 Task: Find connections with filter location Horki with filter topic #mentorwith filter profile language Spanish with filter current company UPL with filter school Trident Academy of Technology (TAT), Bhubaneswar with filter industry Office Furniture and Fixtures Manufacturing with filter service category Strategic Planning with filter keywords title Carpenter
Action: Mouse moved to (277, 282)
Screenshot: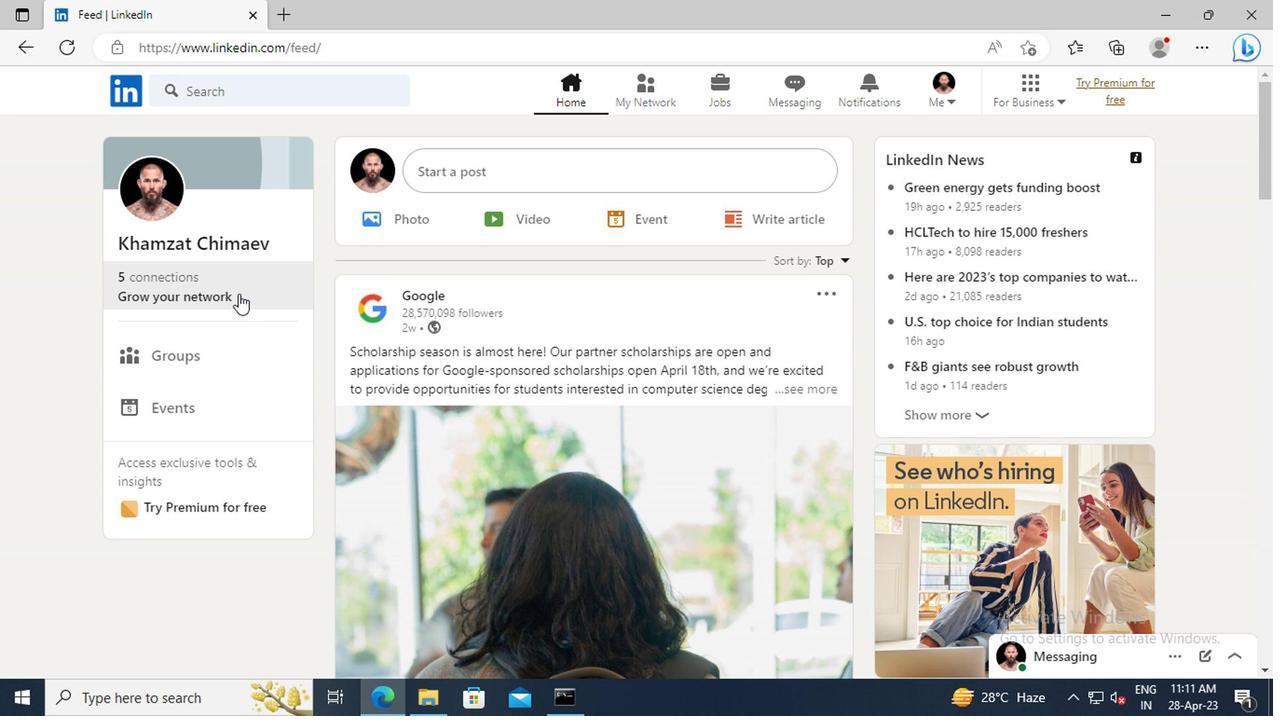 
Action: Mouse pressed left at (277, 282)
Screenshot: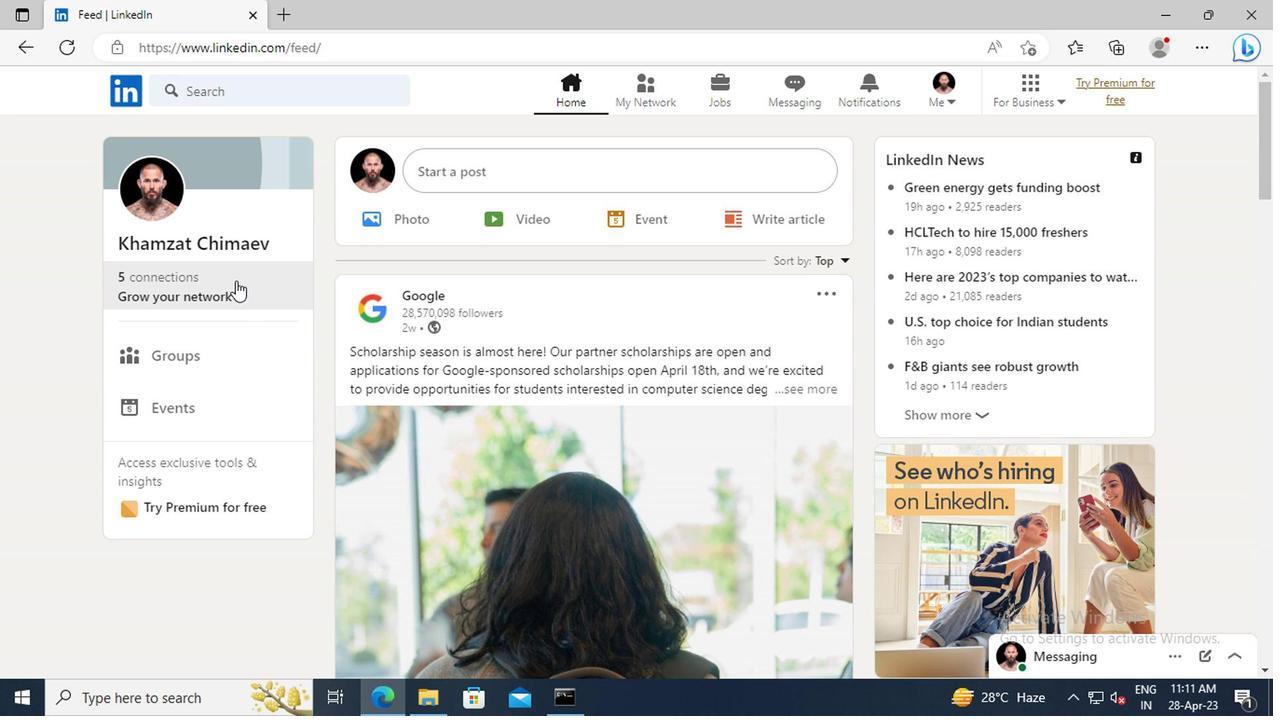 
Action: Mouse moved to (267, 197)
Screenshot: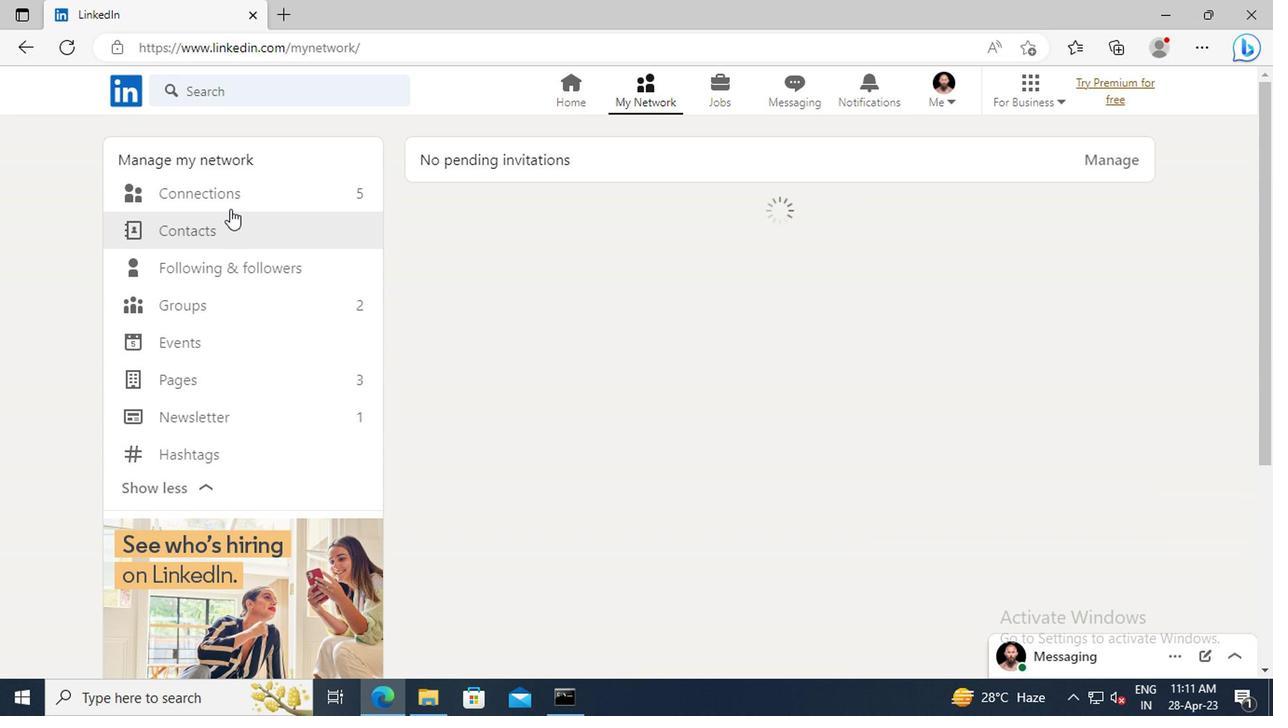 
Action: Mouse pressed left at (267, 197)
Screenshot: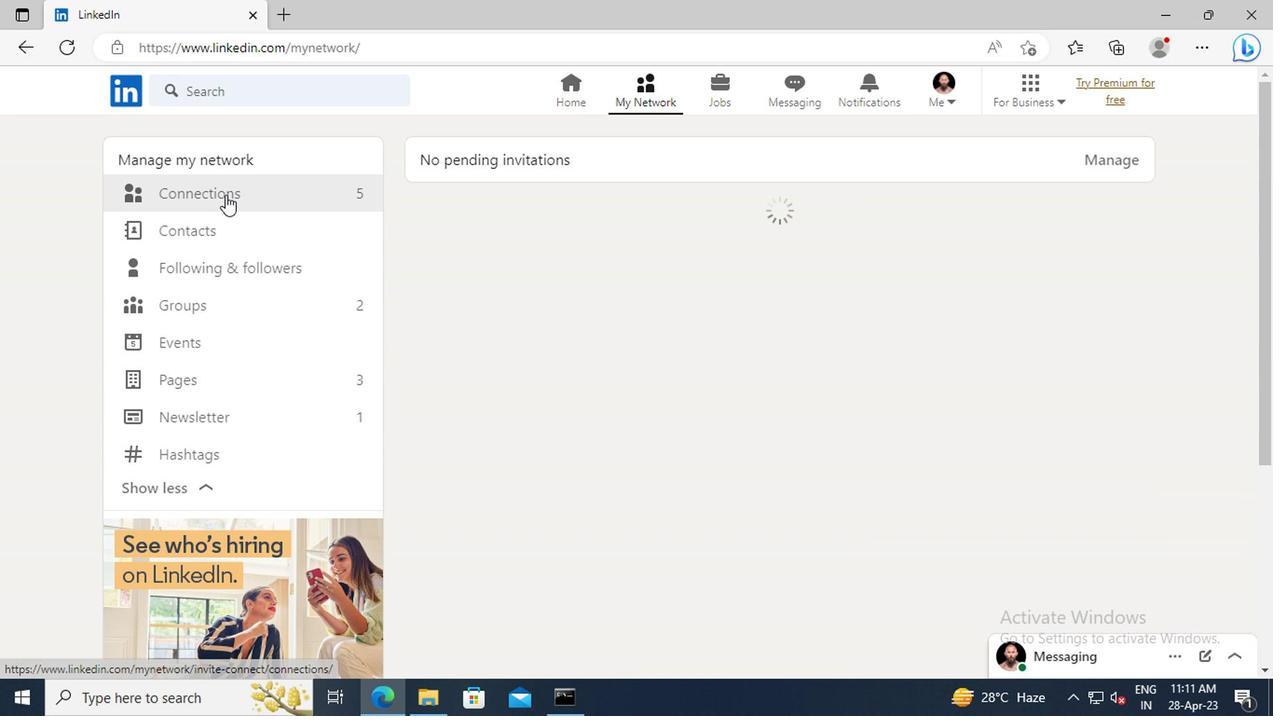 
Action: Mouse moved to (790, 200)
Screenshot: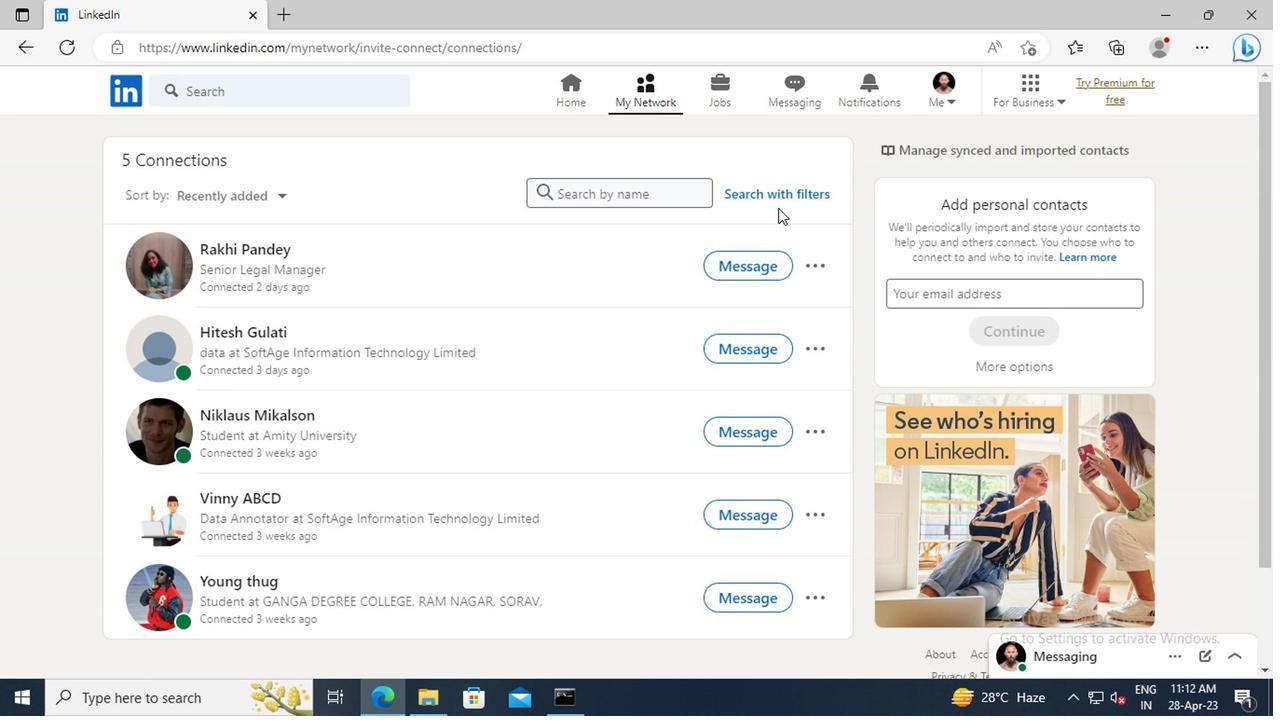 
Action: Mouse pressed left at (790, 200)
Screenshot: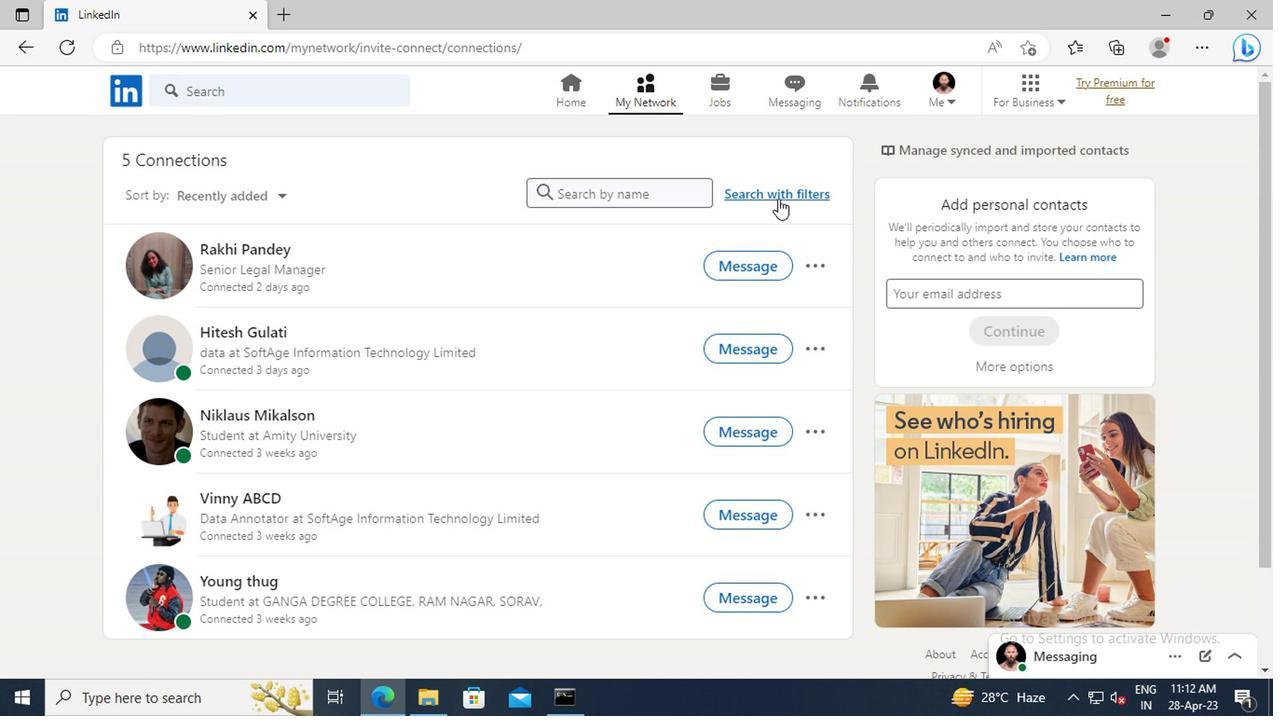 
Action: Mouse moved to (728, 145)
Screenshot: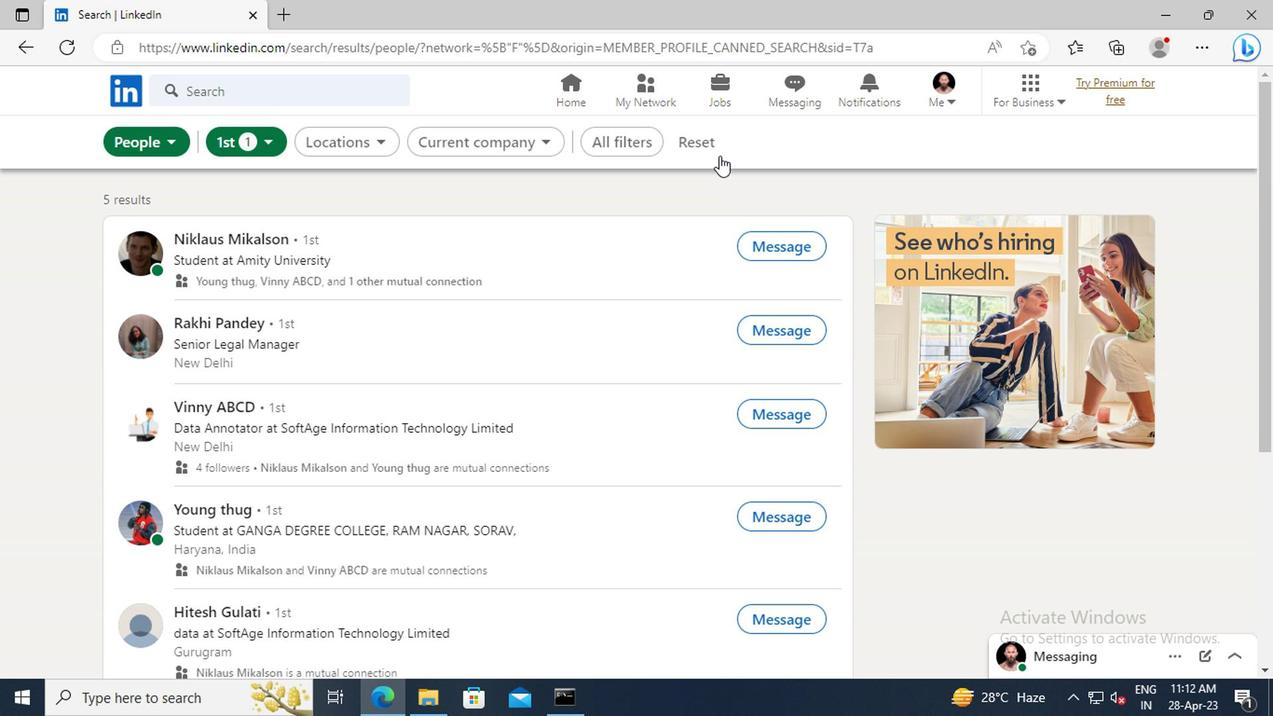 
Action: Mouse pressed left at (728, 145)
Screenshot: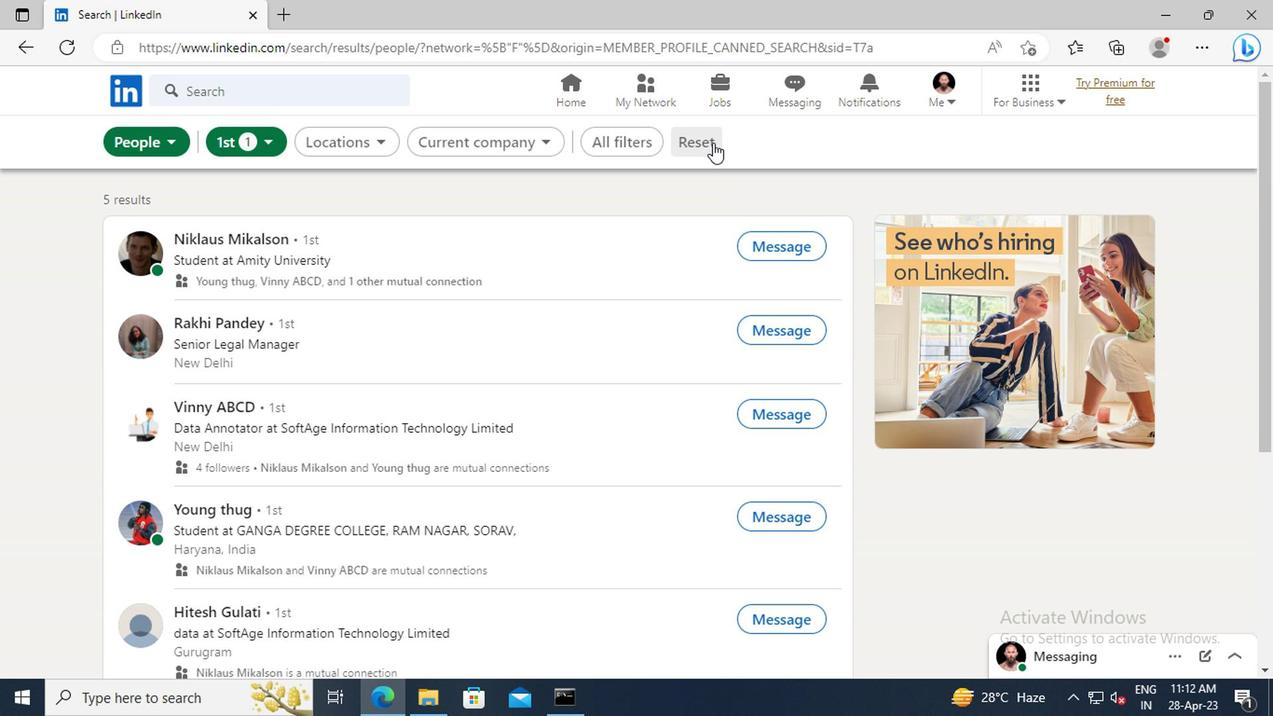 
Action: Mouse moved to (706, 146)
Screenshot: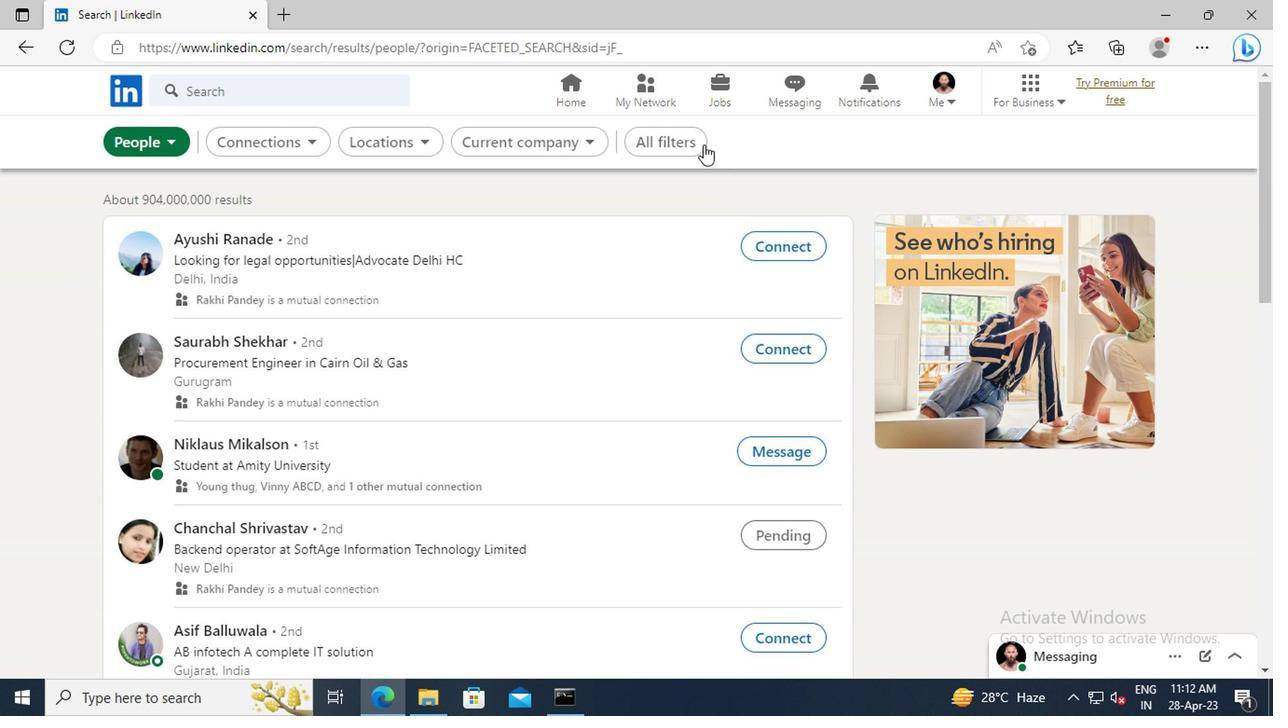 
Action: Mouse pressed left at (706, 146)
Screenshot: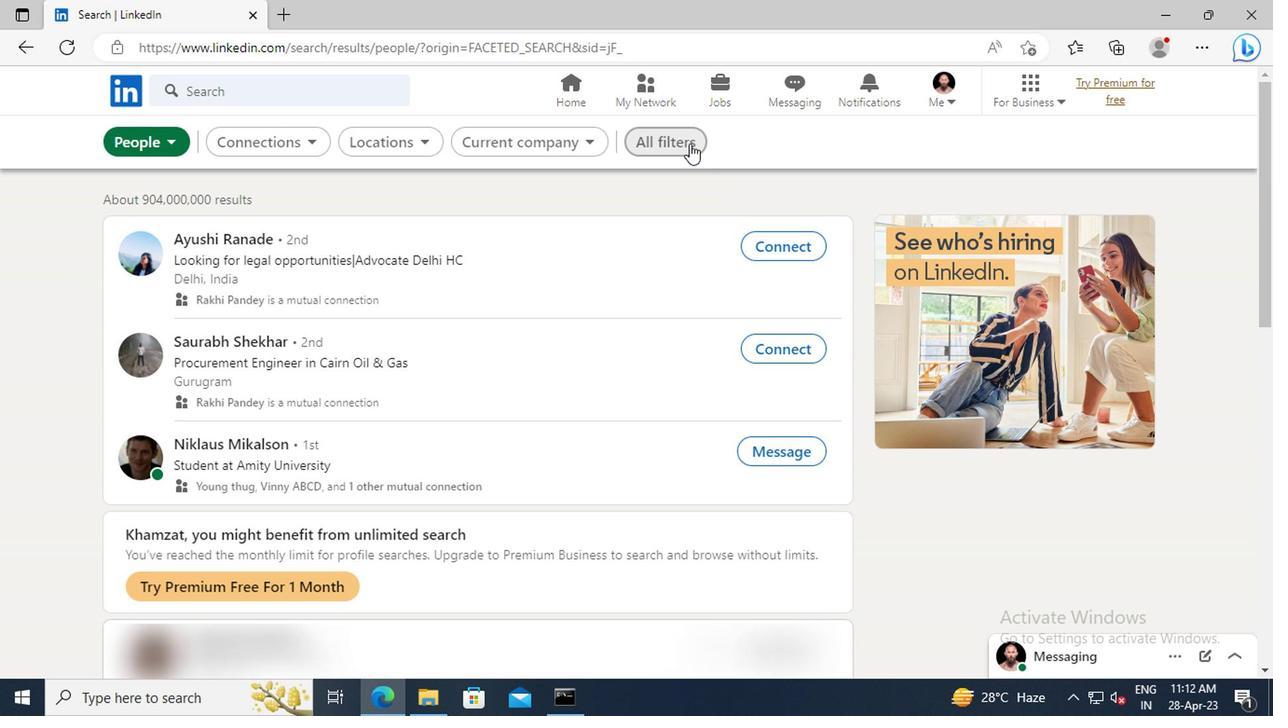 
Action: Mouse moved to (1073, 362)
Screenshot: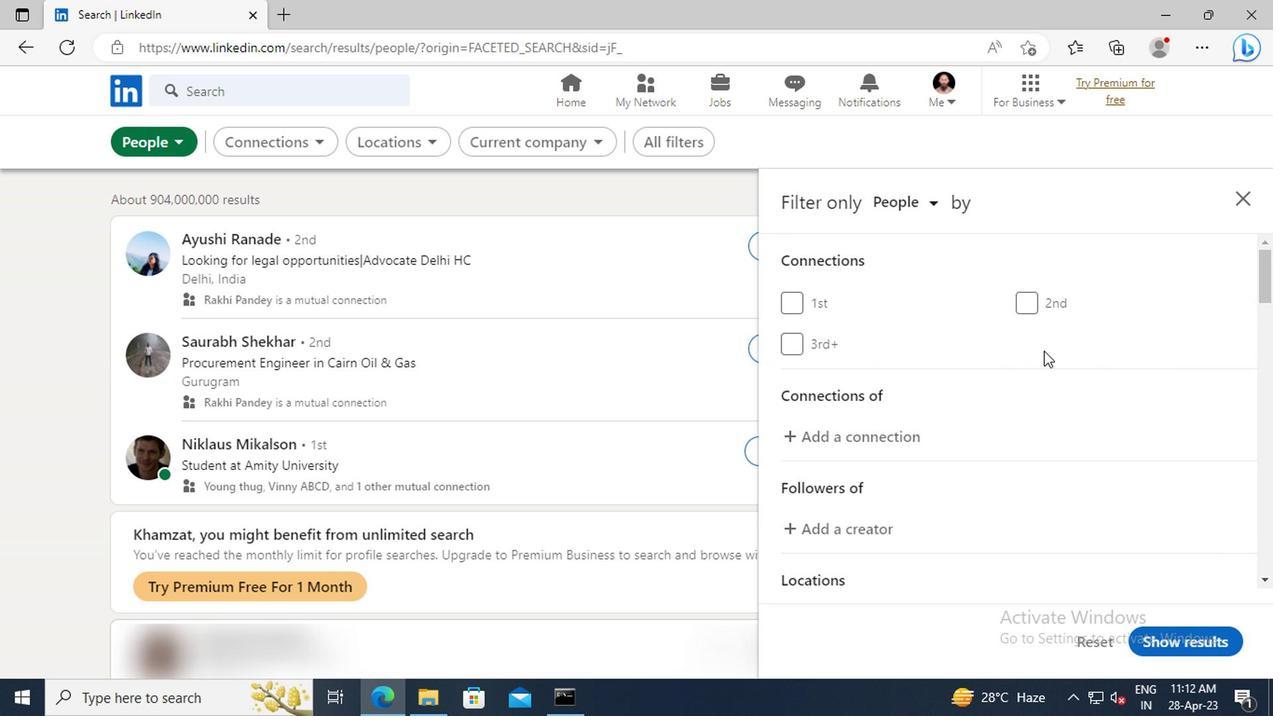 
Action: Mouse scrolled (1073, 361) with delta (0, 0)
Screenshot: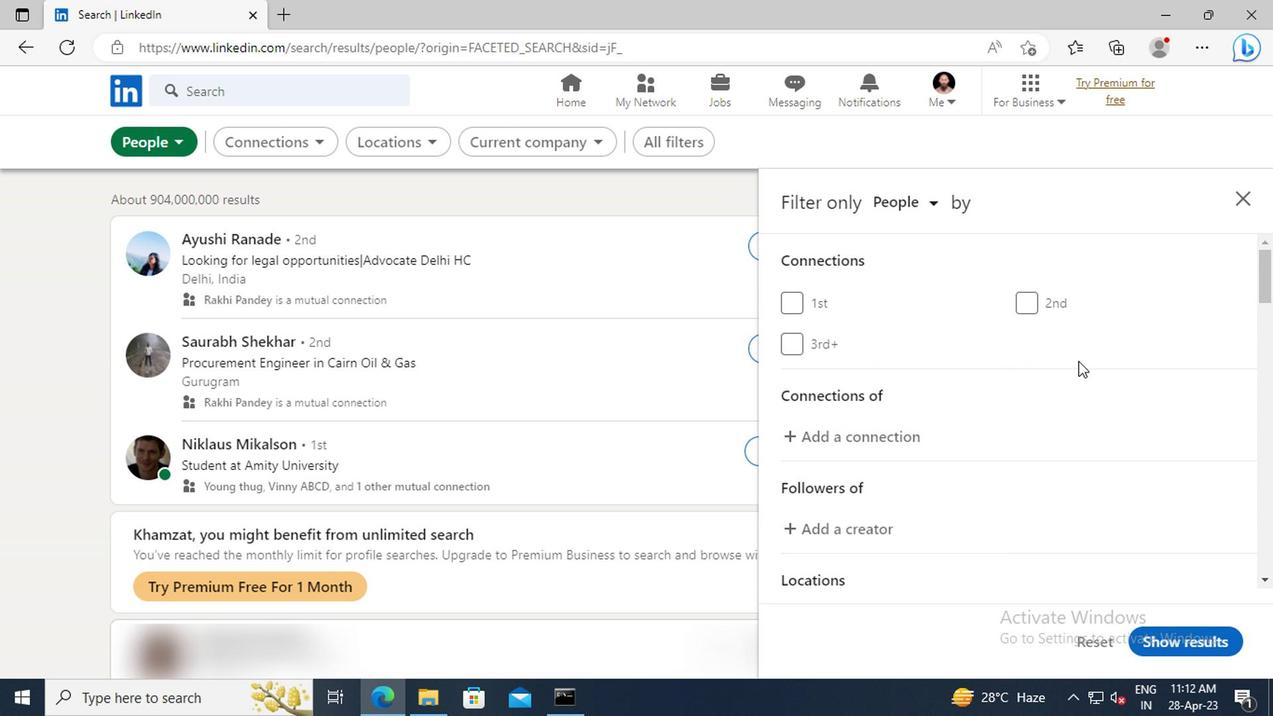 
Action: Mouse scrolled (1073, 361) with delta (0, 0)
Screenshot: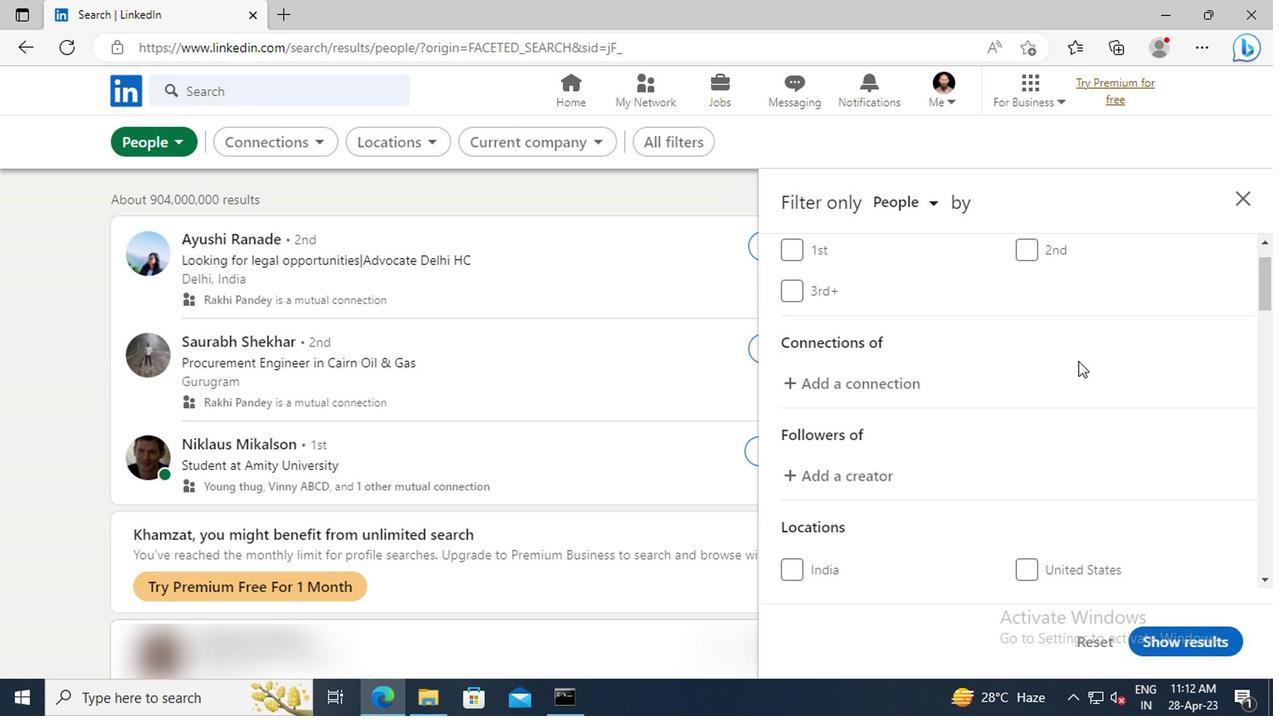 
Action: Mouse moved to (1073, 362)
Screenshot: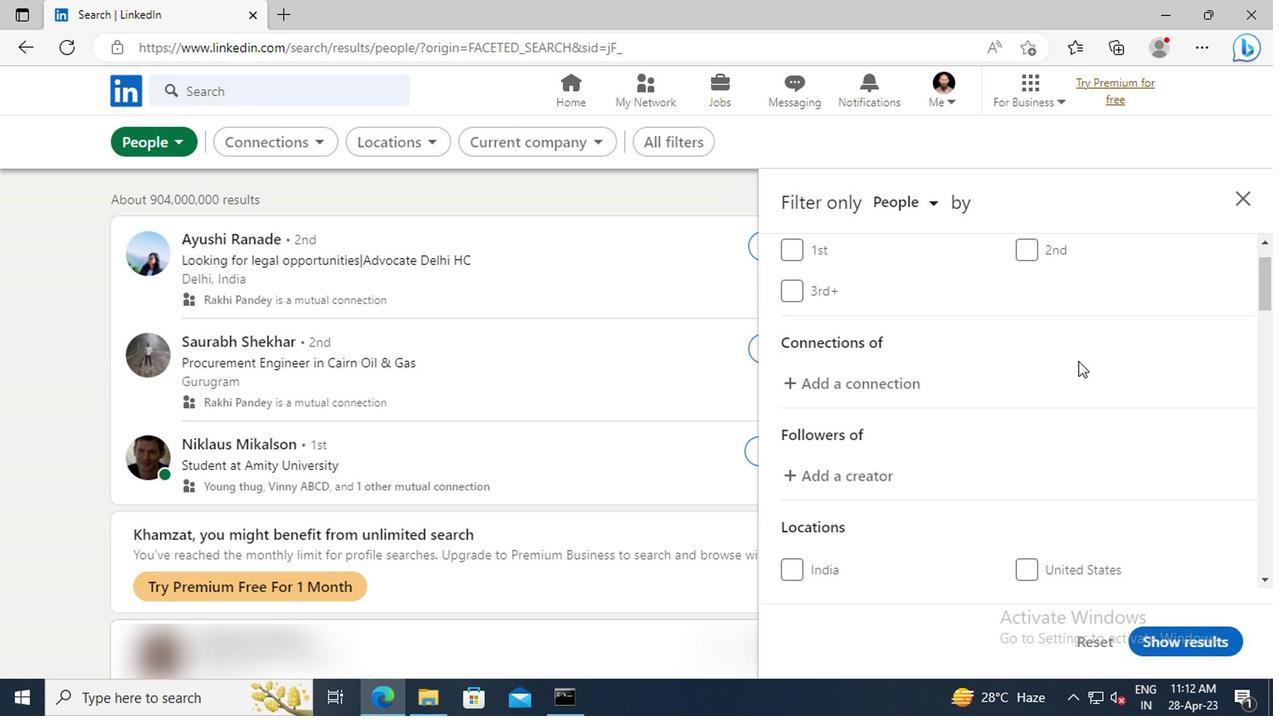 
Action: Mouse scrolled (1073, 361) with delta (0, 0)
Screenshot: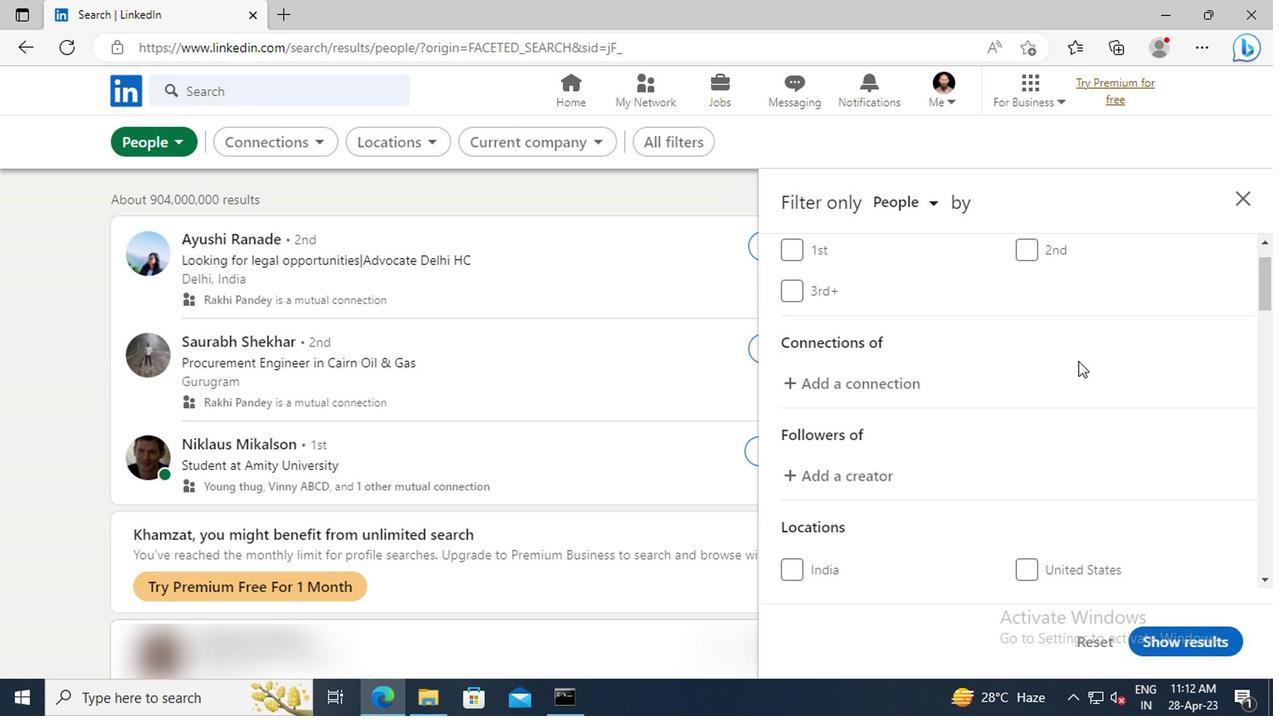 
Action: Mouse scrolled (1073, 361) with delta (0, 0)
Screenshot: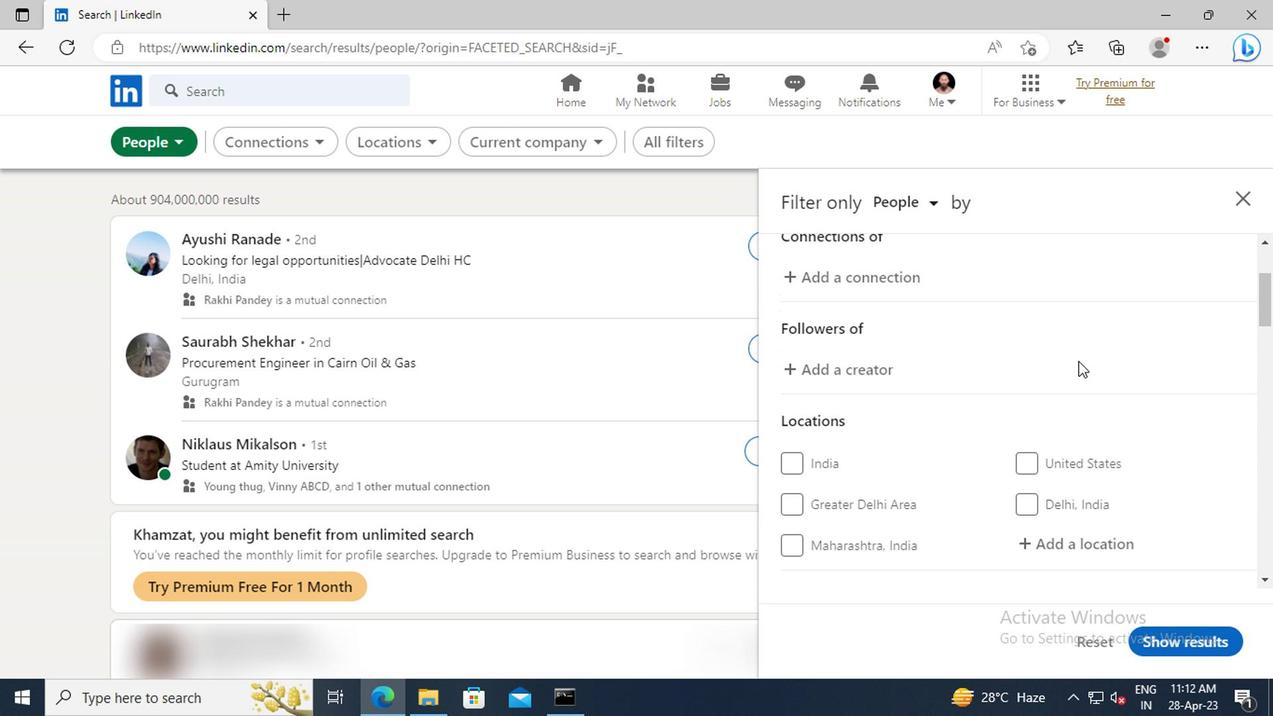 
Action: Mouse scrolled (1073, 361) with delta (0, 0)
Screenshot: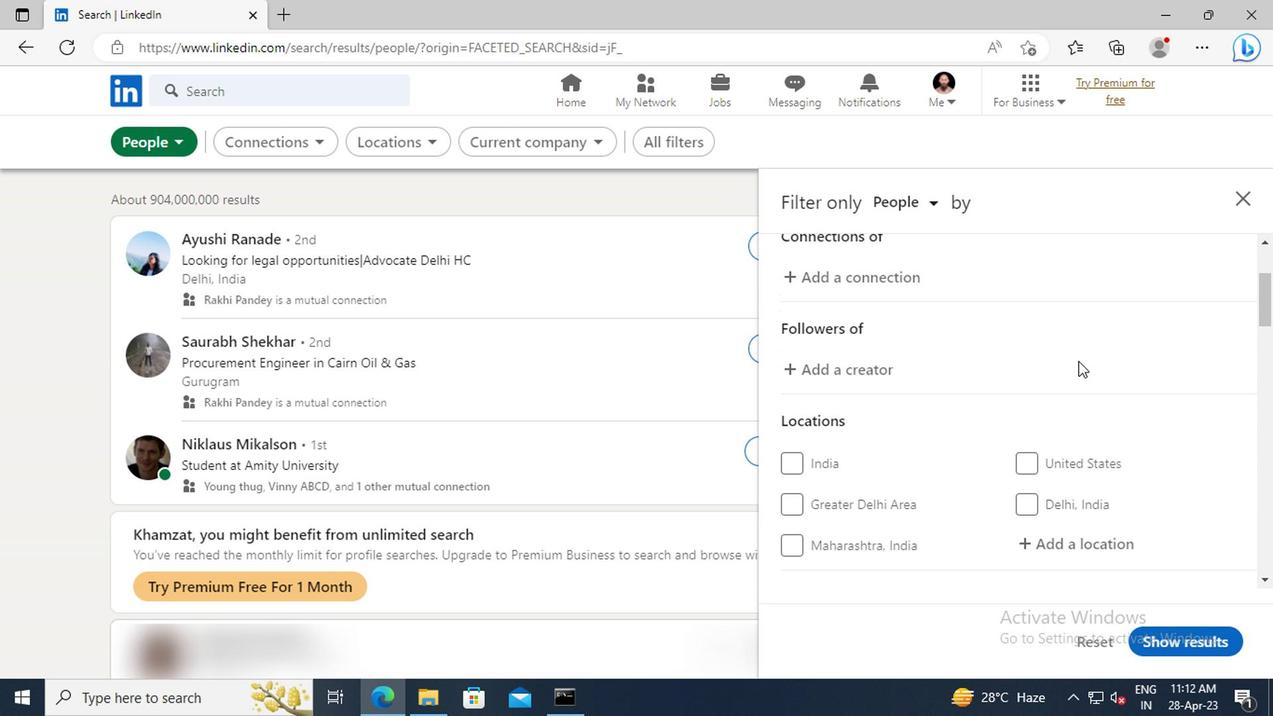 
Action: Mouse scrolled (1073, 361) with delta (0, 0)
Screenshot: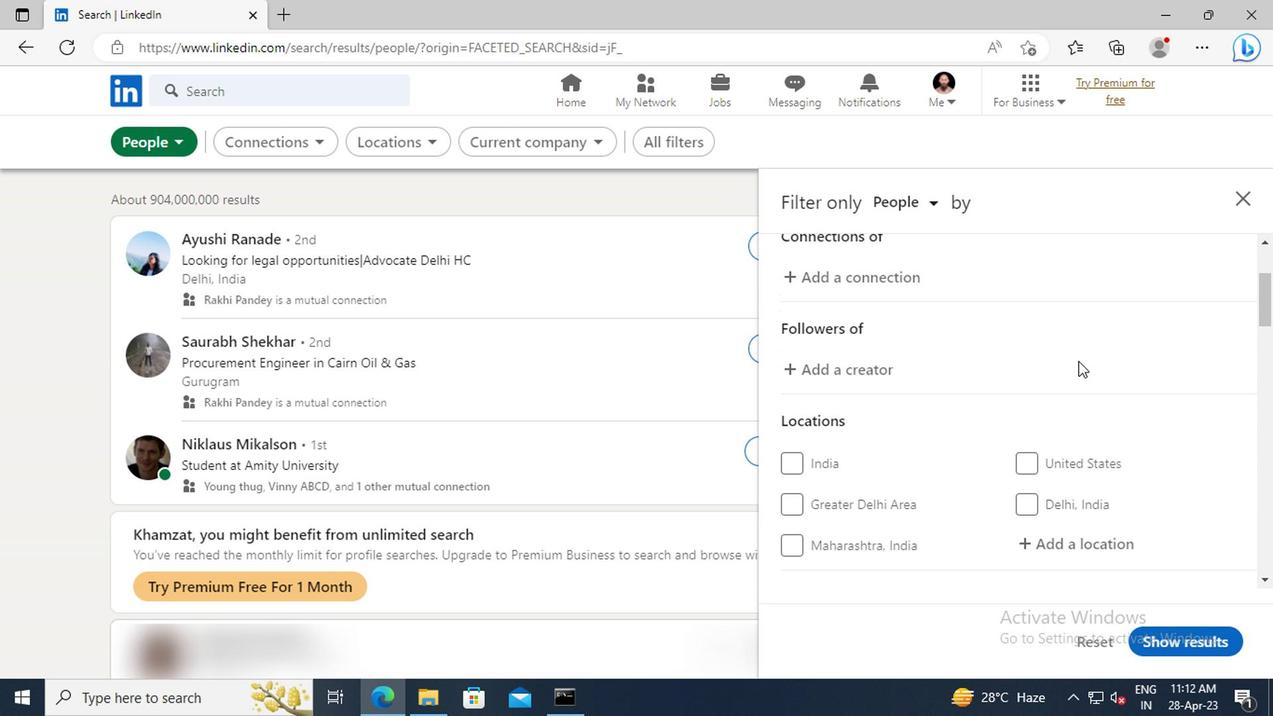 
Action: Mouse moved to (1069, 380)
Screenshot: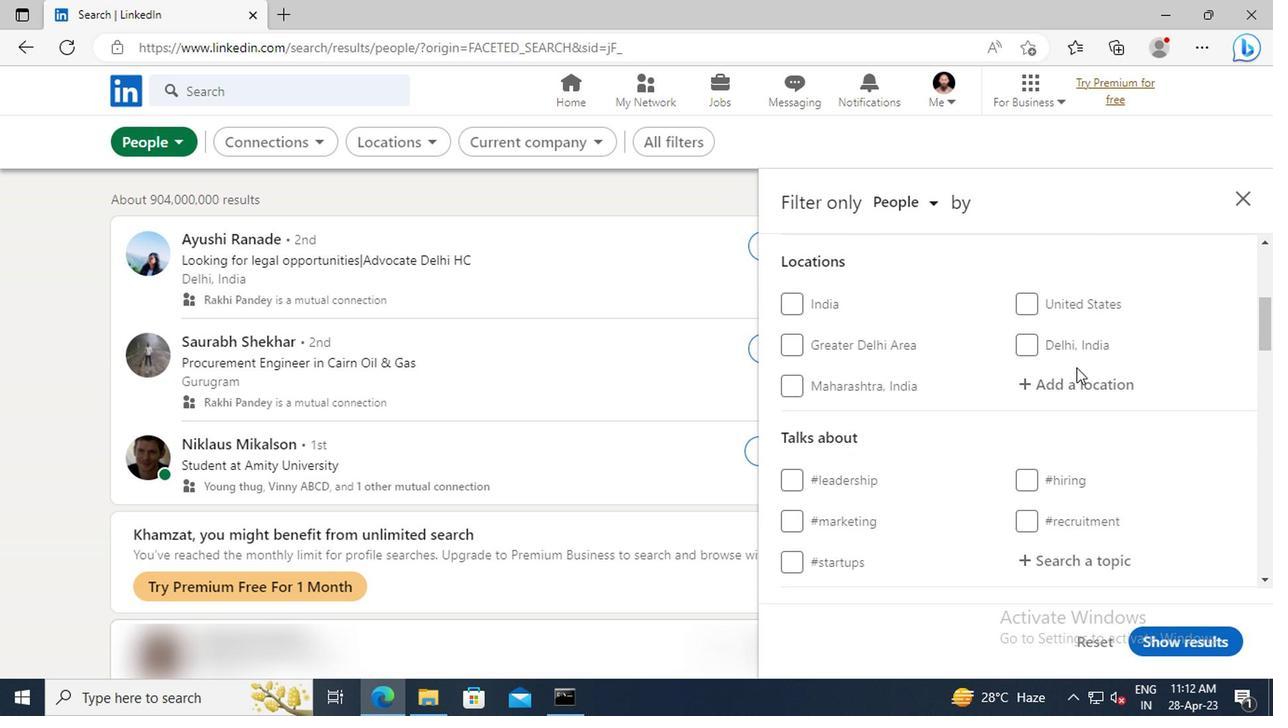 
Action: Mouse pressed left at (1069, 380)
Screenshot: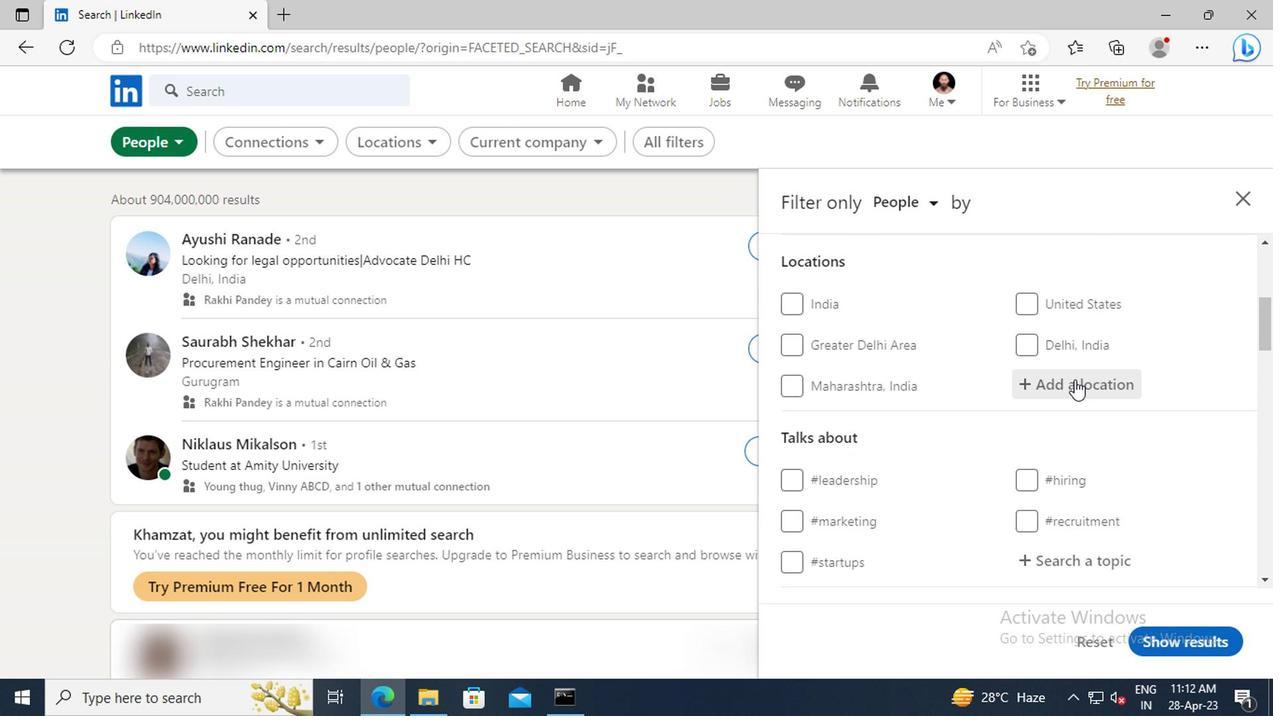 
Action: Key pressed <Key.shift>HORKI
Screenshot: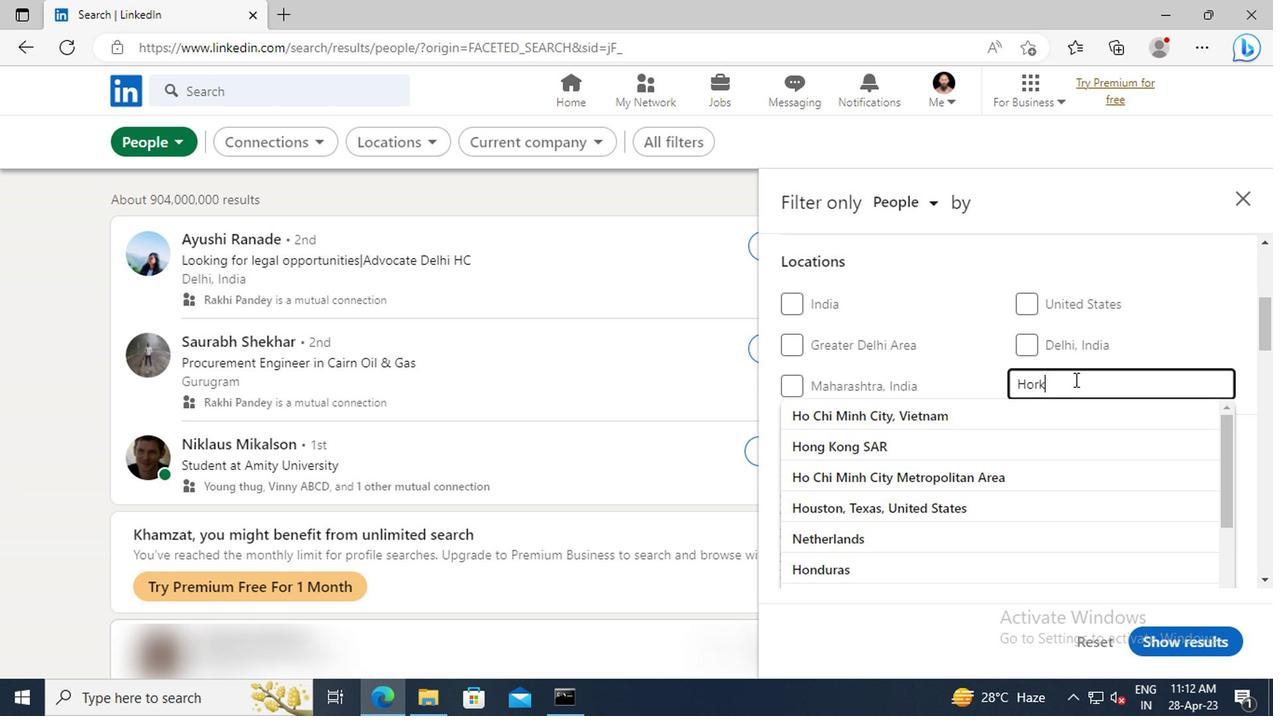 
Action: Mouse moved to (1072, 410)
Screenshot: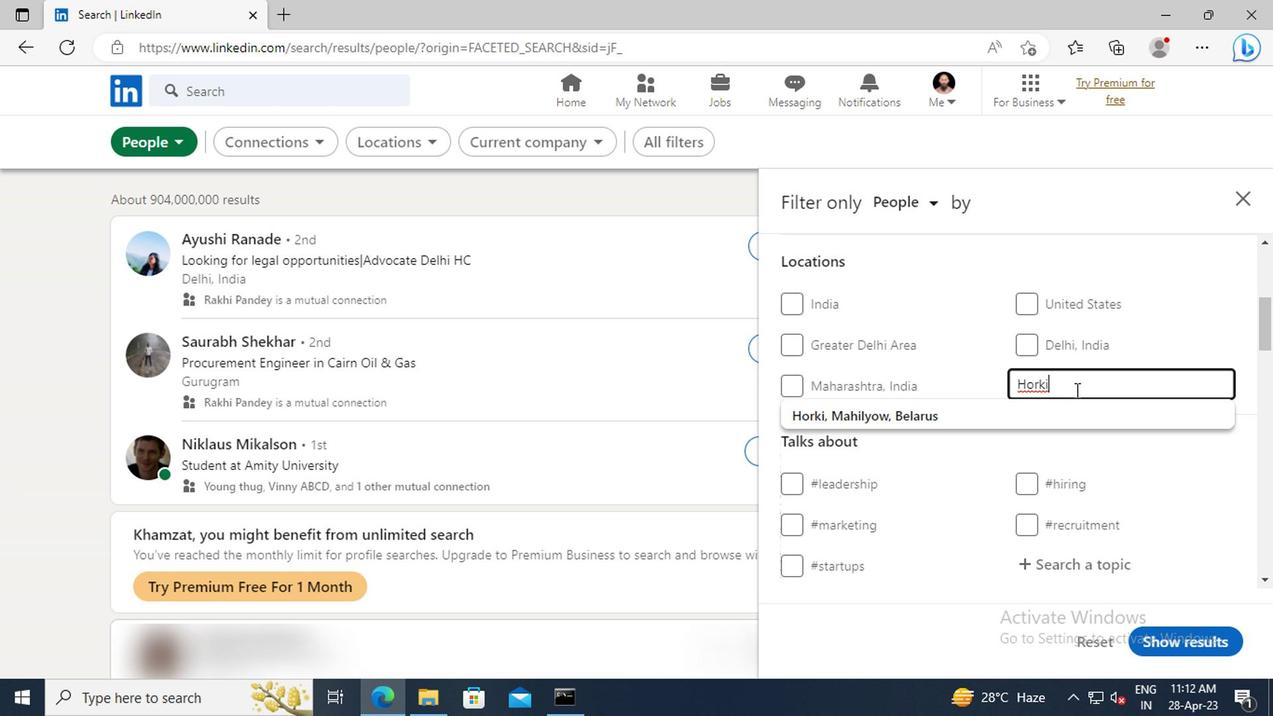 
Action: Mouse pressed left at (1072, 410)
Screenshot: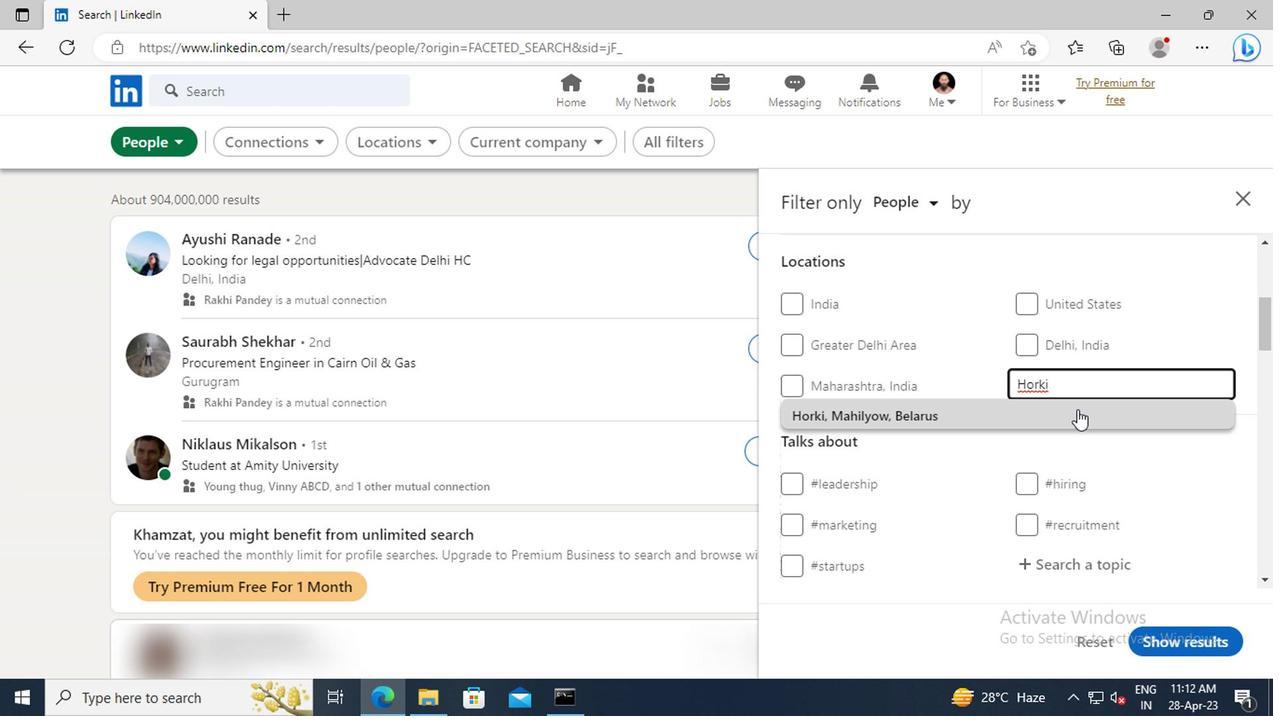 
Action: Mouse moved to (1071, 362)
Screenshot: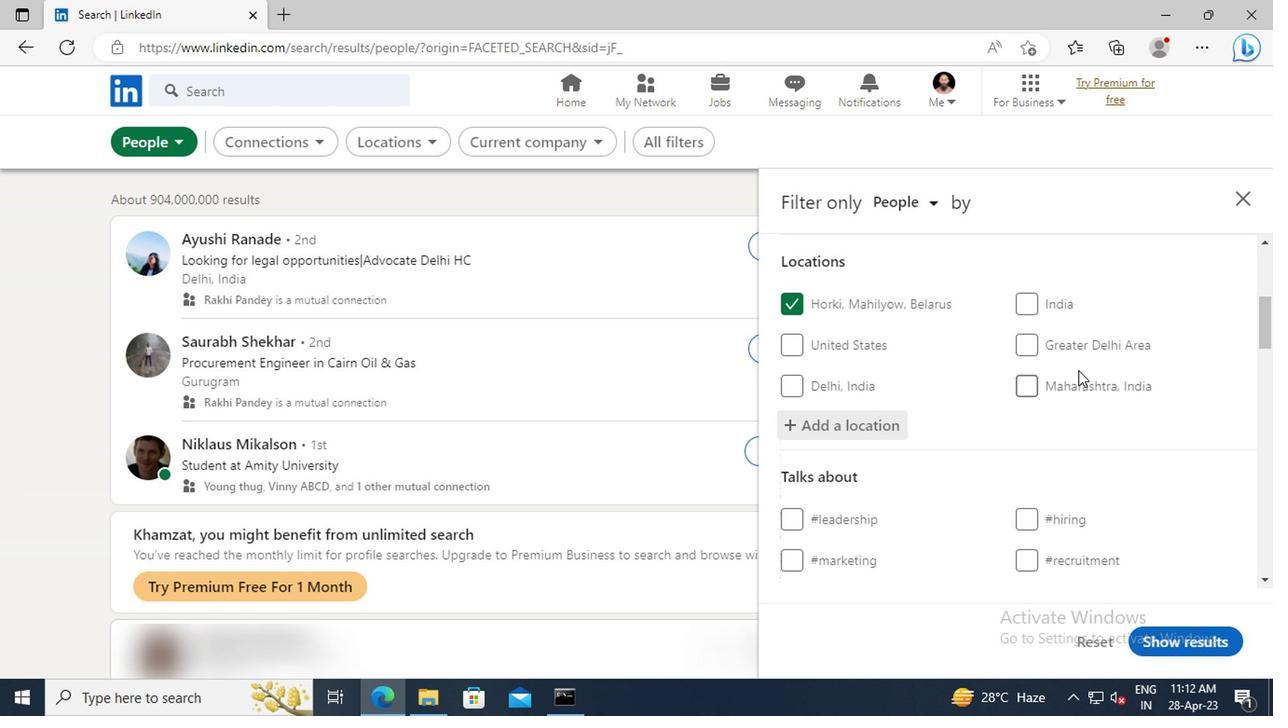 
Action: Mouse scrolled (1071, 362) with delta (0, 0)
Screenshot: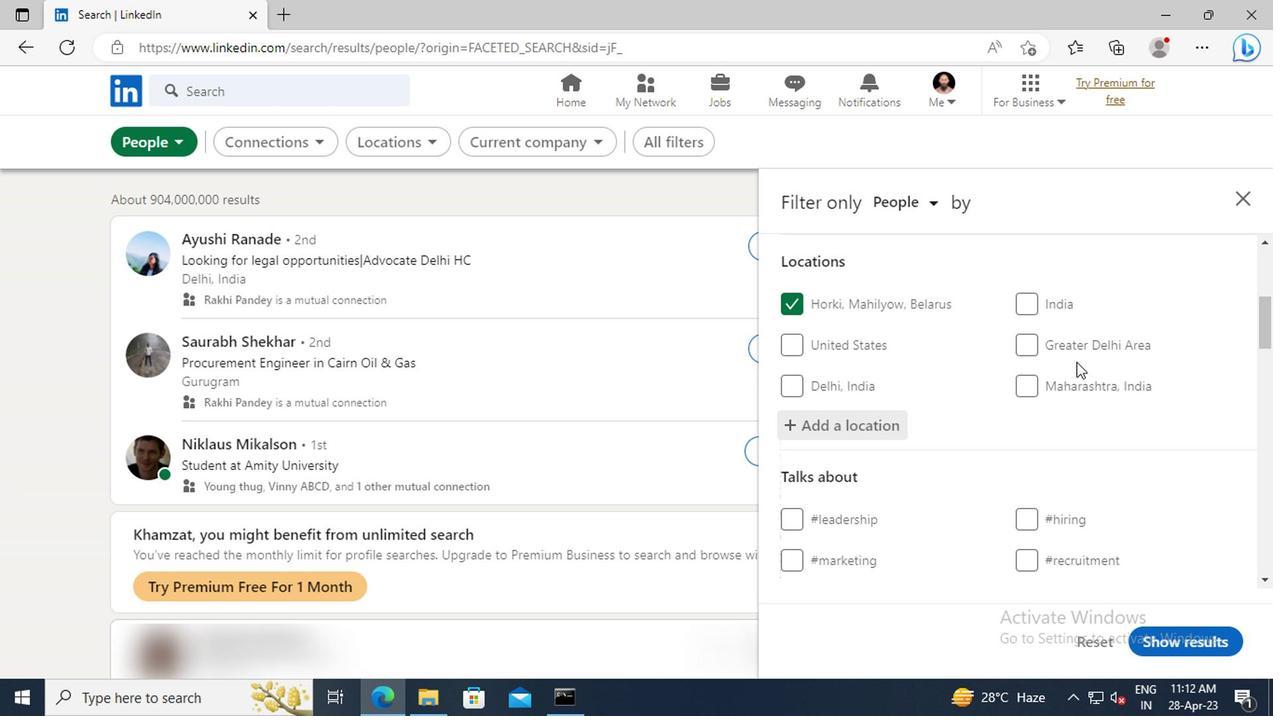 
Action: Mouse scrolled (1071, 362) with delta (0, 0)
Screenshot: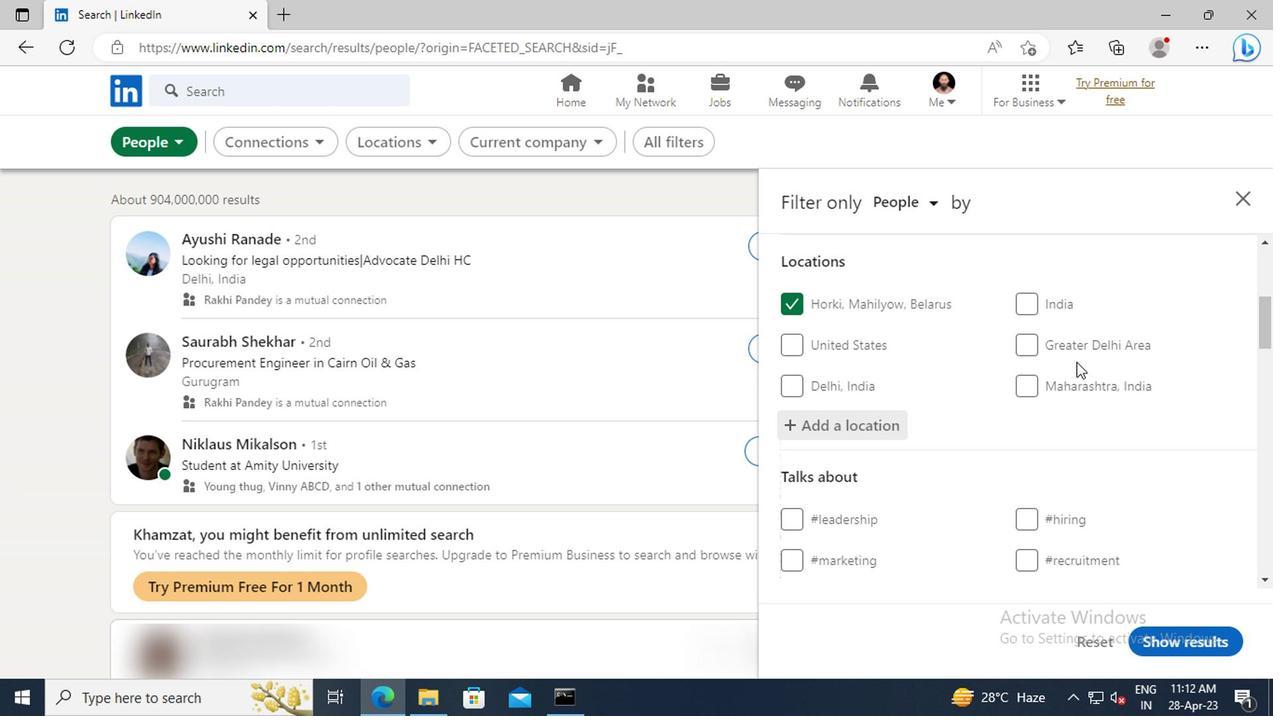 
Action: Mouse scrolled (1071, 362) with delta (0, 0)
Screenshot: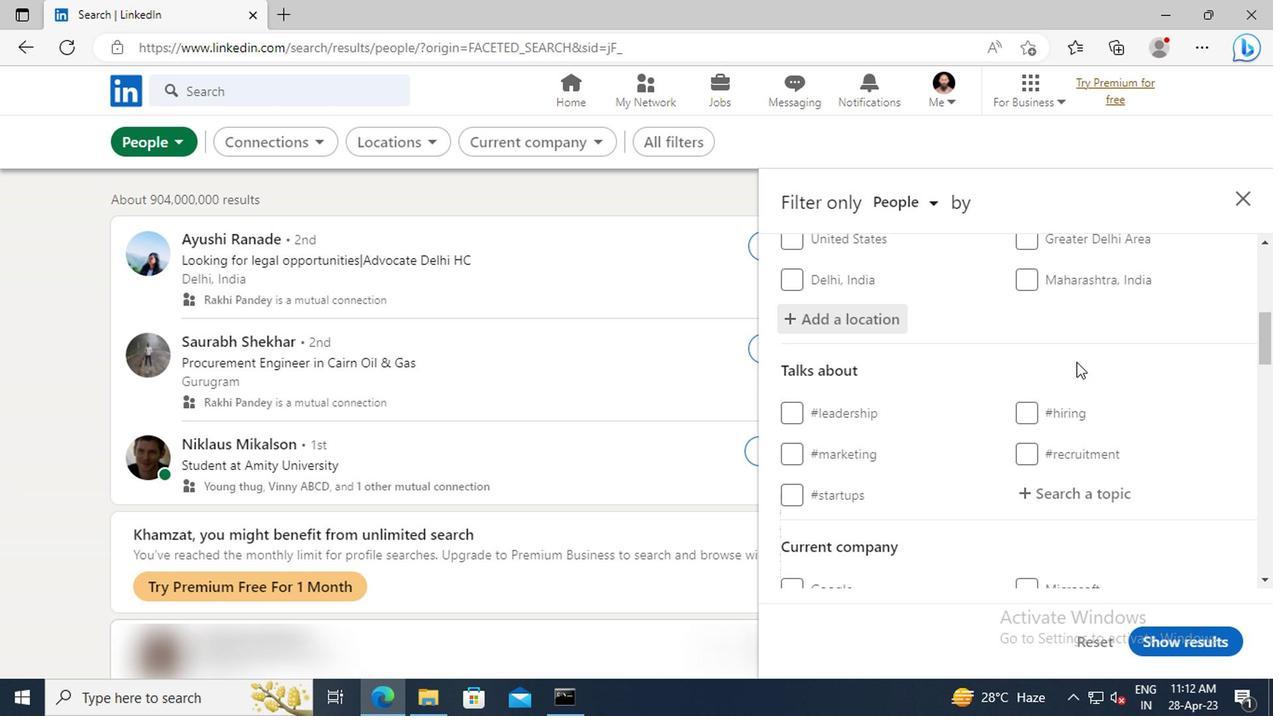 
Action: Mouse scrolled (1071, 362) with delta (0, 0)
Screenshot: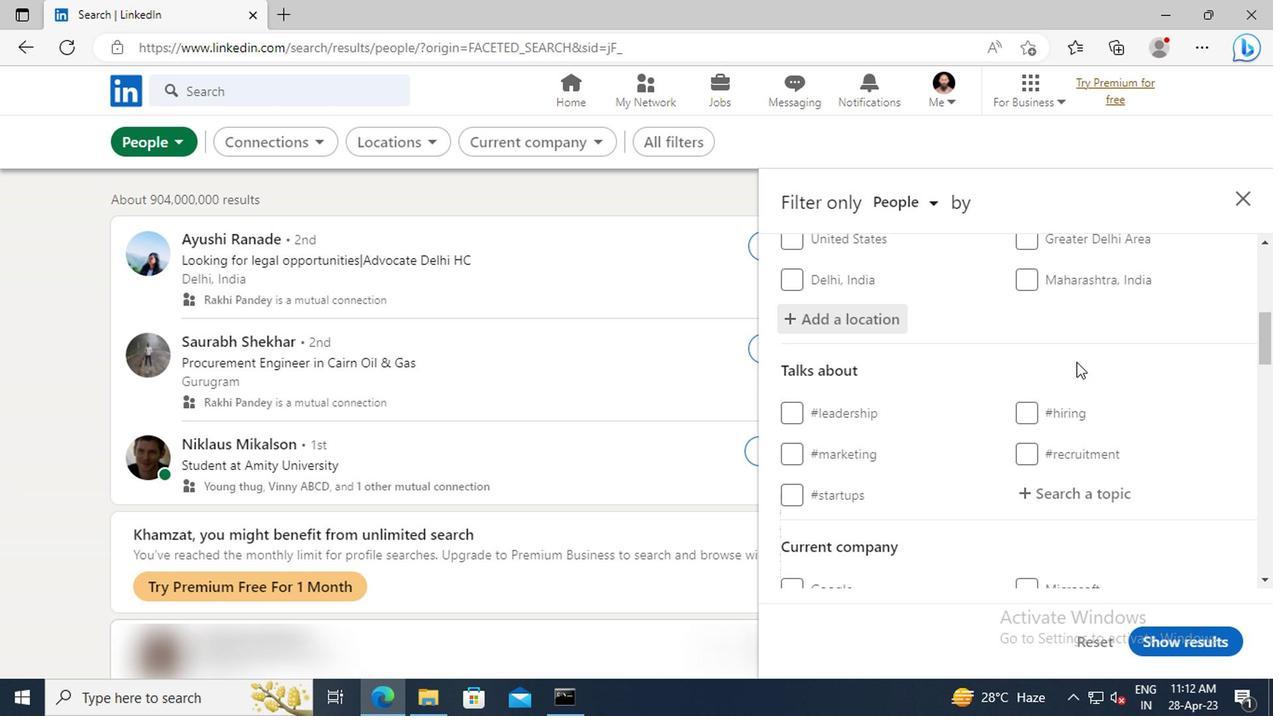 
Action: Mouse moved to (1057, 386)
Screenshot: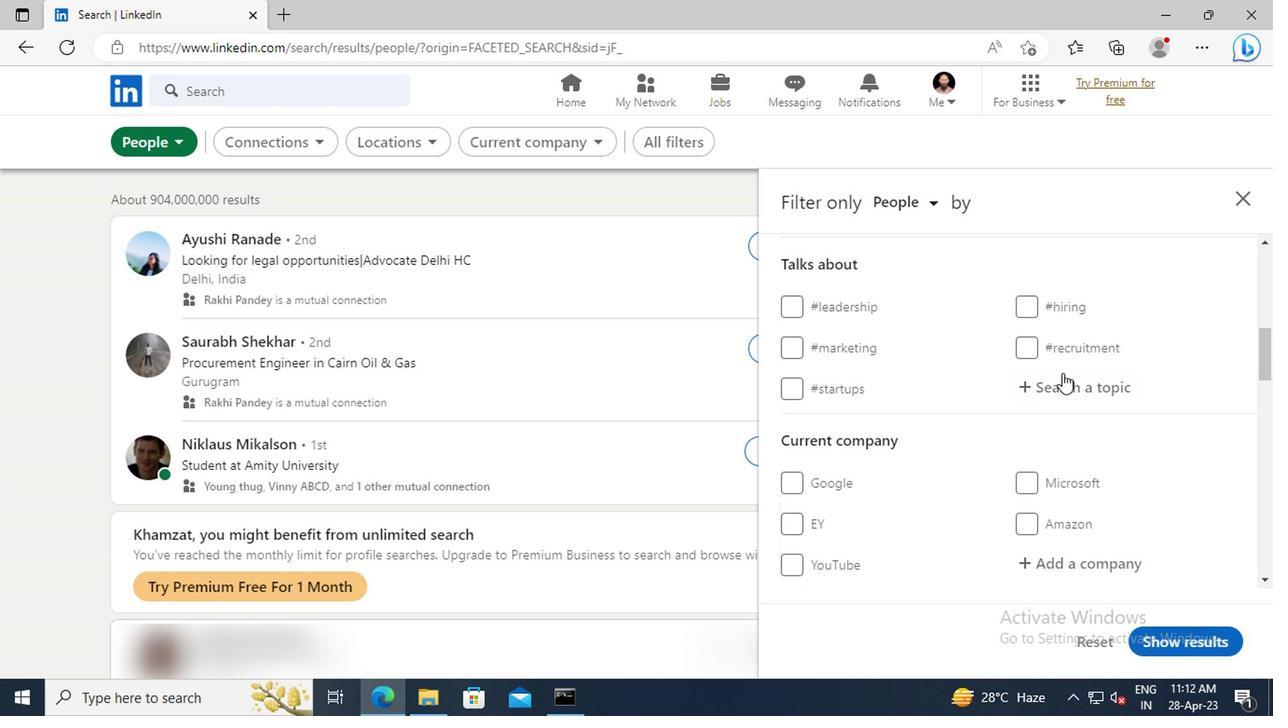 
Action: Mouse pressed left at (1057, 386)
Screenshot: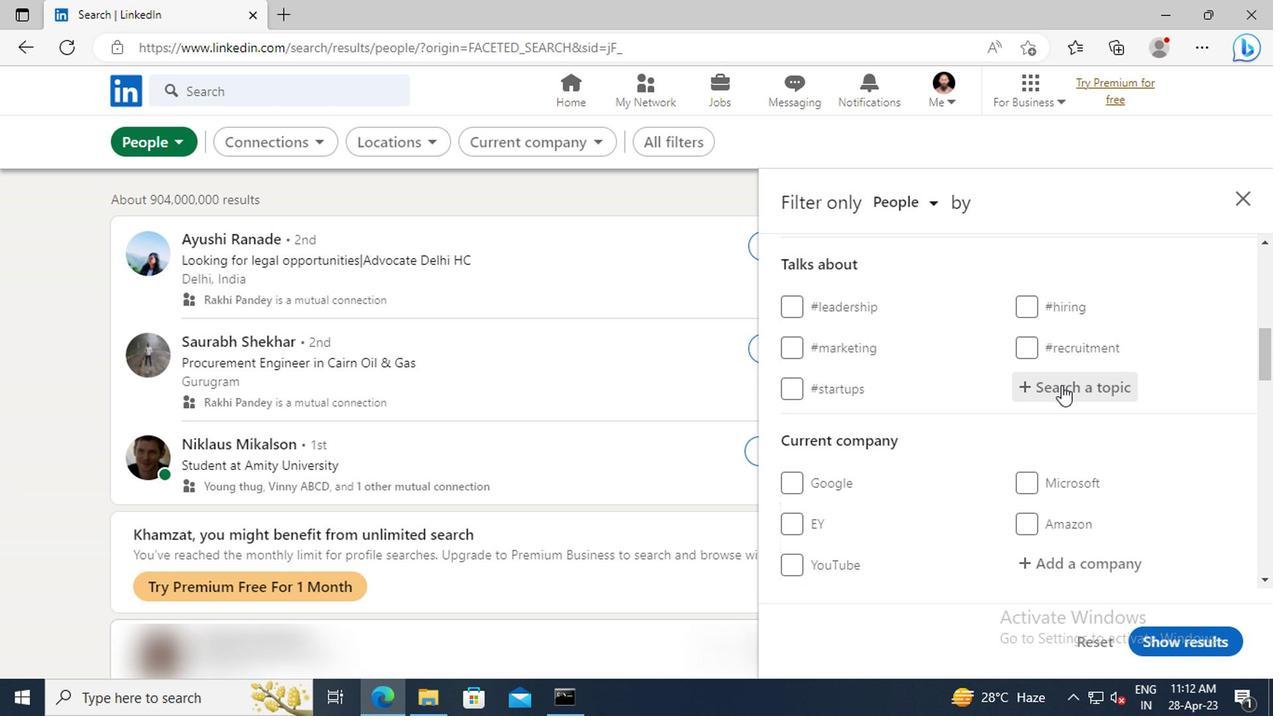 
Action: Key pressed MENTOR
Screenshot: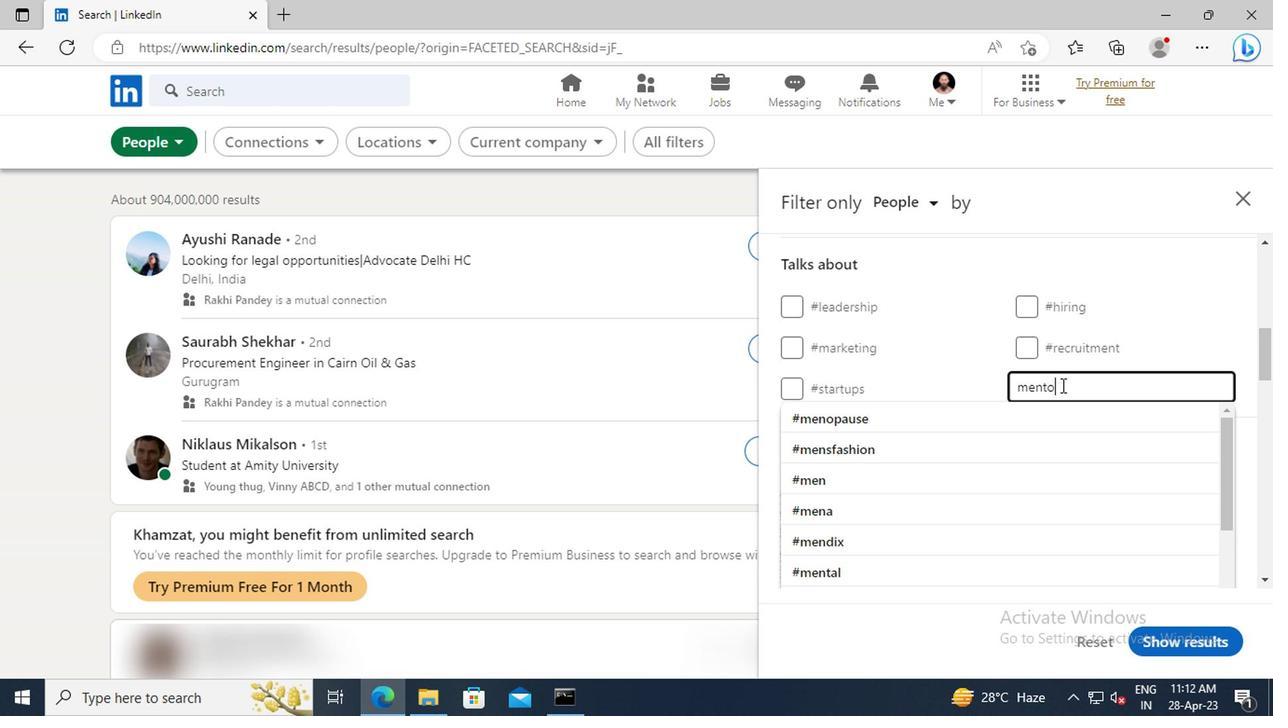 
Action: Mouse moved to (1034, 476)
Screenshot: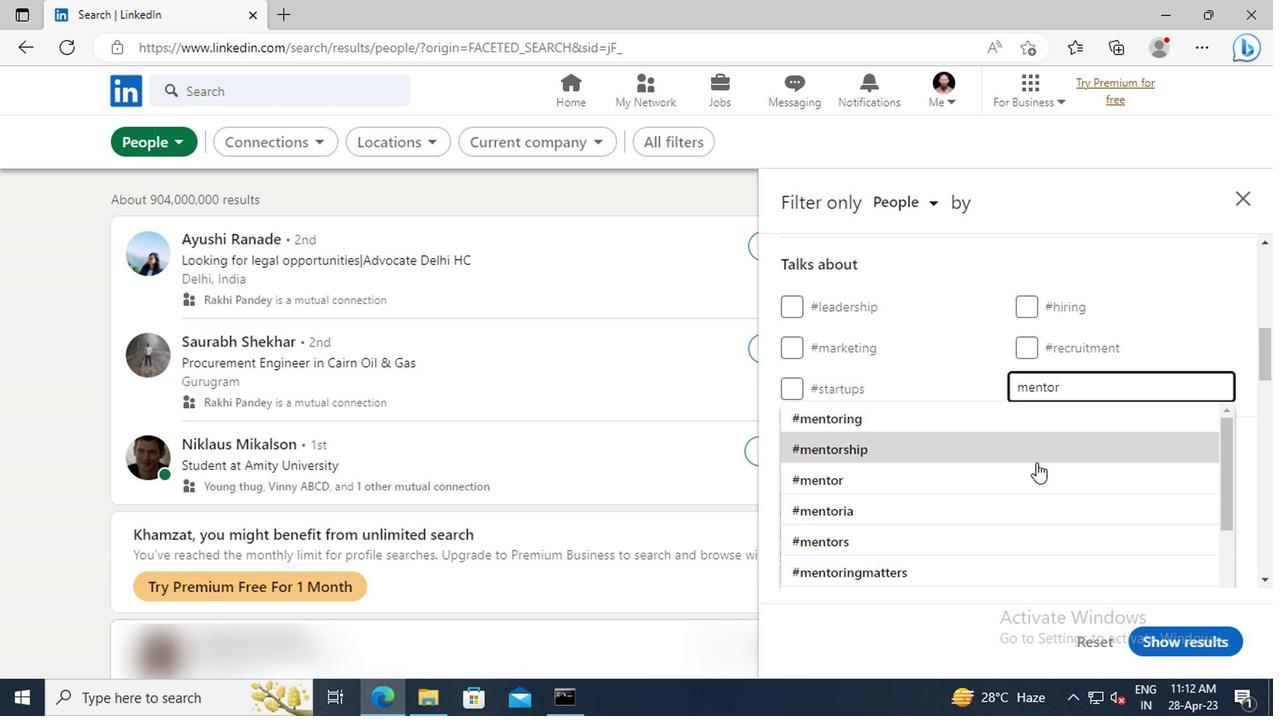 
Action: Mouse pressed left at (1034, 476)
Screenshot: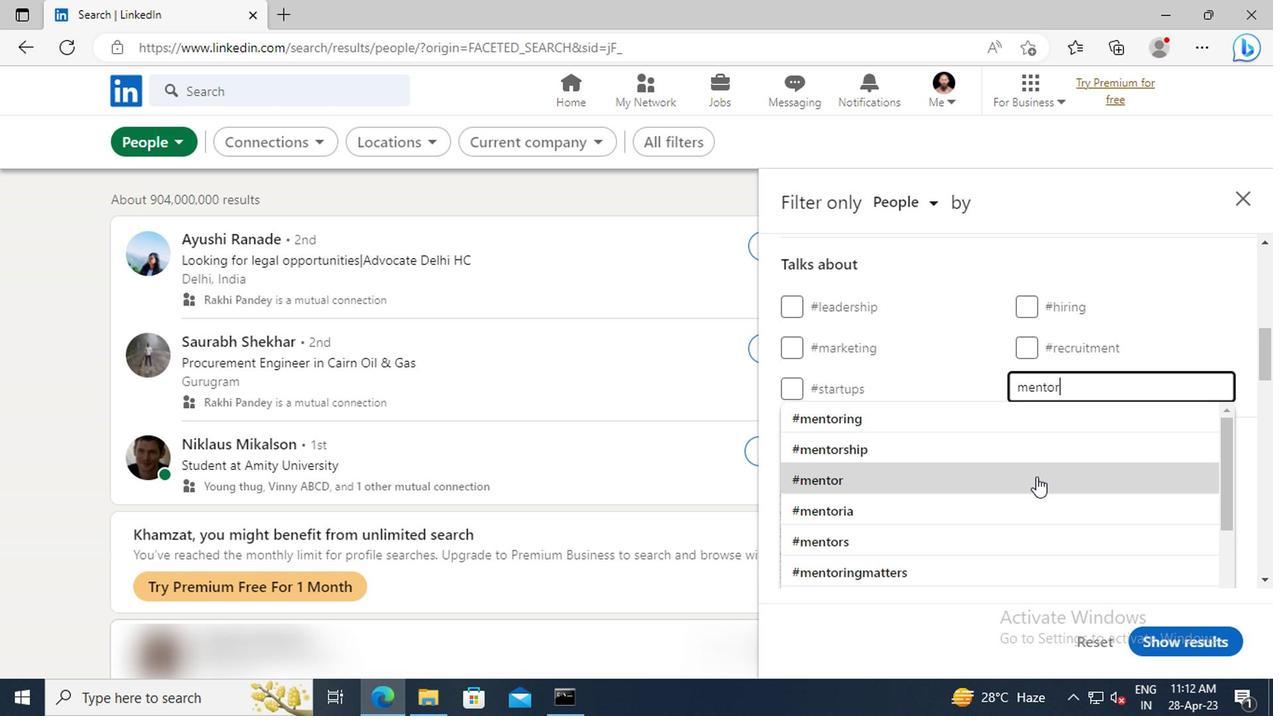 
Action: Mouse moved to (1066, 343)
Screenshot: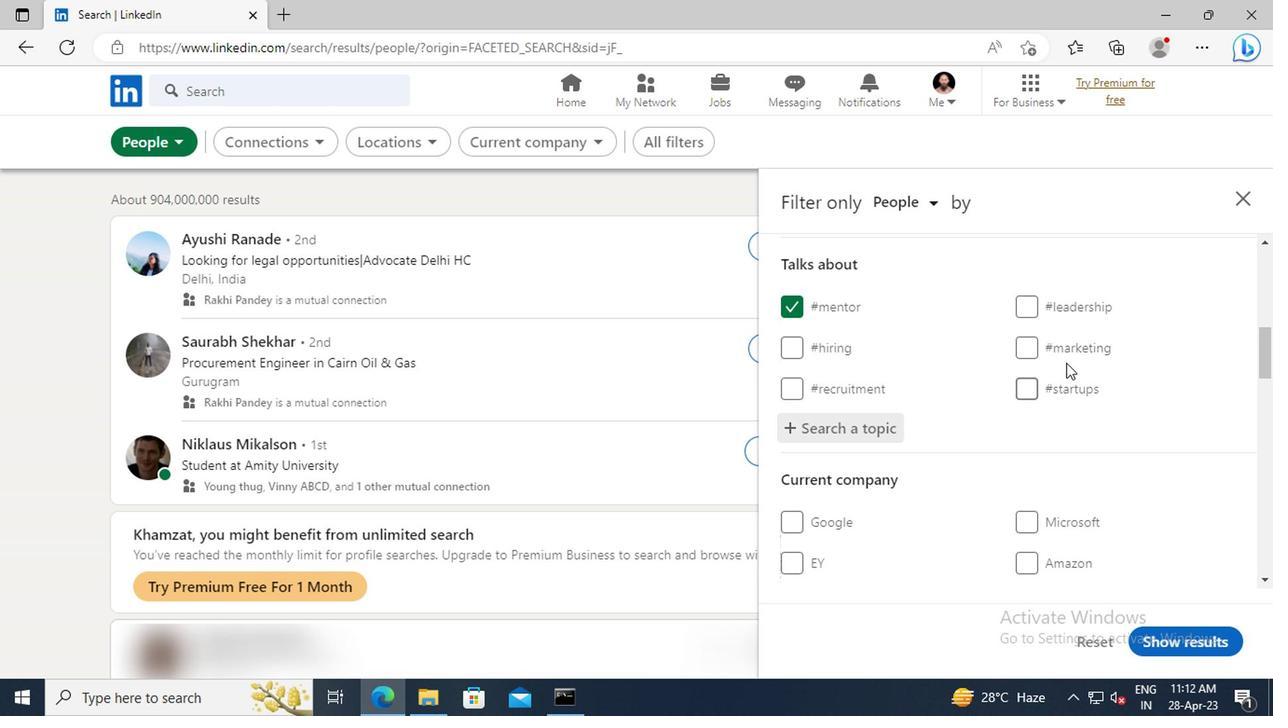 
Action: Mouse scrolled (1066, 342) with delta (0, 0)
Screenshot: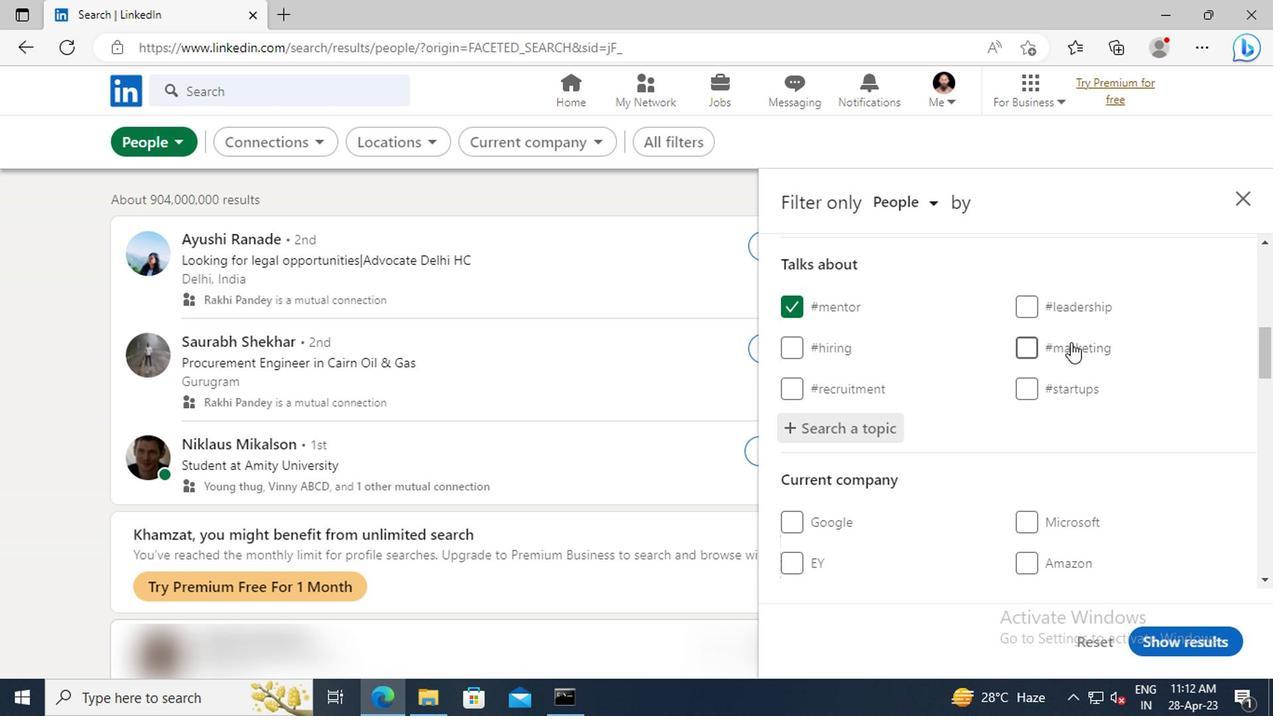 
Action: Mouse scrolled (1066, 342) with delta (0, 0)
Screenshot: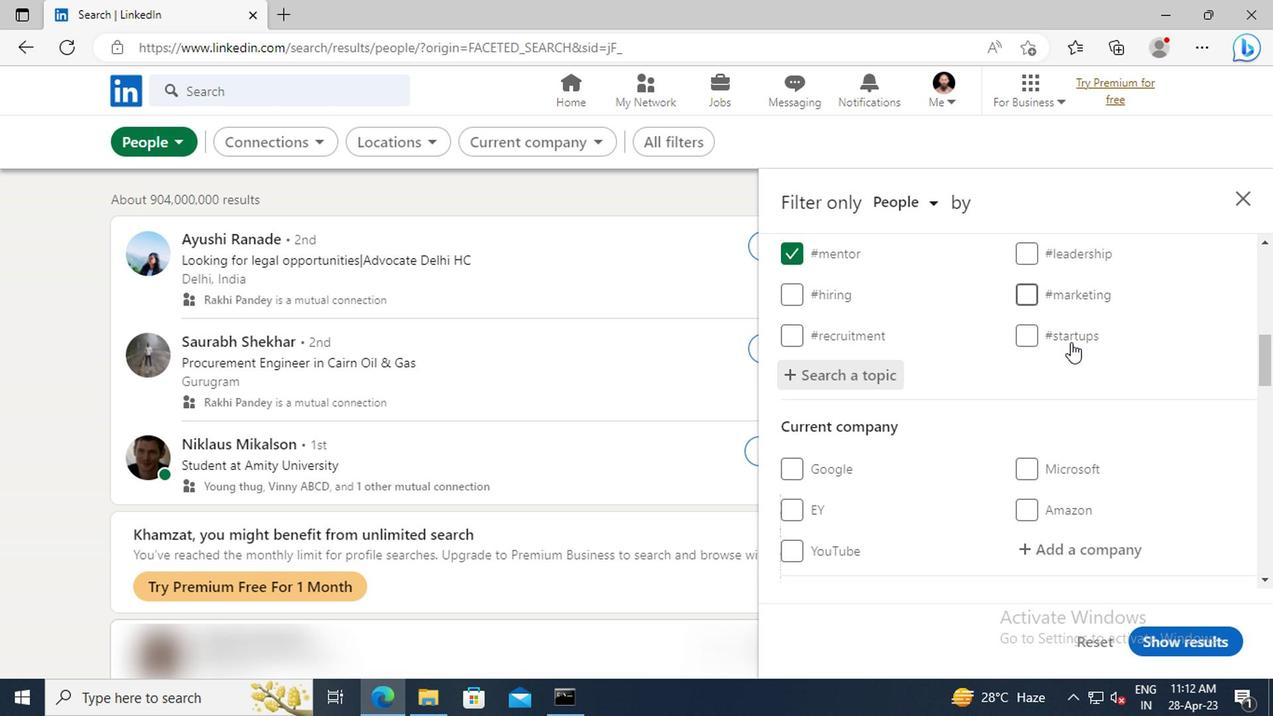 
Action: Mouse scrolled (1066, 342) with delta (0, 0)
Screenshot: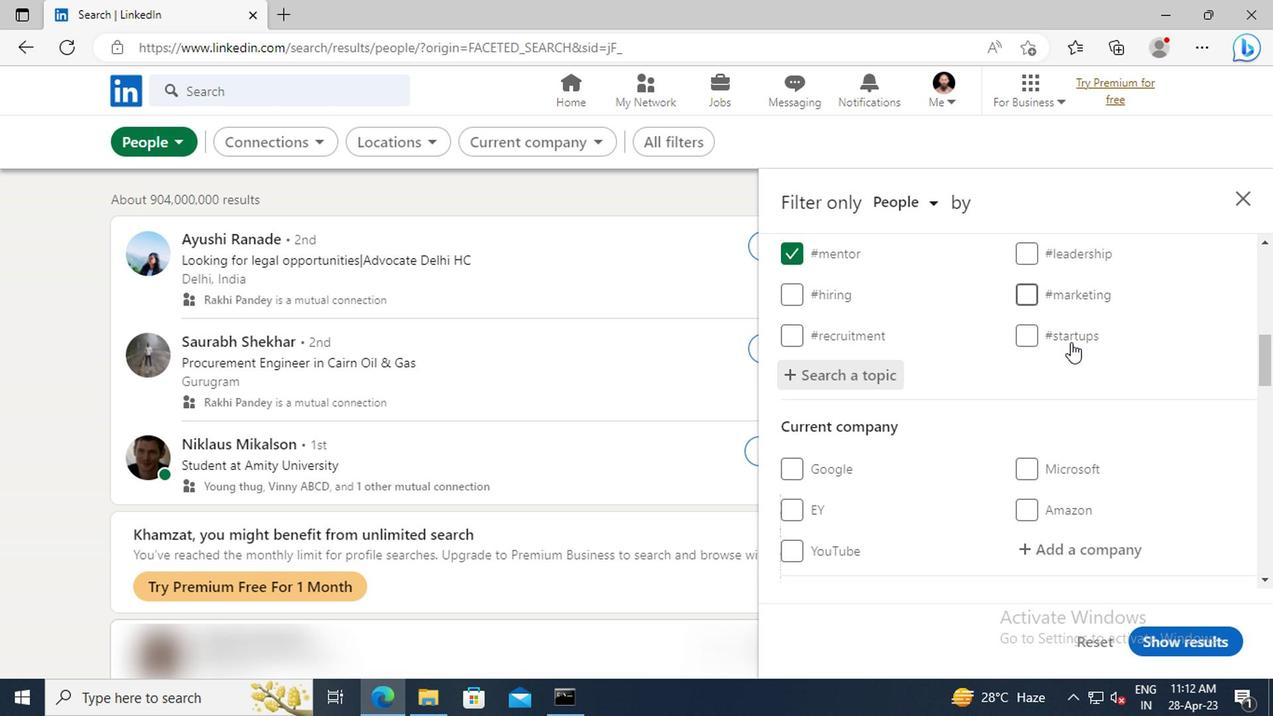 
Action: Mouse scrolled (1066, 342) with delta (0, 0)
Screenshot: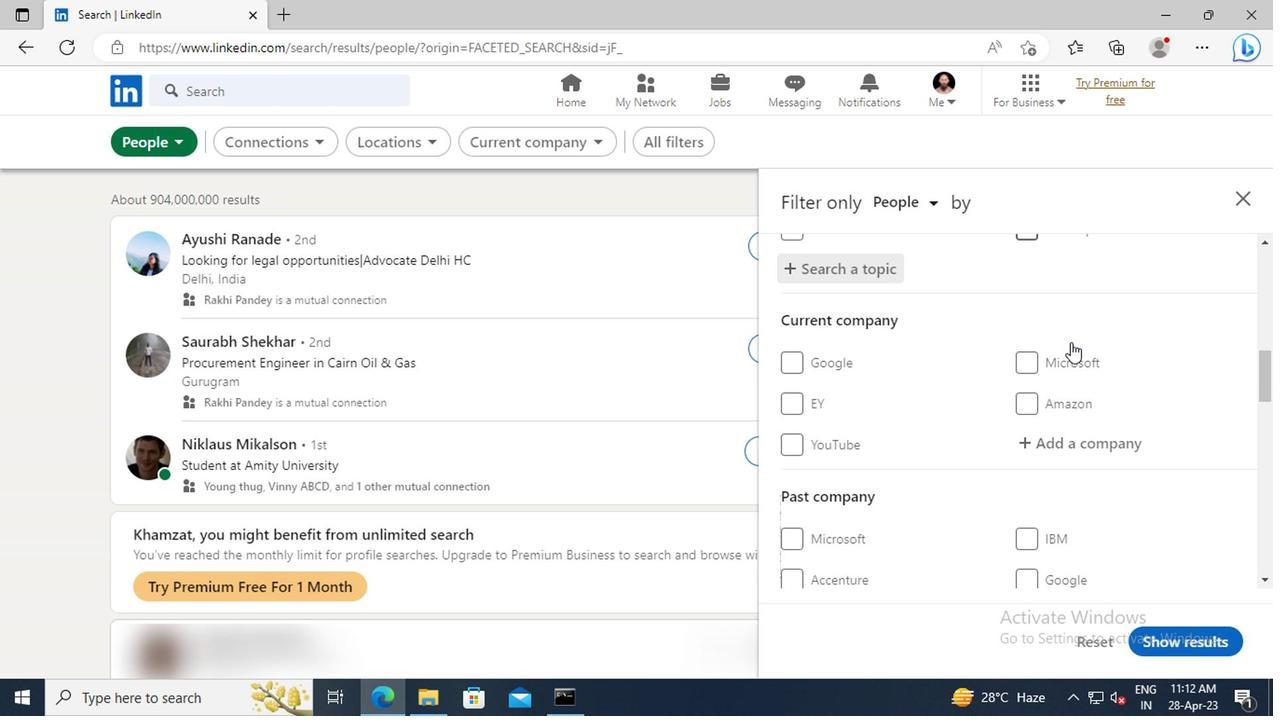 
Action: Mouse scrolled (1066, 342) with delta (0, 0)
Screenshot: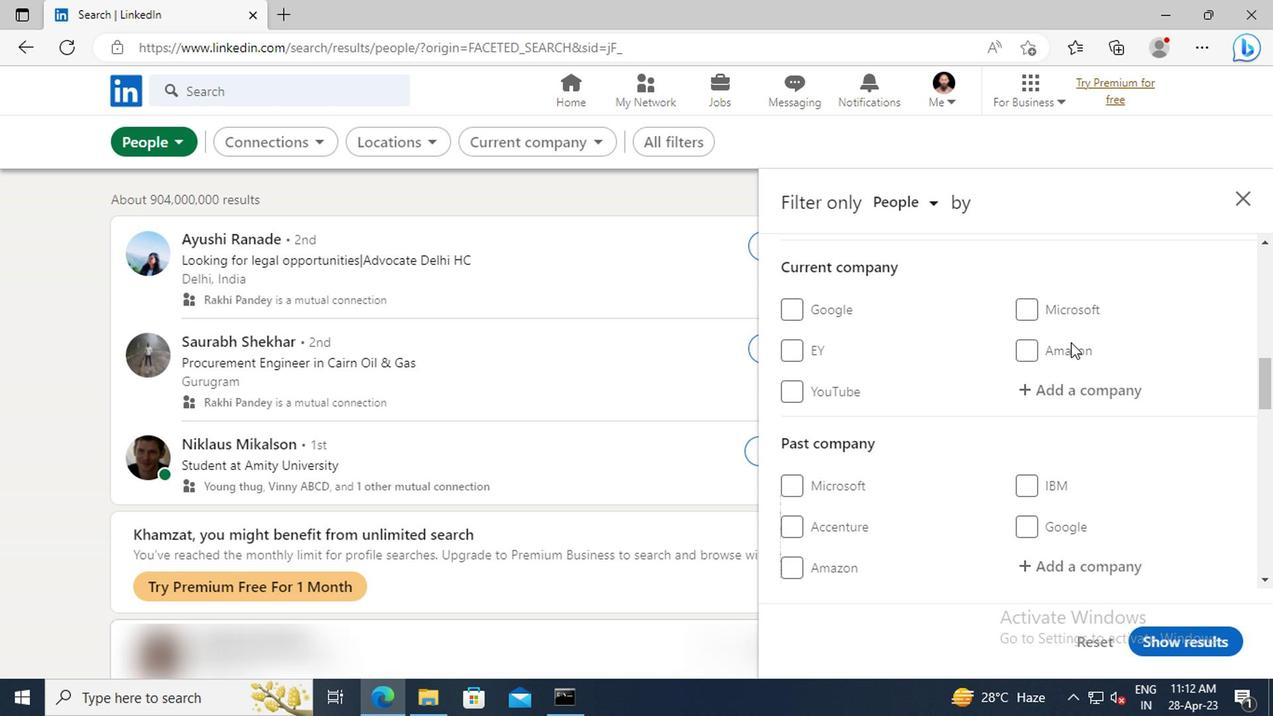 
Action: Mouse scrolled (1066, 342) with delta (0, 0)
Screenshot: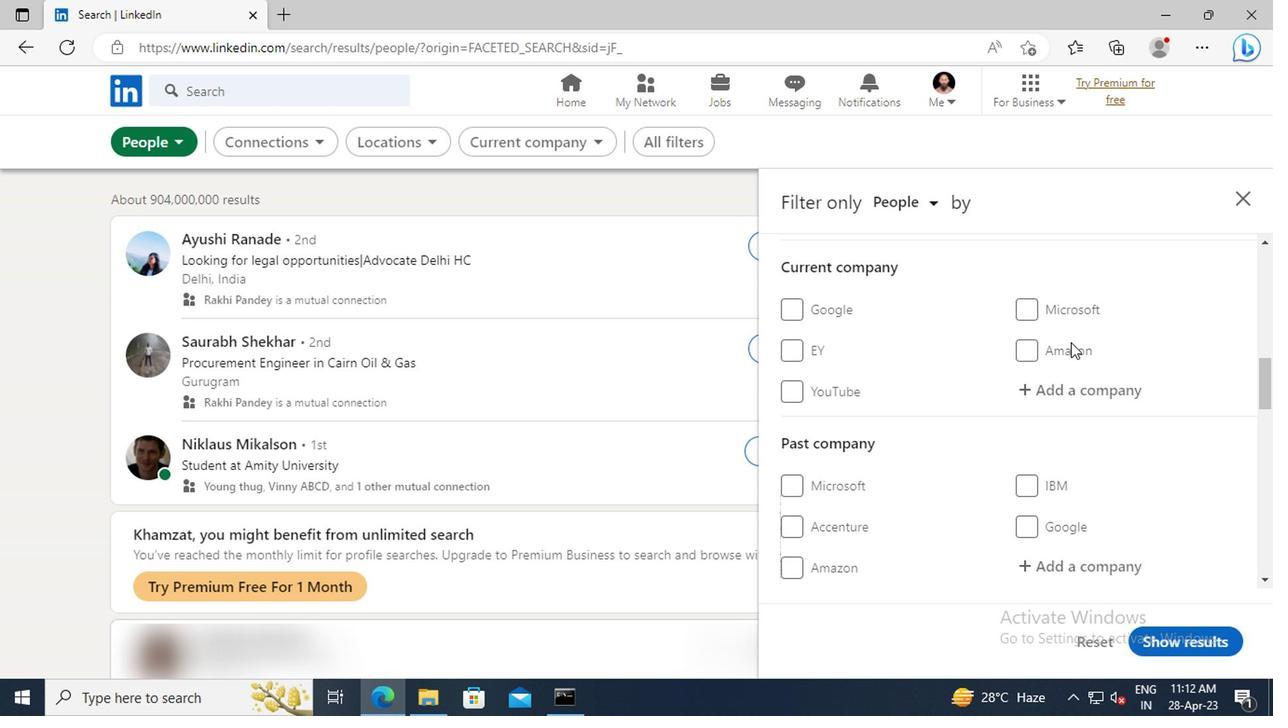 
Action: Mouse scrolled (1066, 342) with delta (0, 0)
Screenshot: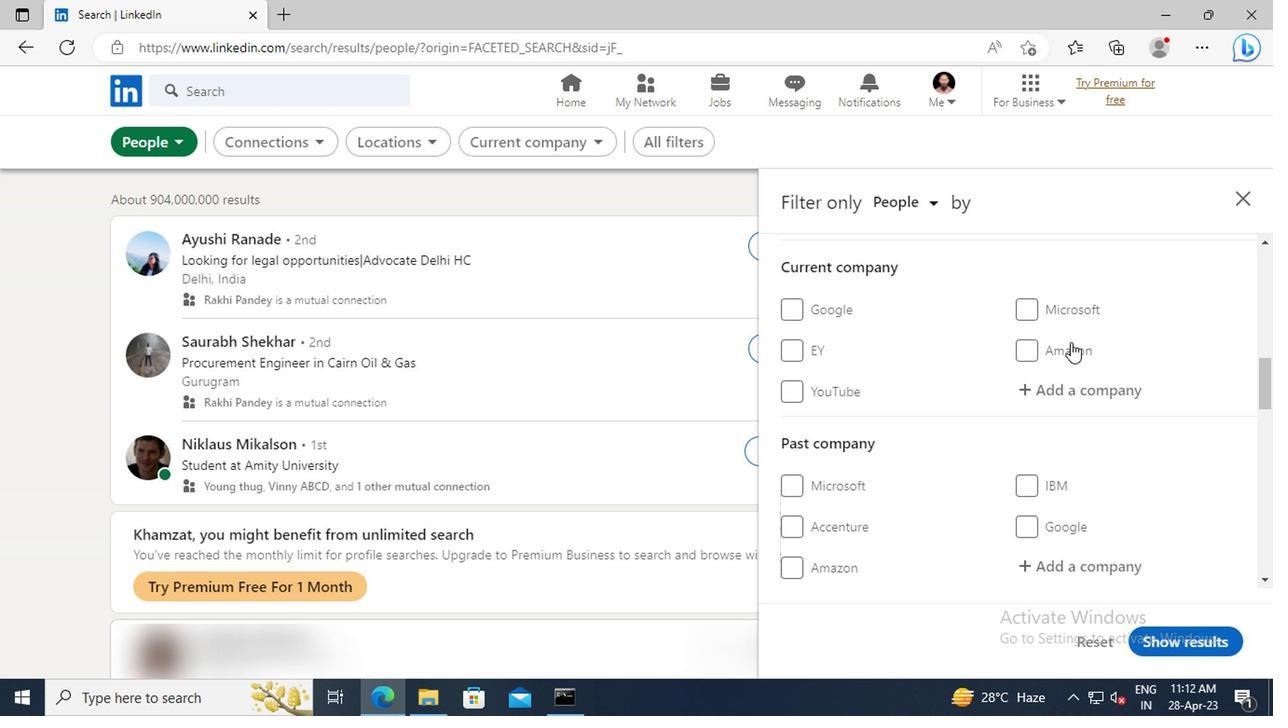 
Action: Mouse scrolled (1066, 342) with delta (0, 0)
Screenshot: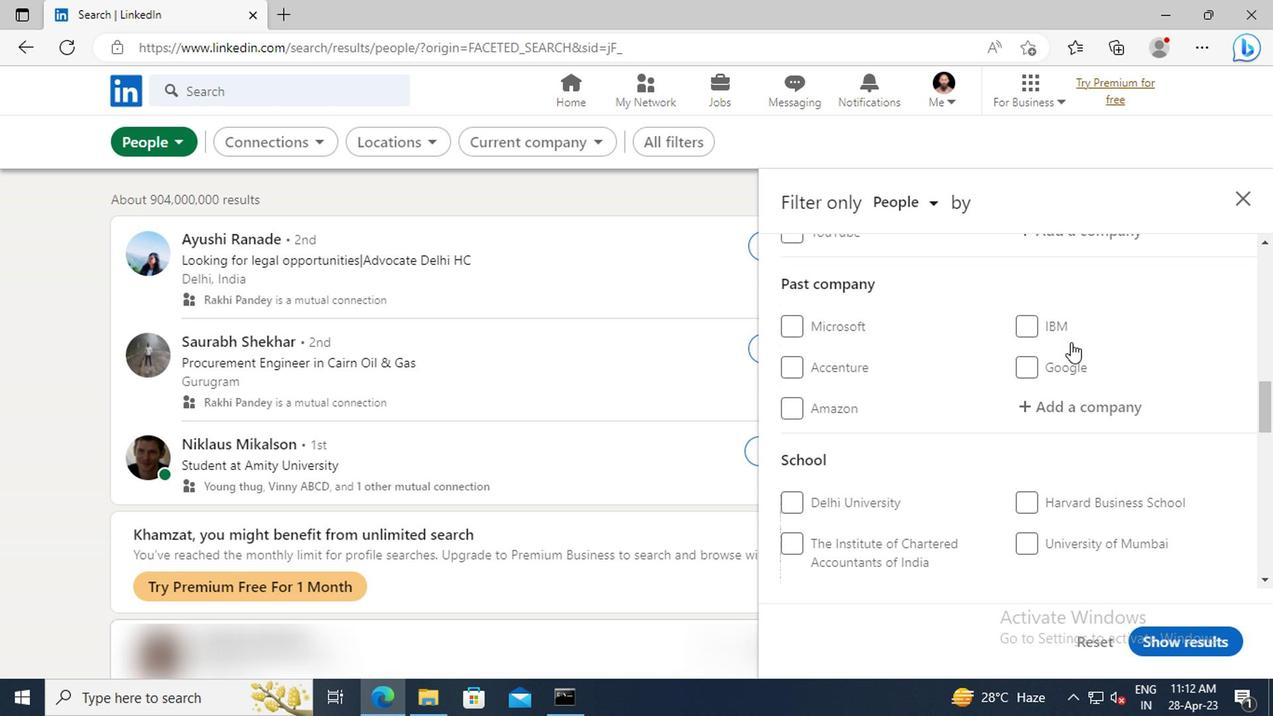 
Action: Mouse scrolled (1066, 342) with delta (0, 0)
Screenshot: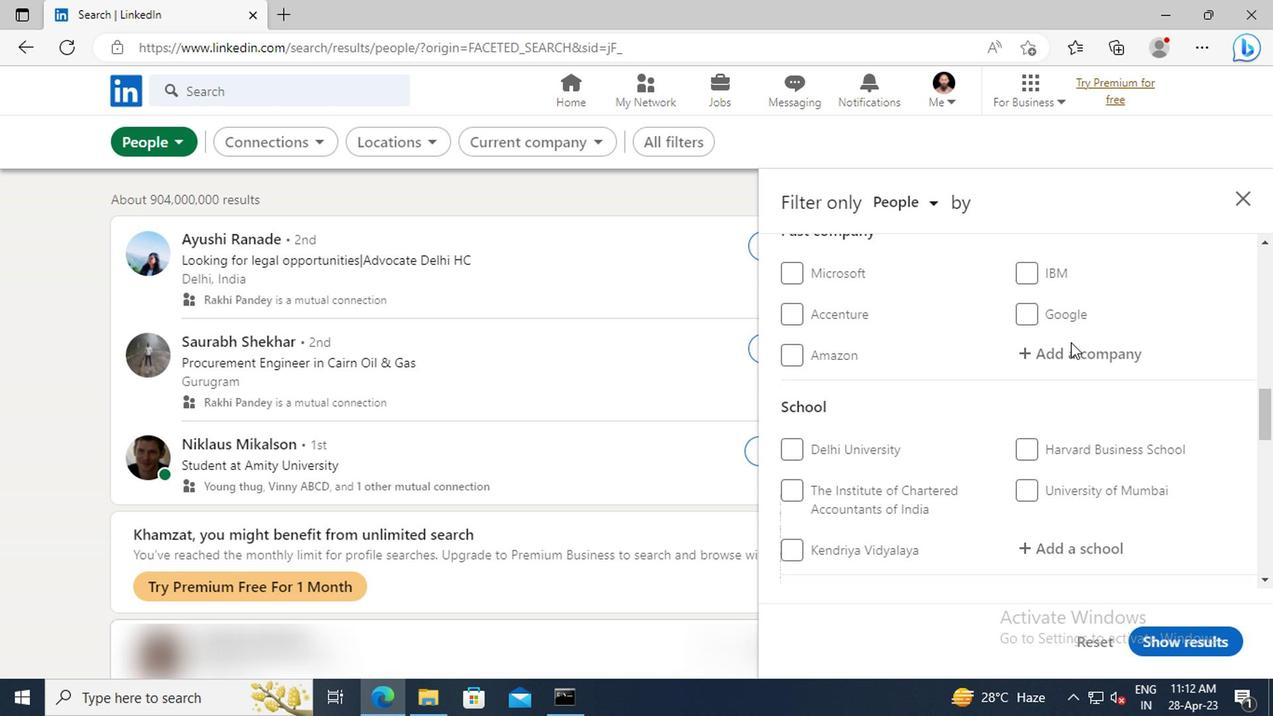 
Action: Mouse scrolled (1066, 342) with delta (0, 0)
Screenshot: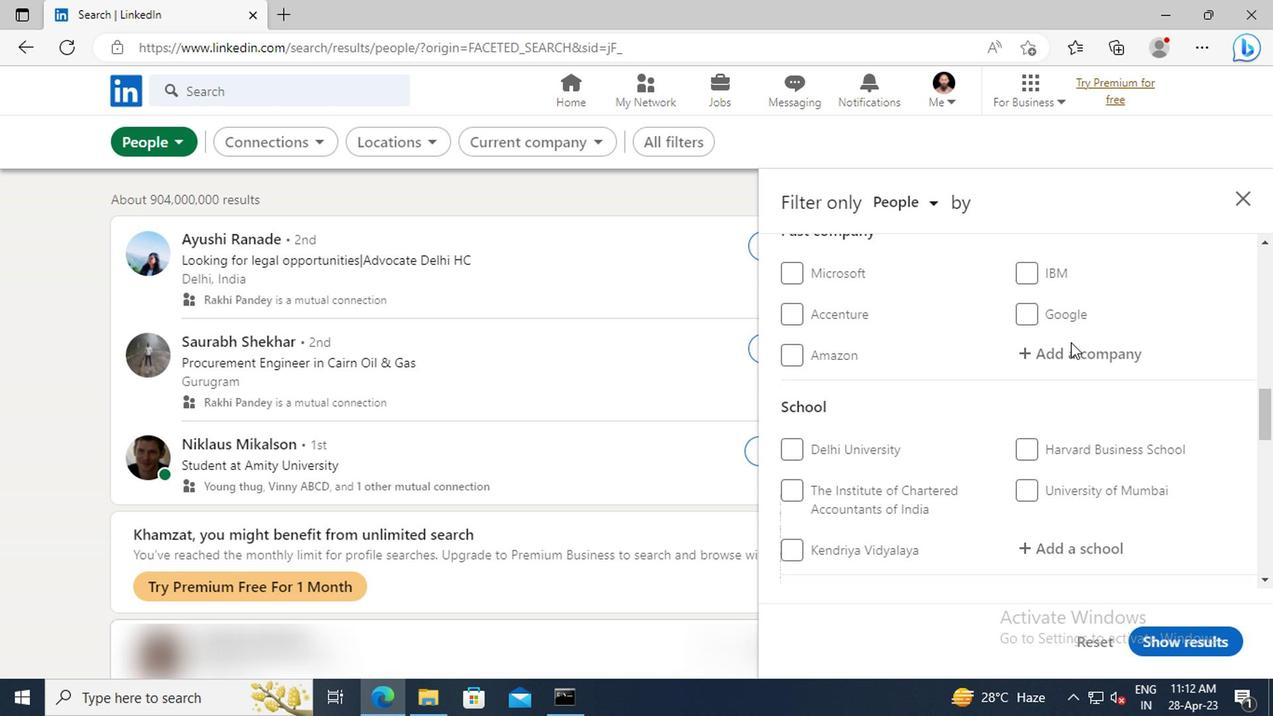 
Action: Mouse scrolled (1066, 342) with delta (0, 0)
Screenshot: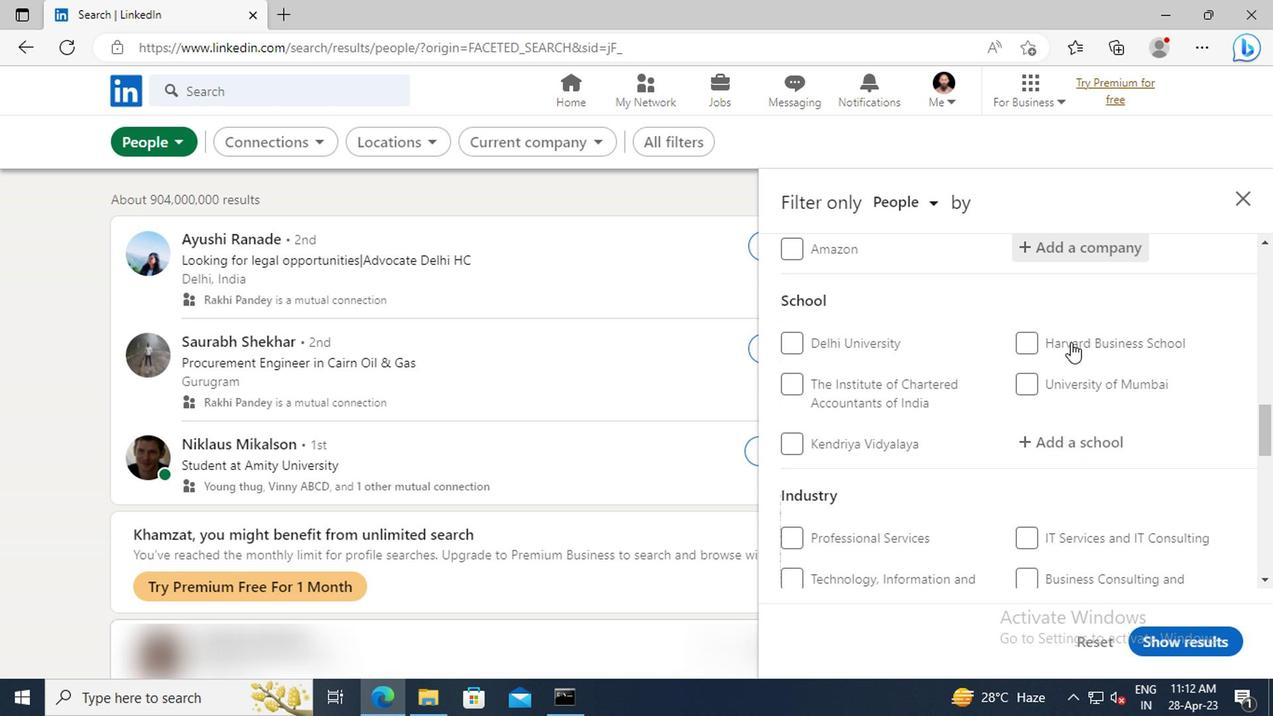 
Action: Mouse scrolled (1066, 342) with delta (0, 0)
Screenshot: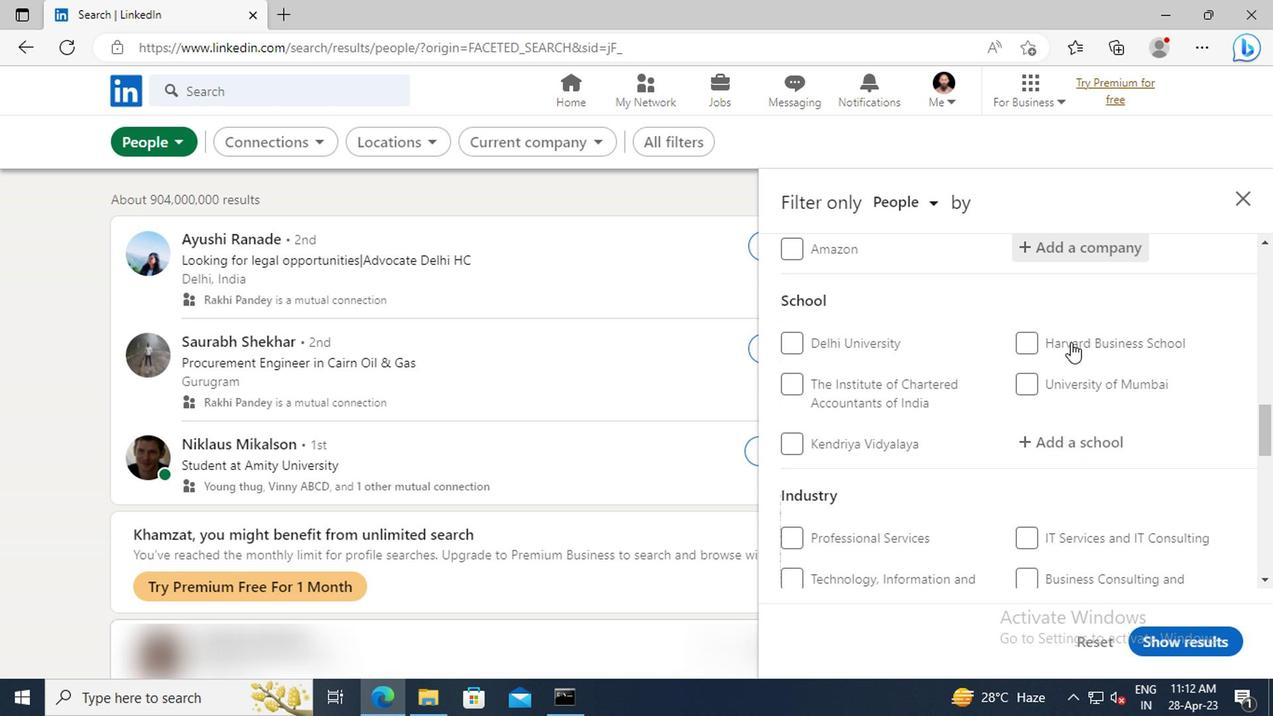 
Action: Mouse scrolled (1066, 342) with delta (0, 0)
Screenshot: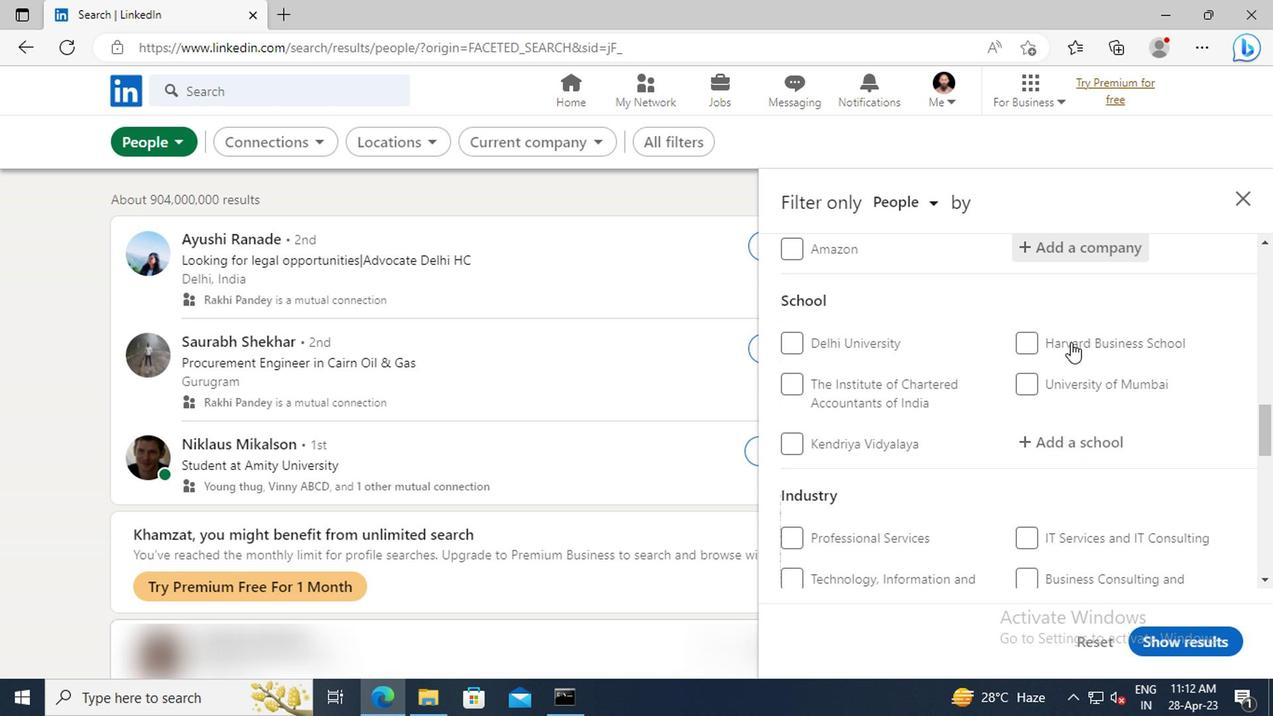 
Action: Mouse scrolled (1066, 342) with delta (0, 0)
Screenshot: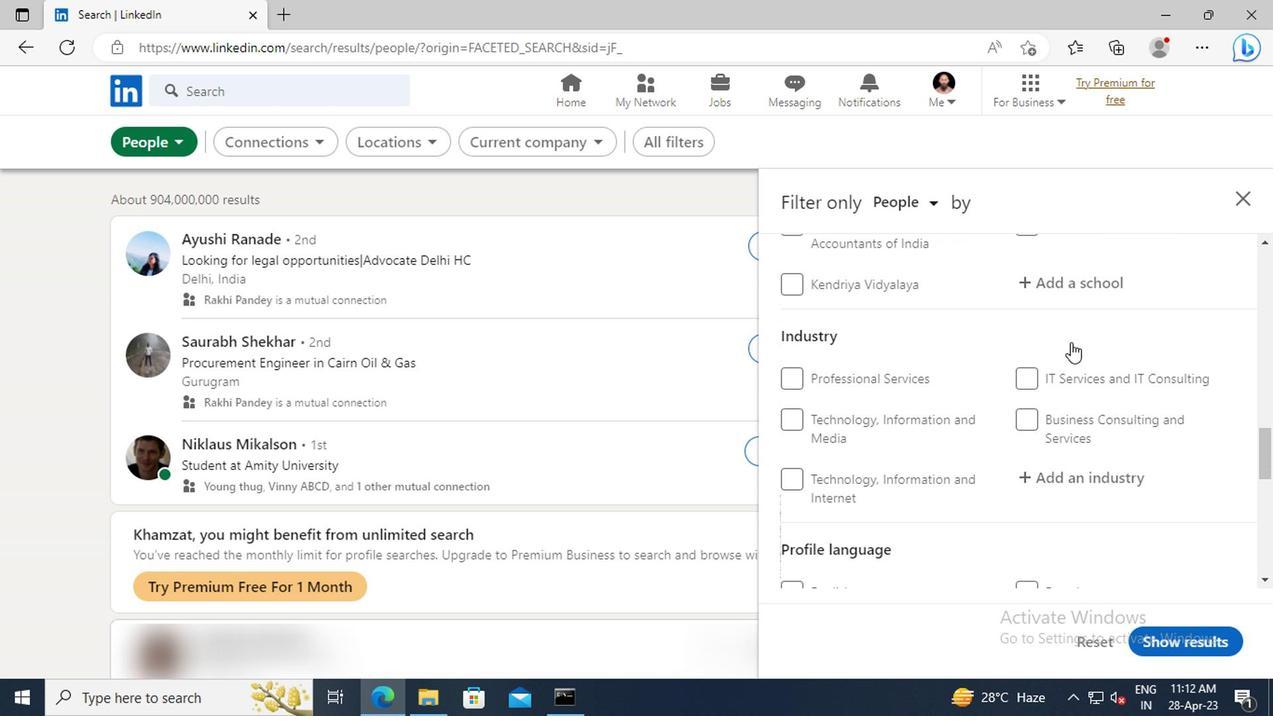 
Action: Mouse scrolled (1066, 342) with delta (0, 0)
Screenshot: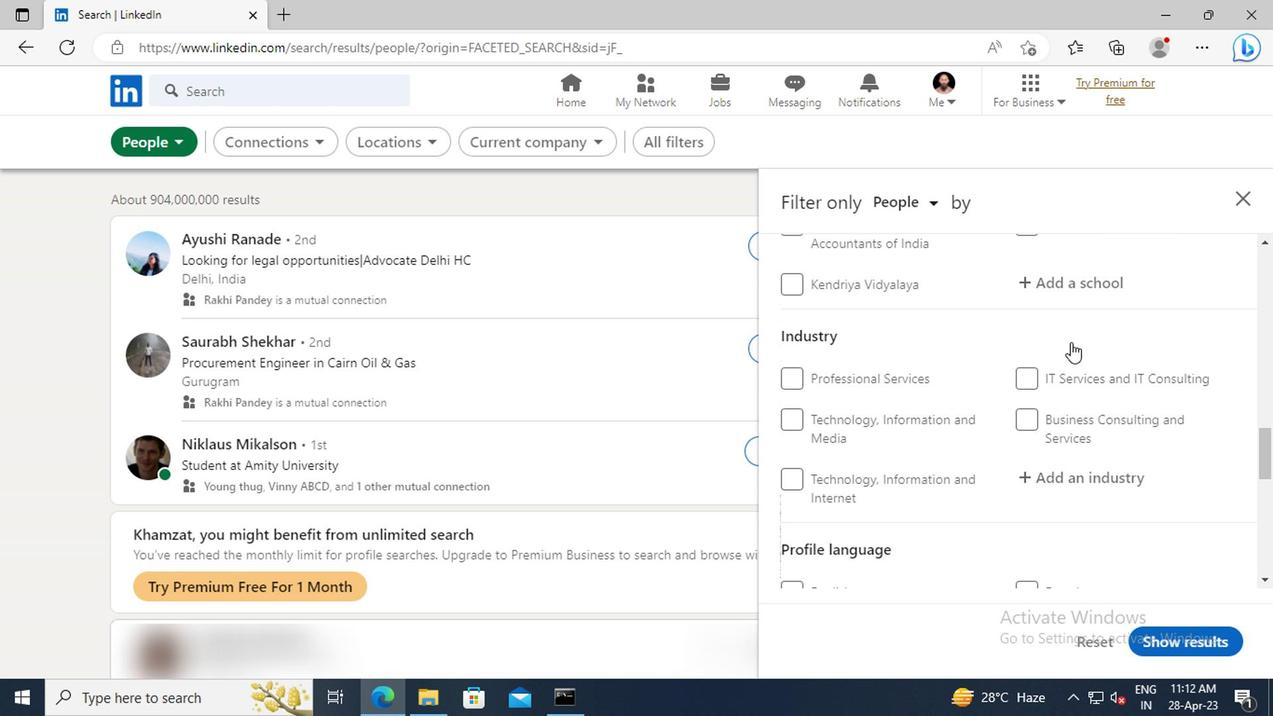 
Action: Mouse scrolled (1066, 342) with delta (0, 0)
Screenshot: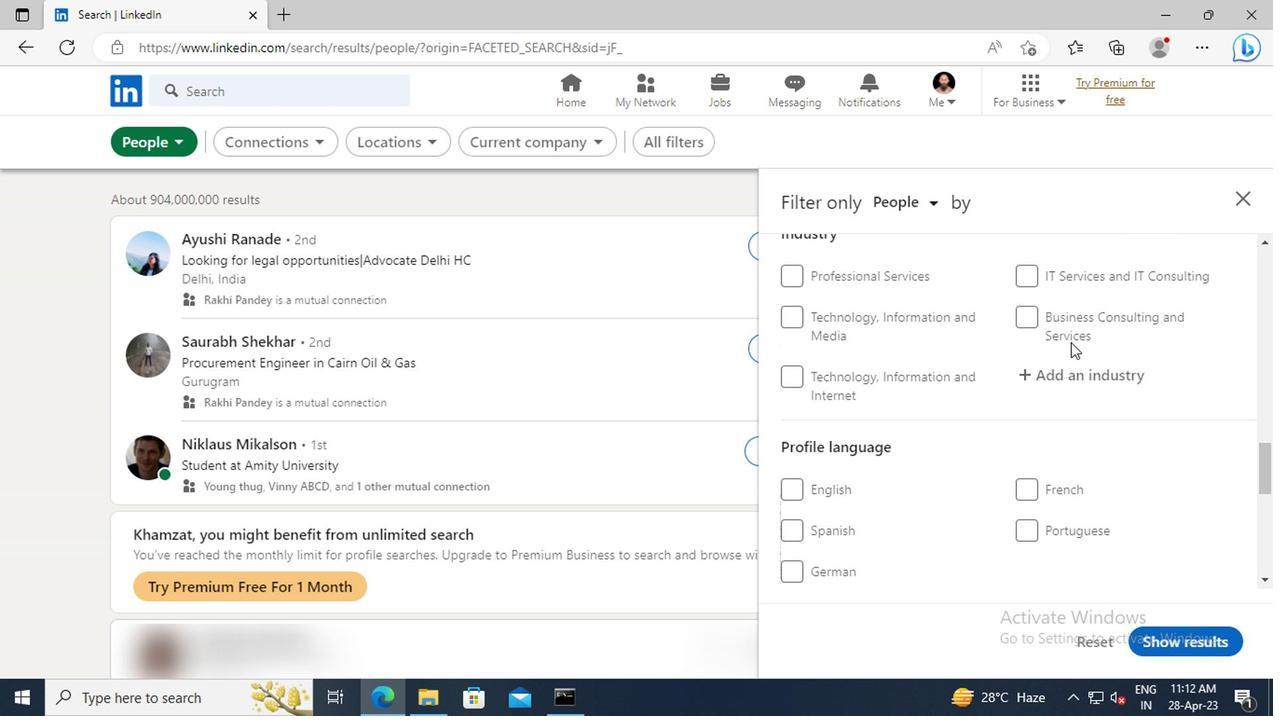 
Action: Mouse scrolled (1066, 342) with delta (0, 0)
Screenshot: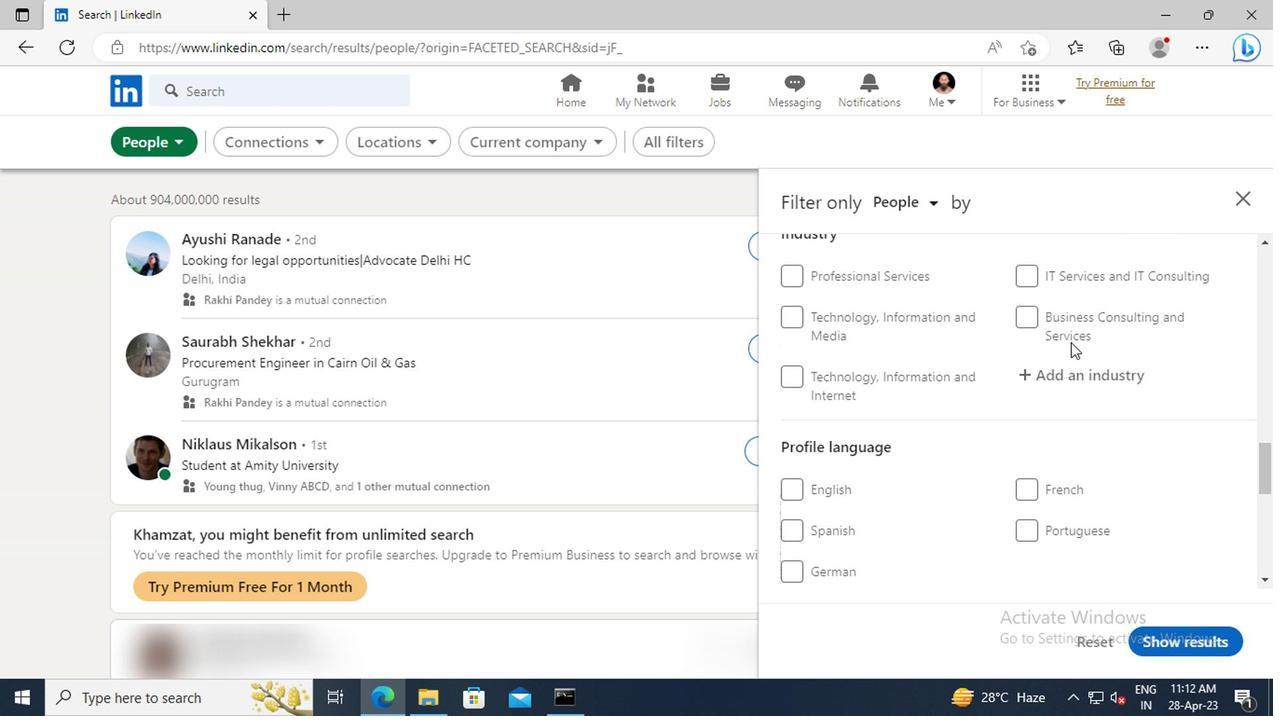 
Action: Mouse moved to (801, 427)
Screenshot: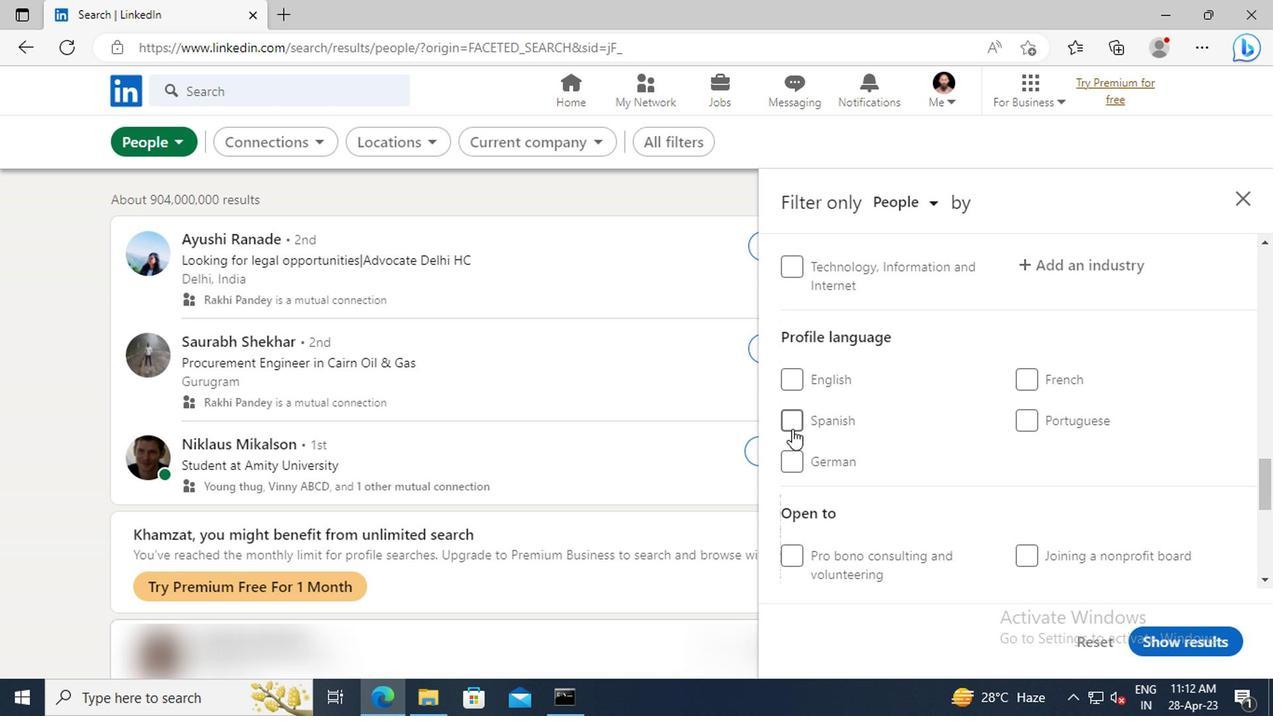 
Action: Mouse pressed left at (801, 427)
Screenshot: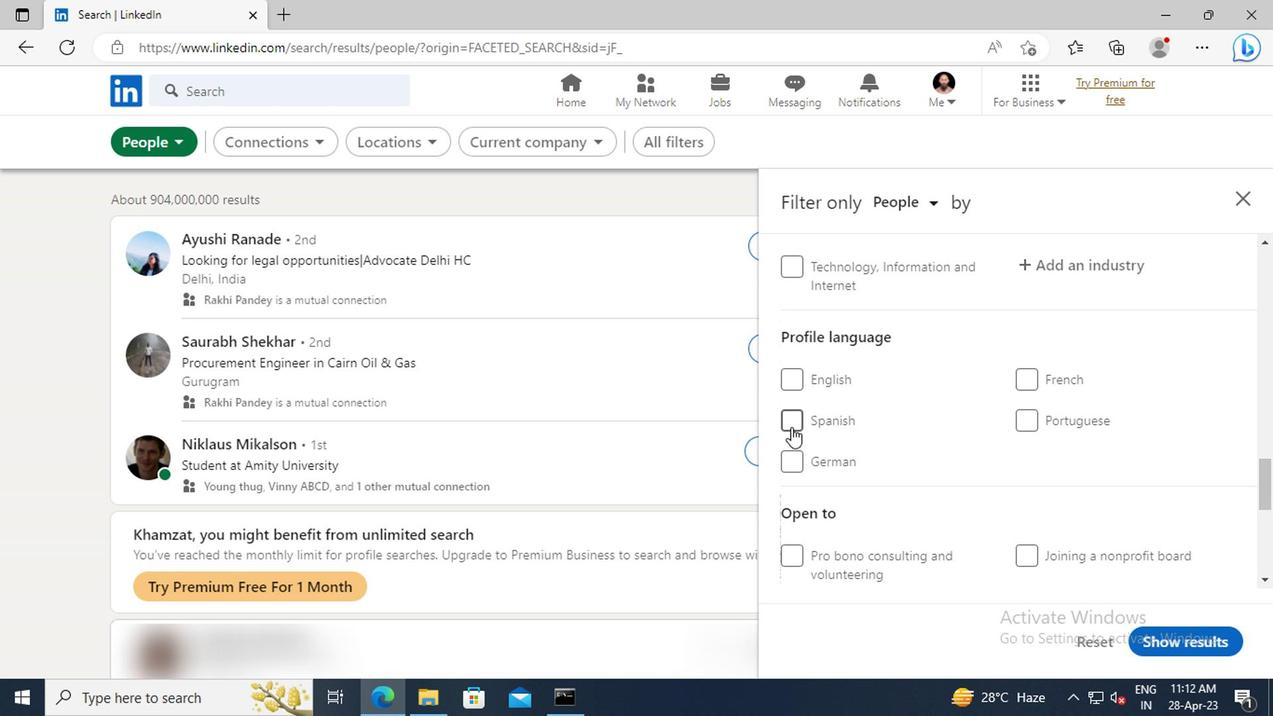 
Action: Mouse moved to (1016, 419)
Screenshot: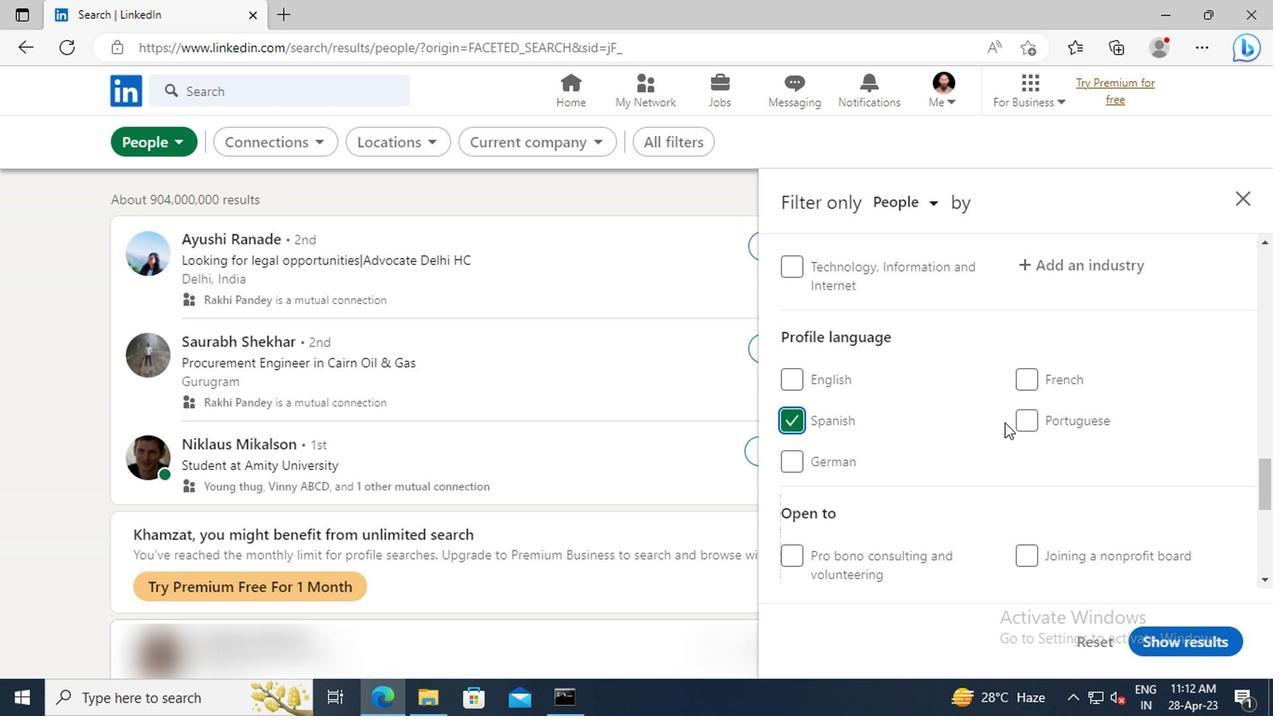 
Action: Mouse scrolled (1016, 420) with delta (0, 0)
Screenshot: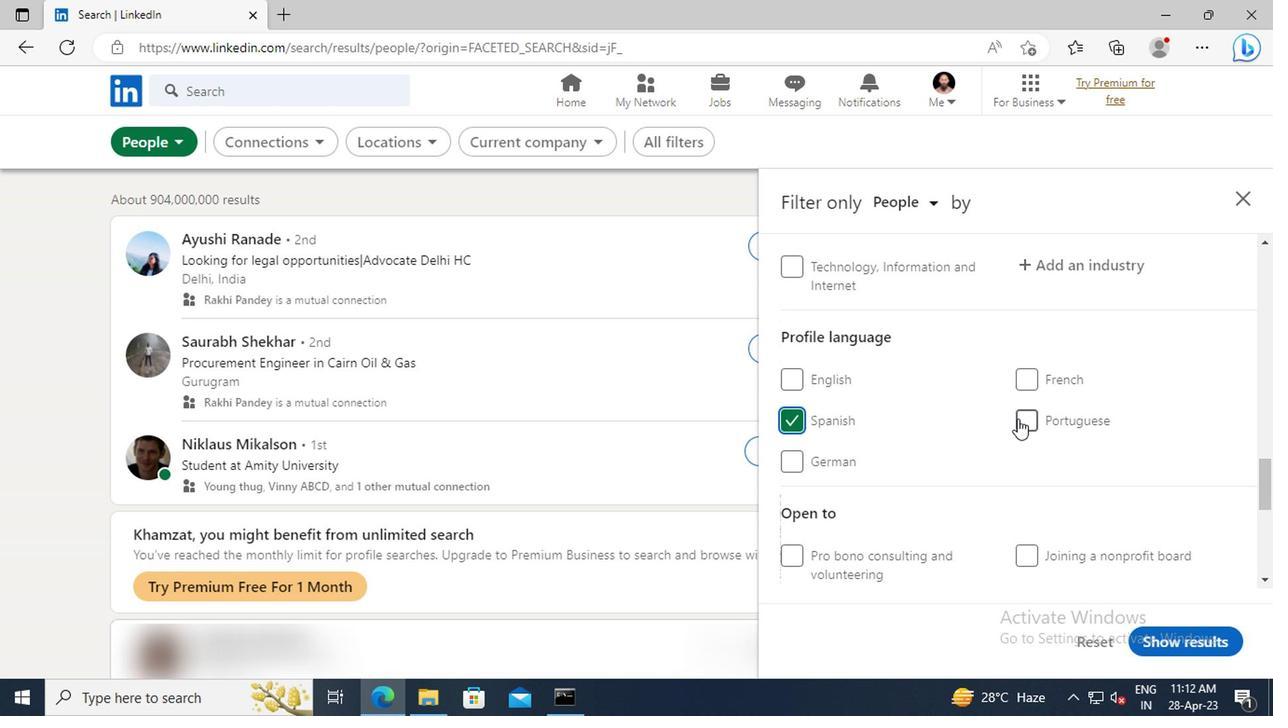 
Action: Mouse scrolled (1016, 420) with delta (0, 0)
Screenshot: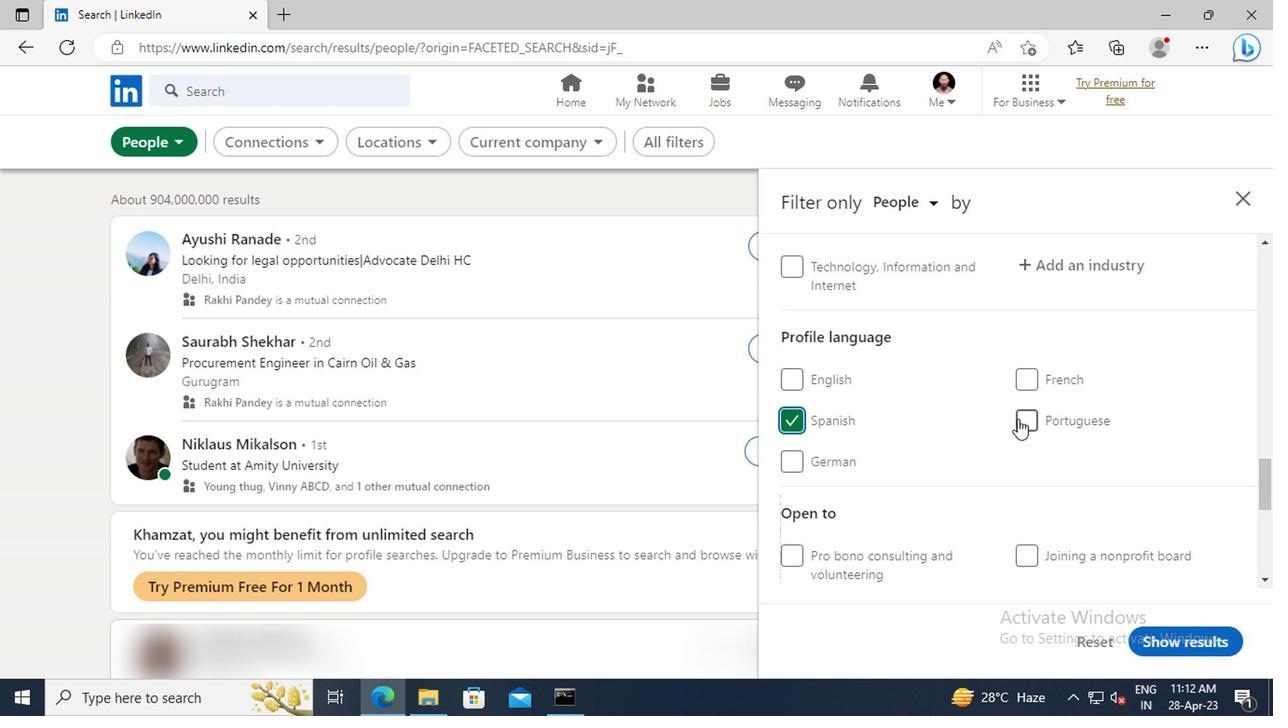 
Action: Mouse scrolled (1016, 420) with delta (0, 0)
Screenshot: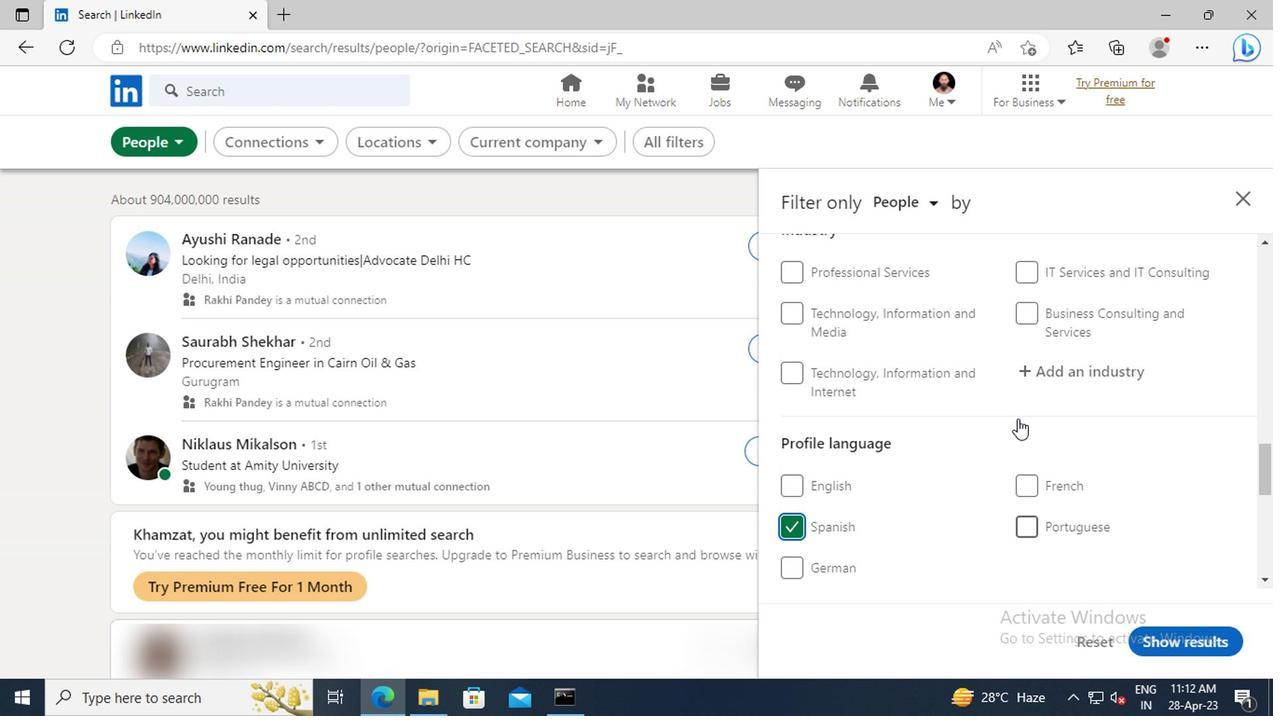 
Action: Mouse scrolled (1016, 420) with delta (0, 0)
Screenshot: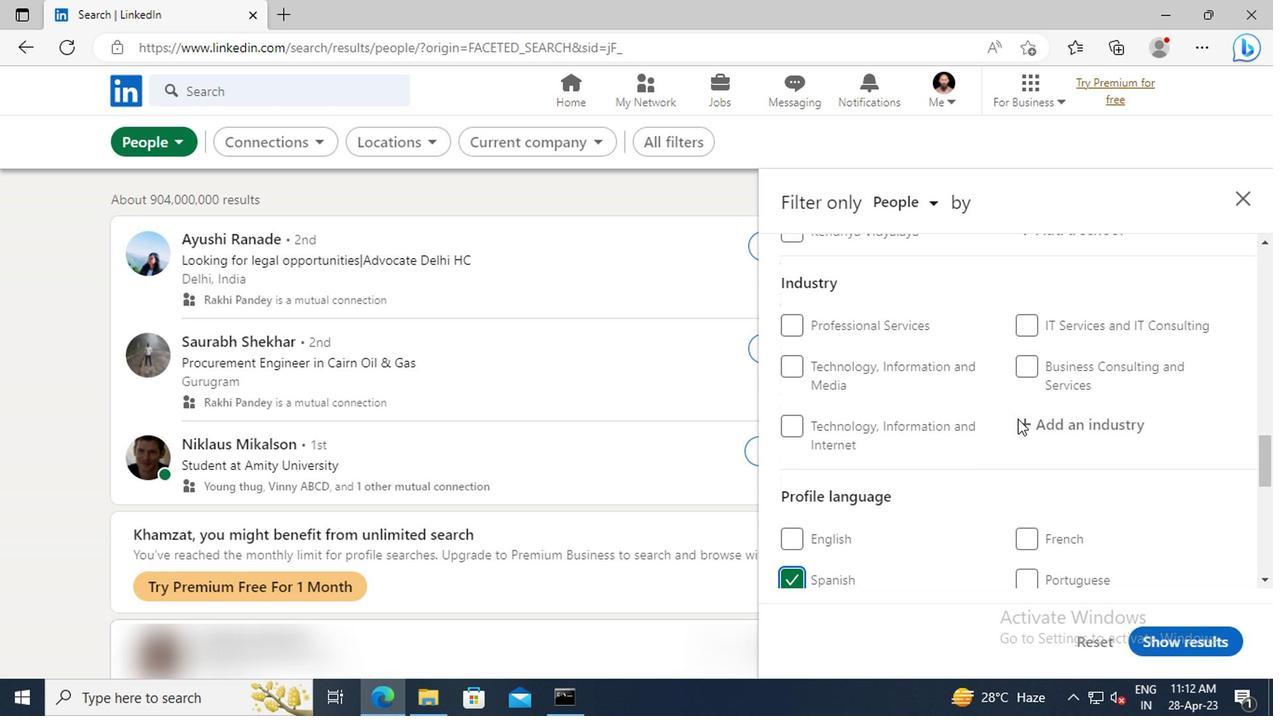 
Action: Mouse scrolled (1016, 420) with delta (0, 0)
Screenshot: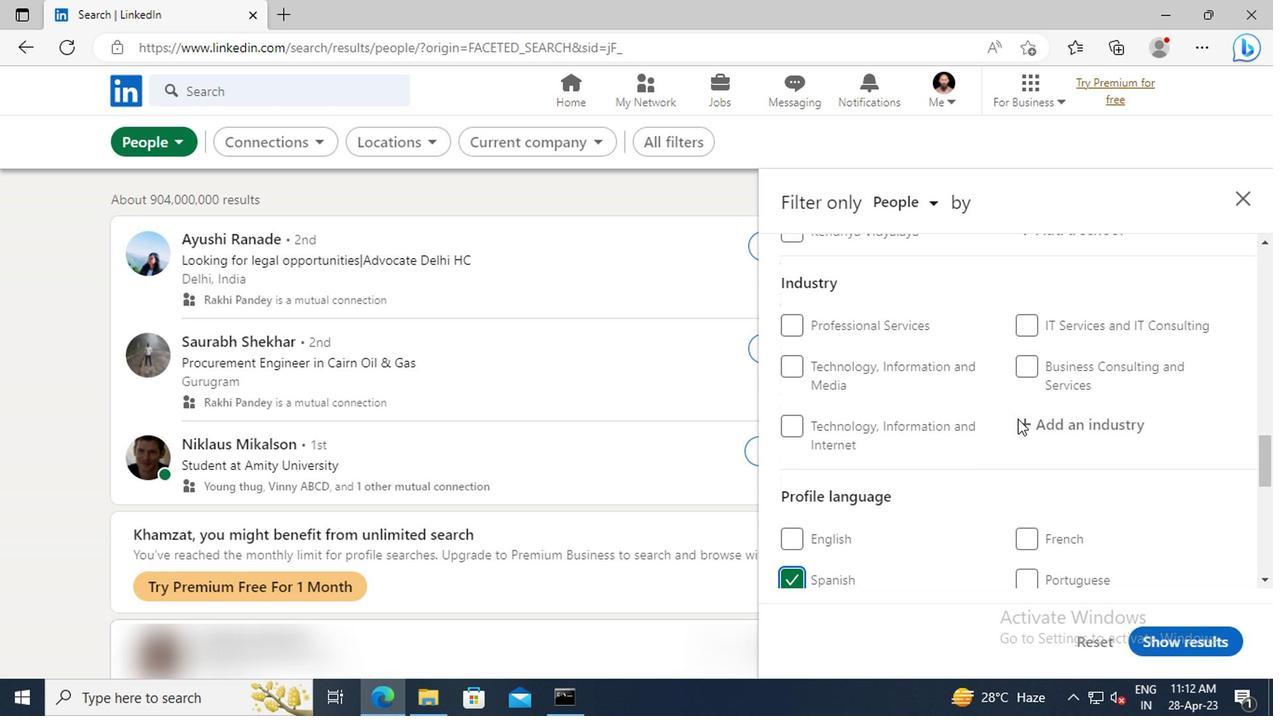 
Action: Mouse moved to (1016, 418)
Screenshot: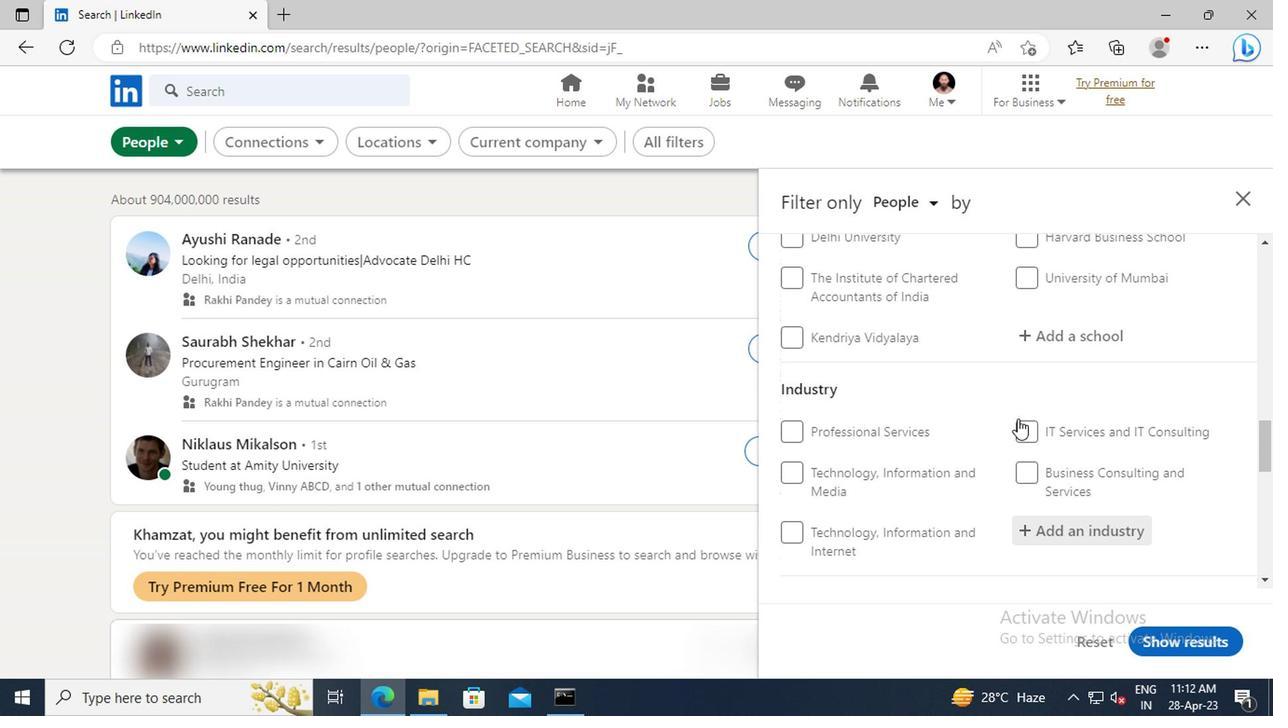 
Action: Mouse scrolled (1016, 419) with delta (0, 1)
Screenshot: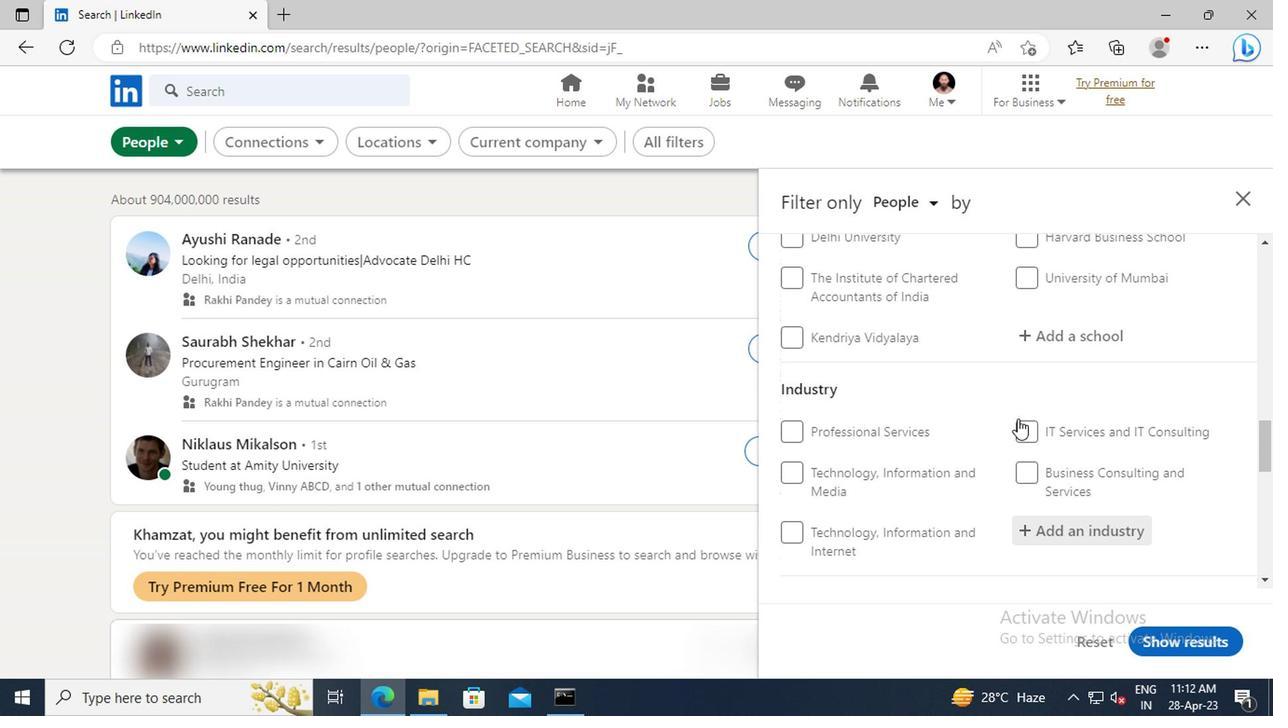 
Action: Mouse scrolled (1016, 419) with delta (0, 1)
Screenshot: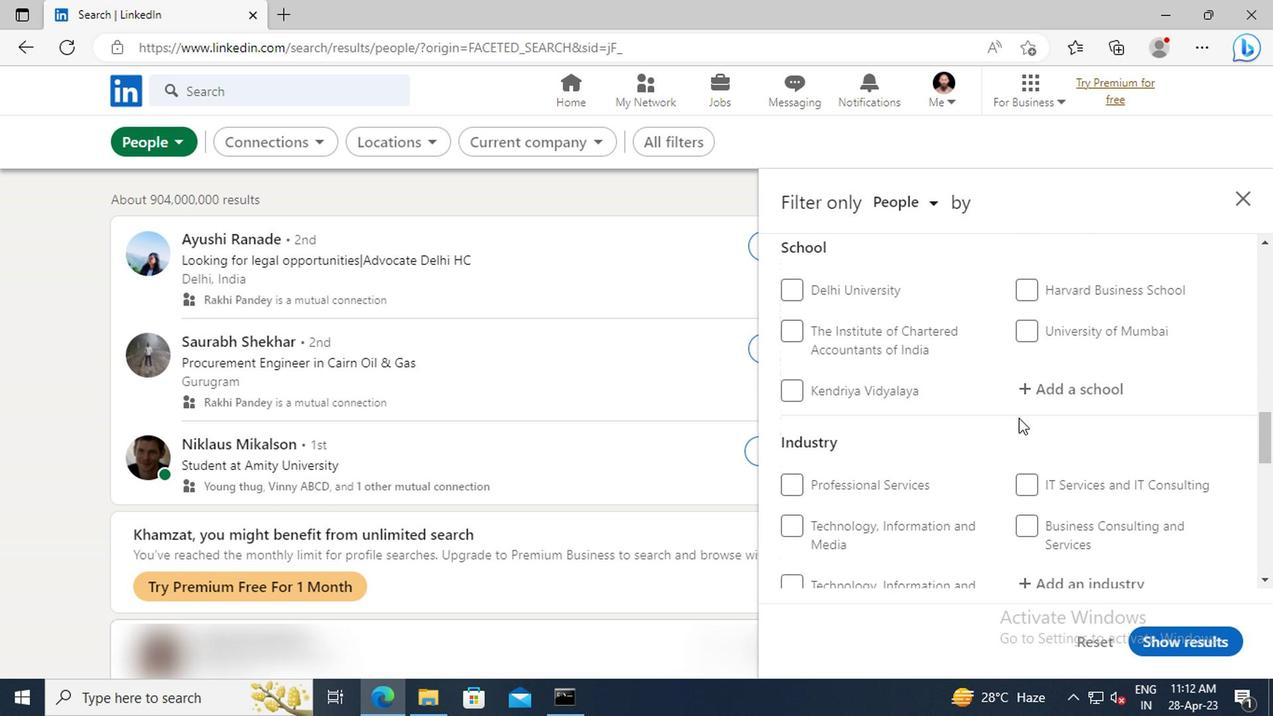 
Action: Mouse scrolled (1016, 419) with delta (0, 1)
Screenshot: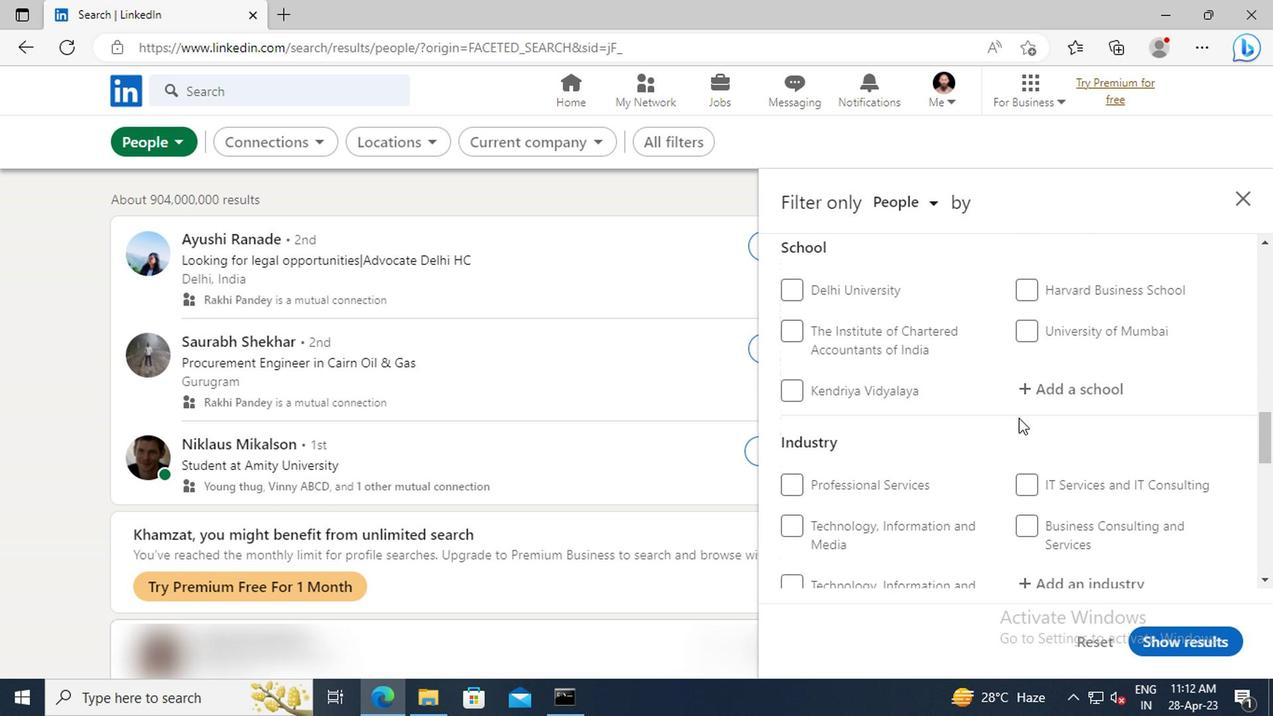 
Action: Mouse scrolled (1016, 419) with delta (0, 1)
Screenshot: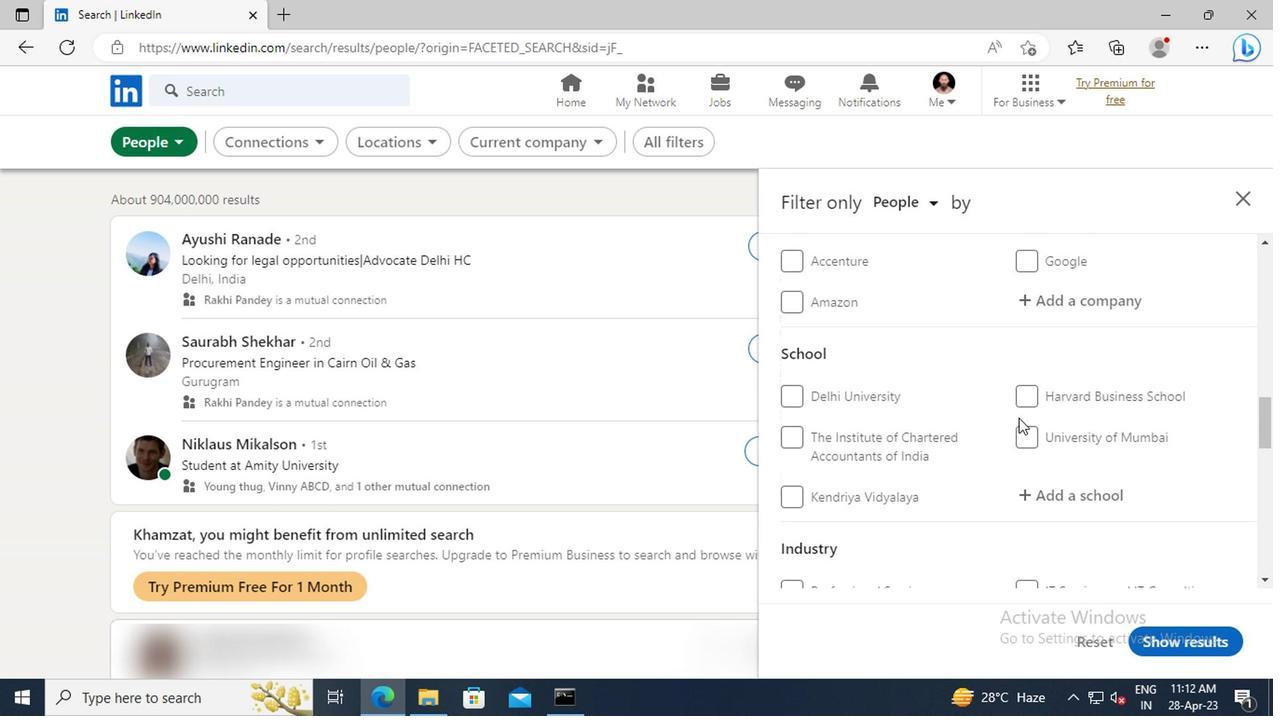 
Action: Mouse scrolled (1016, 419) with delta (0, 1)
Screenshot: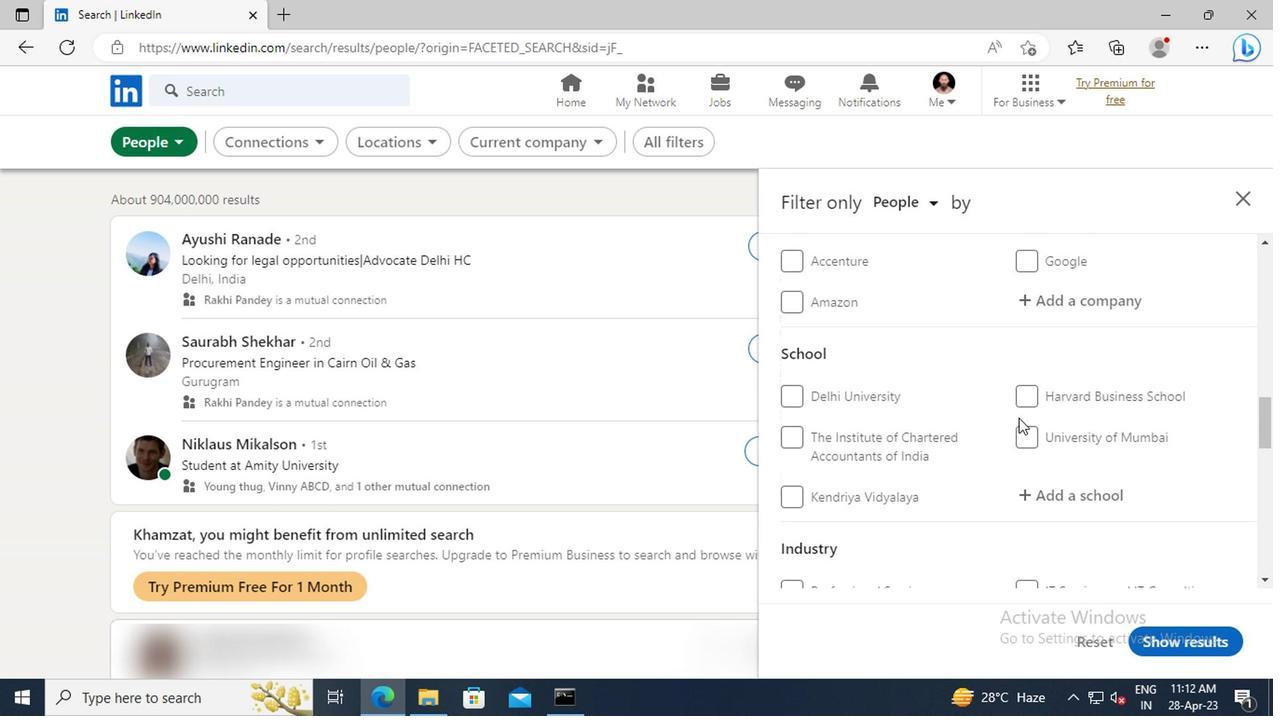 
Action: Mouse scrolled (1016, 419) with delta (0, 1)
Screenshot: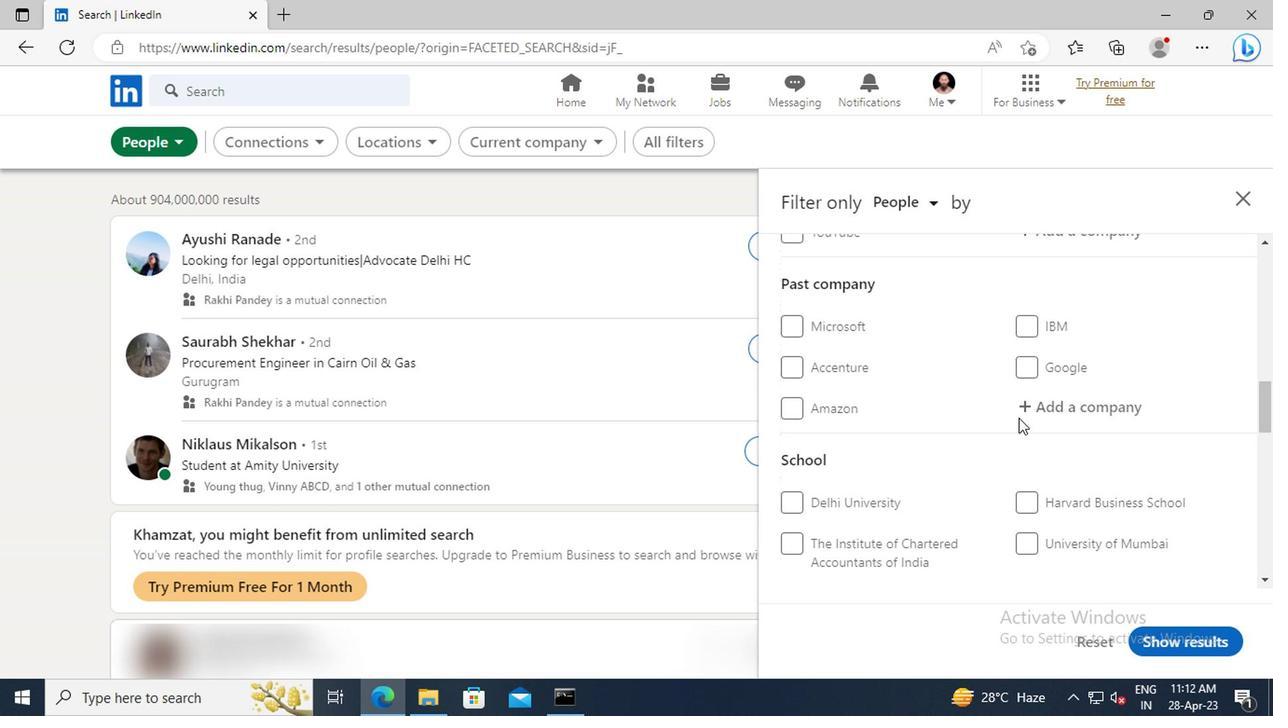 
Action: Mouse scrolled (1016, 419) with delta (0, 1)
Screenshot: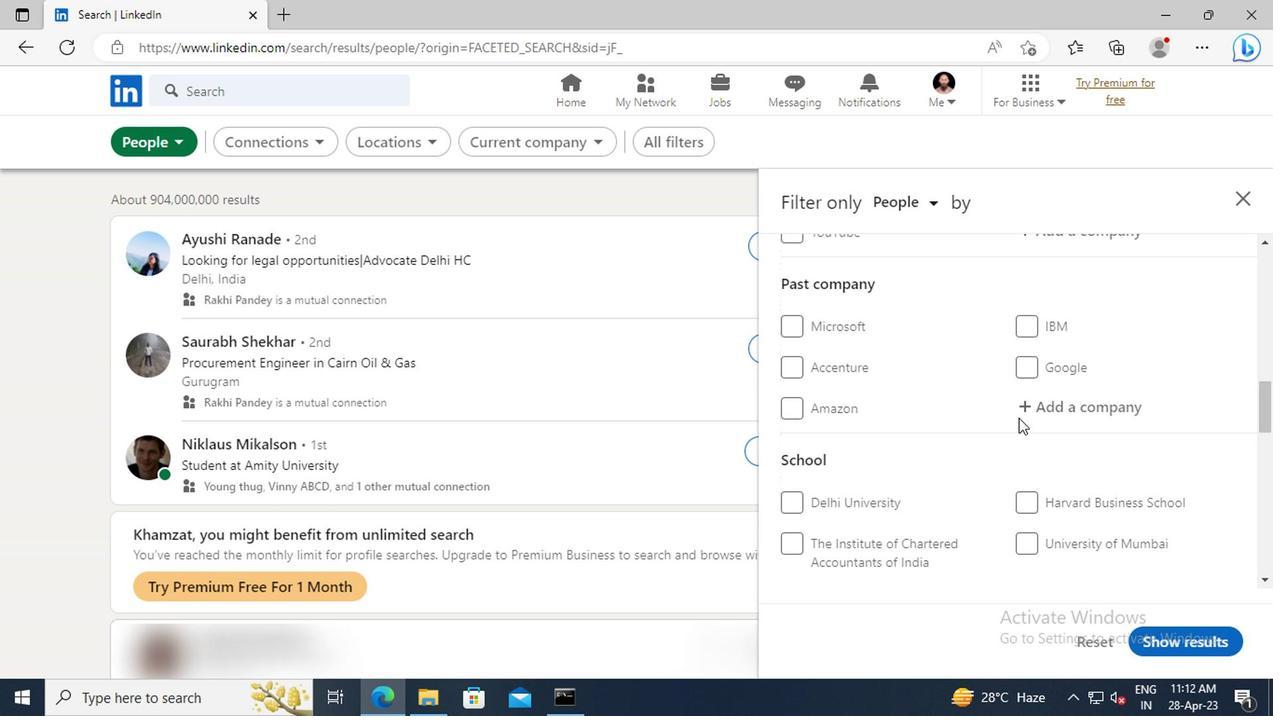 
Action: Mouse scrolled (1016, 419) with delta (0, 1)
Screenshot: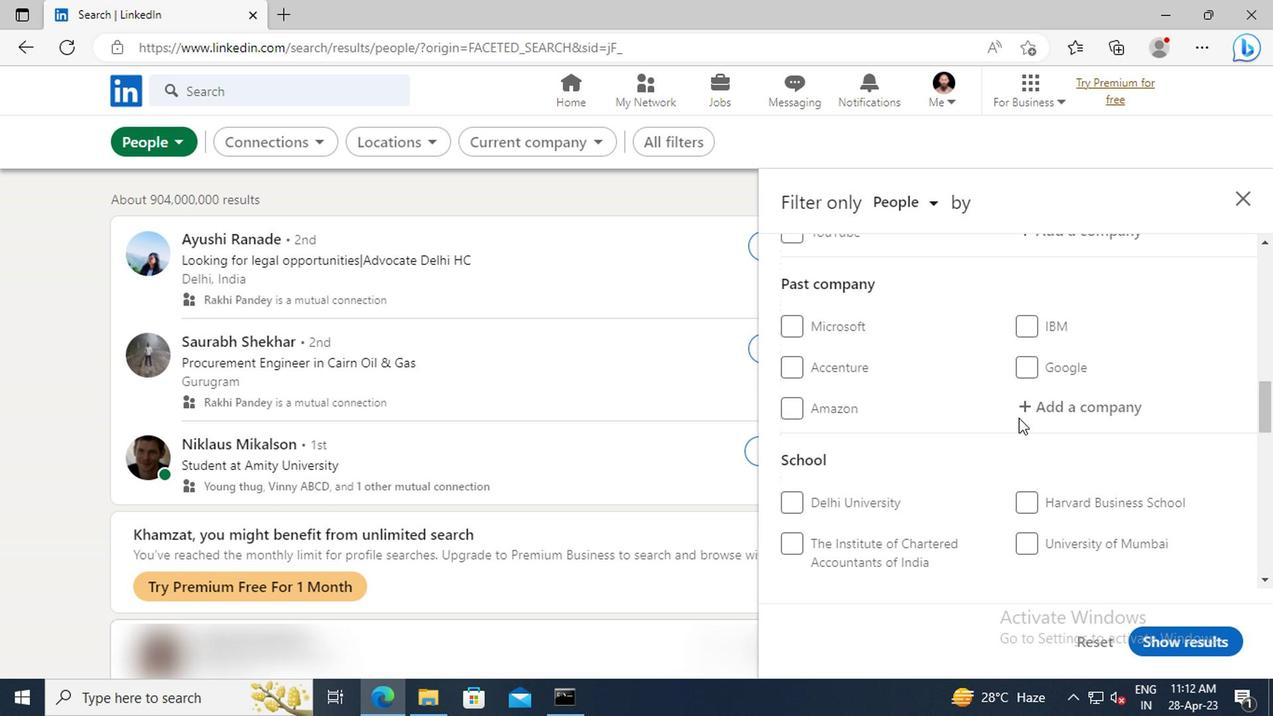 
Action: Mouse moved to (1038, 394)
Screenshot: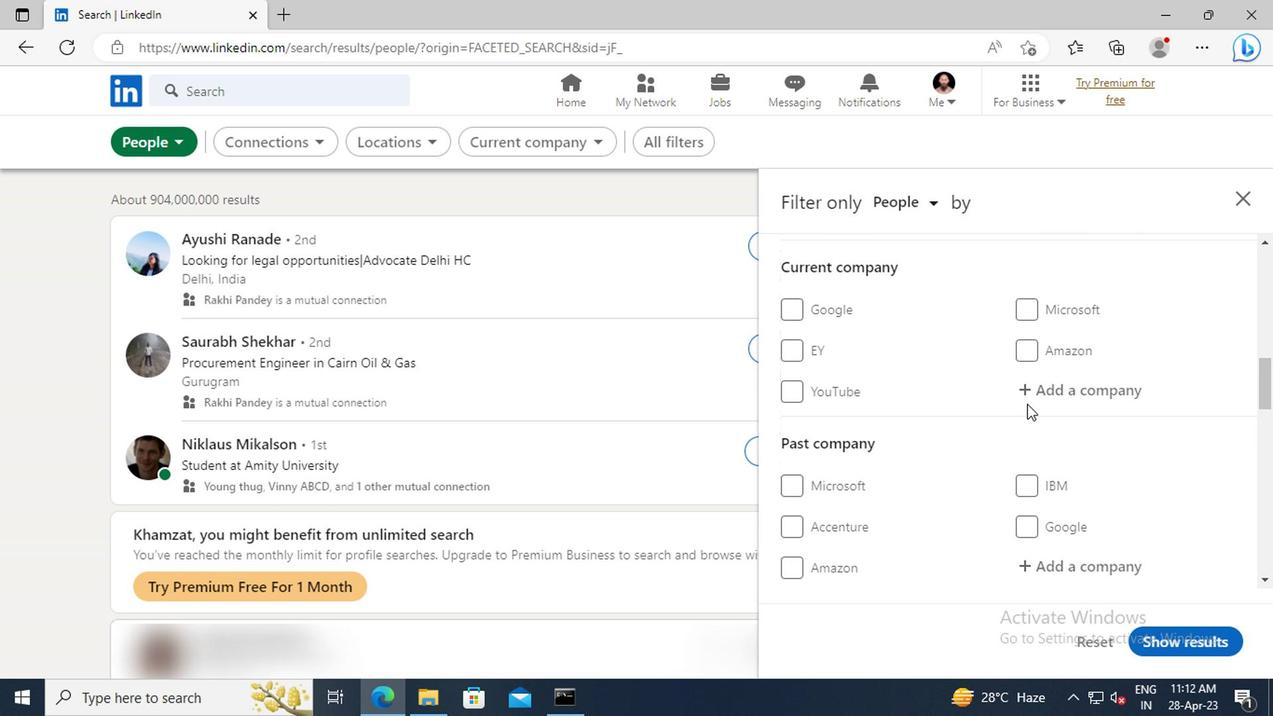 
Action: Mouse pressed left at (1038, 394)
Screenshot: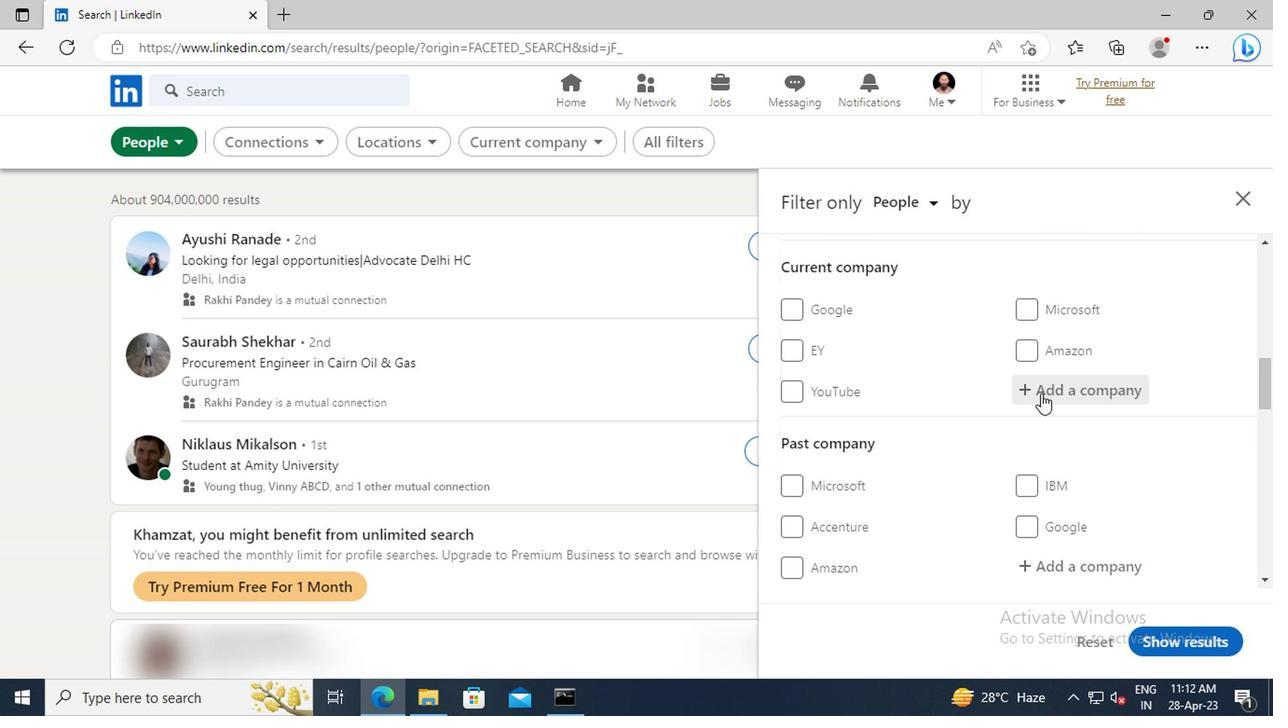 
Action: Key pressed <Key.shift>UPL
Screenshot: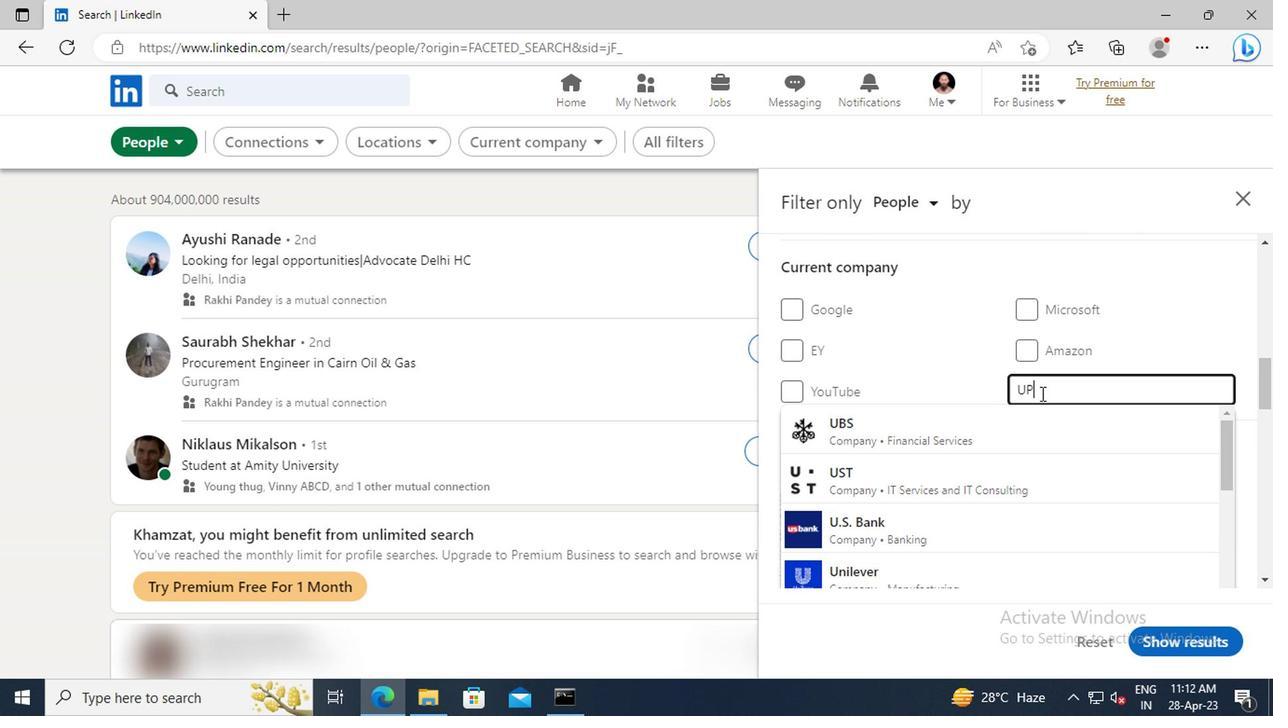 
Action: Mouse moved to (1032, 429)
Screenshot: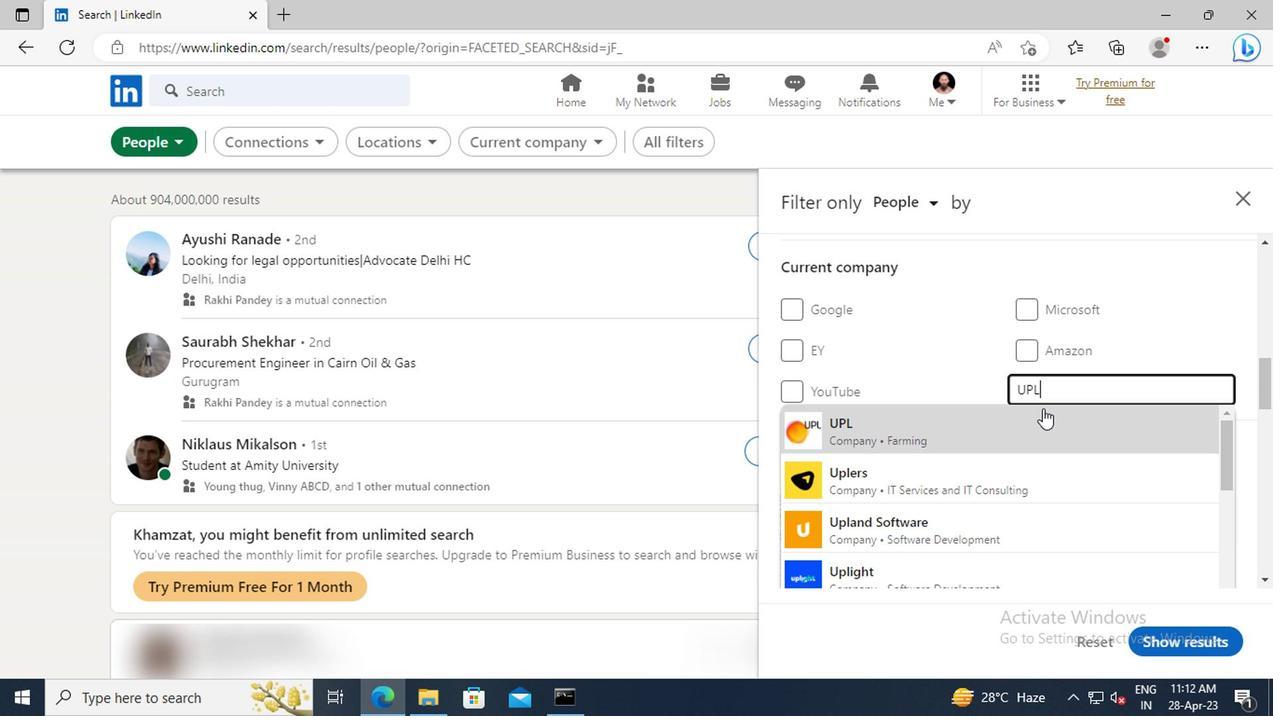 
Action: Mouse pressed left at (1032, 429)
Screenshot: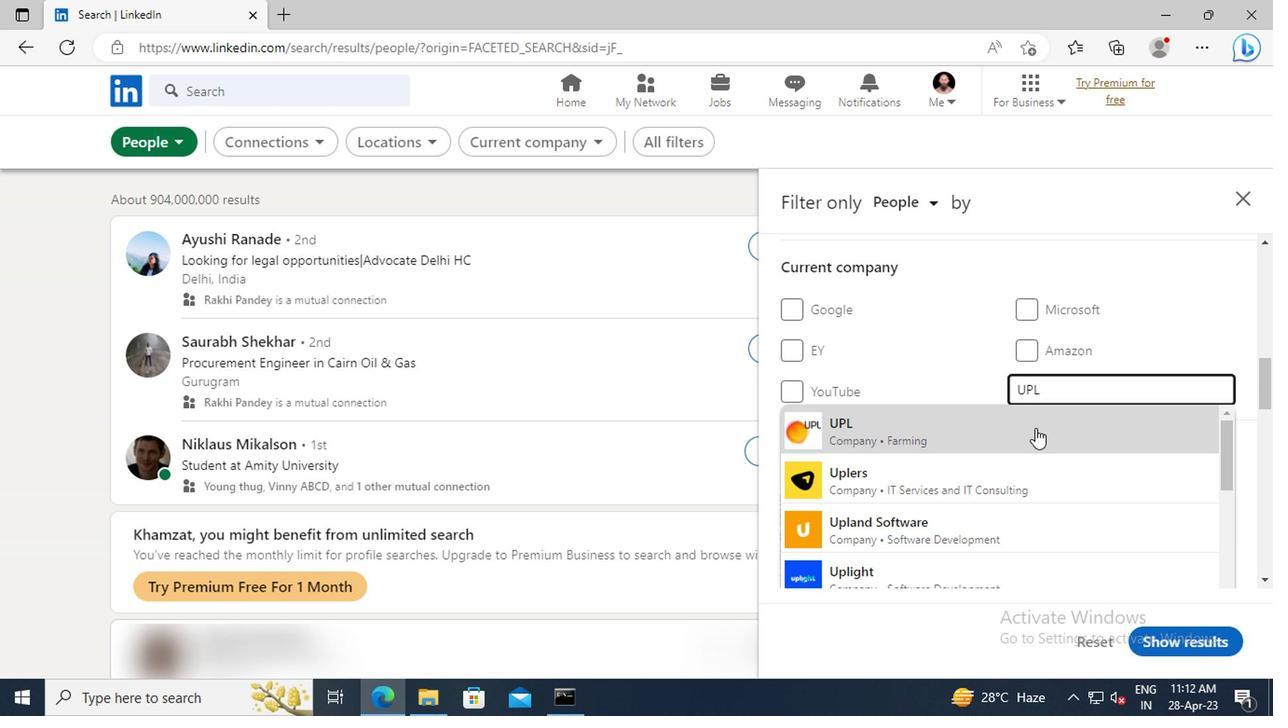 
Action: Mouse moved to (1029, 378)
Screenshot: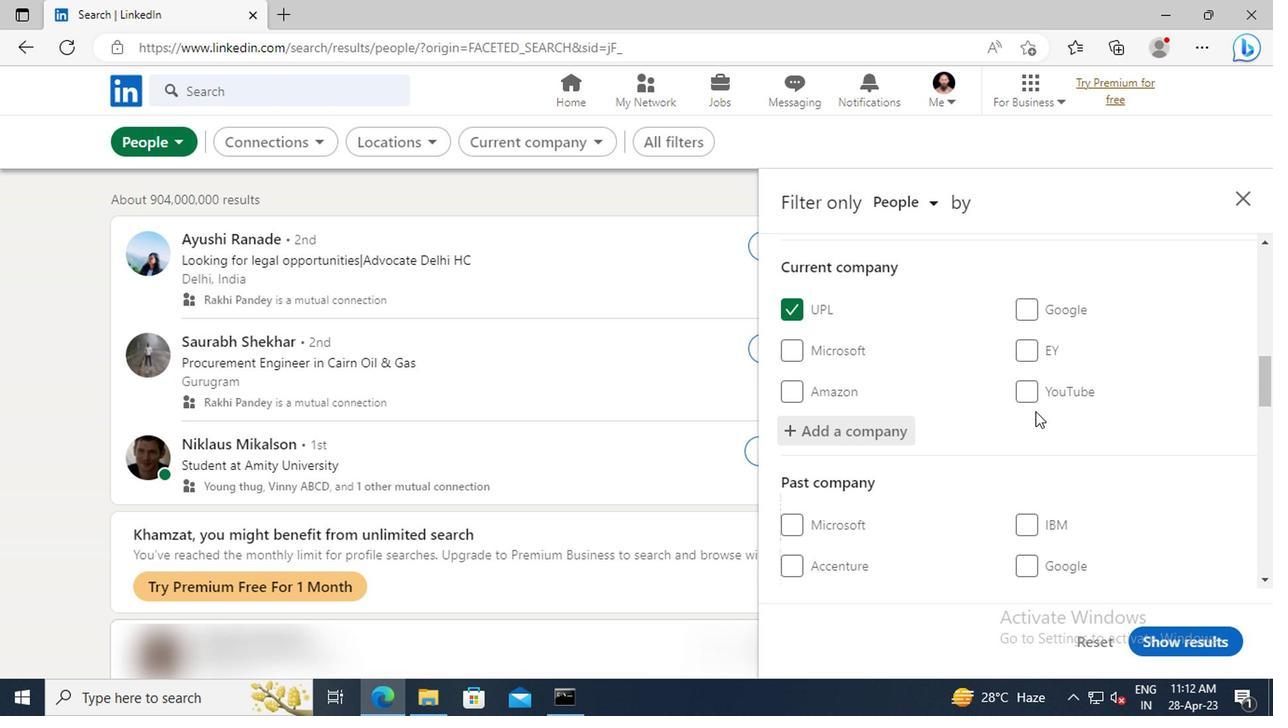 
Action: Mouse scrolled (1029, 378) with delta (0, 0)
Screenshot: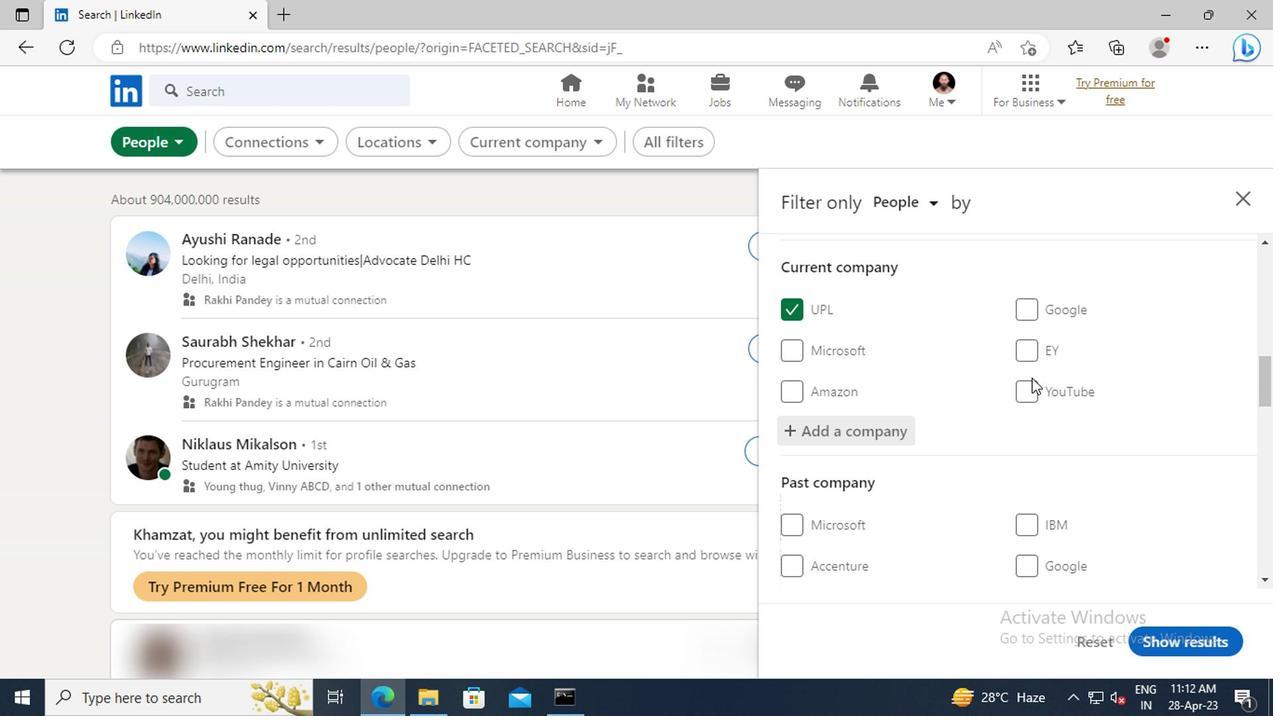
Action: Mouse scrolled (1029, 378) with delta (0, 0)
Screenshot: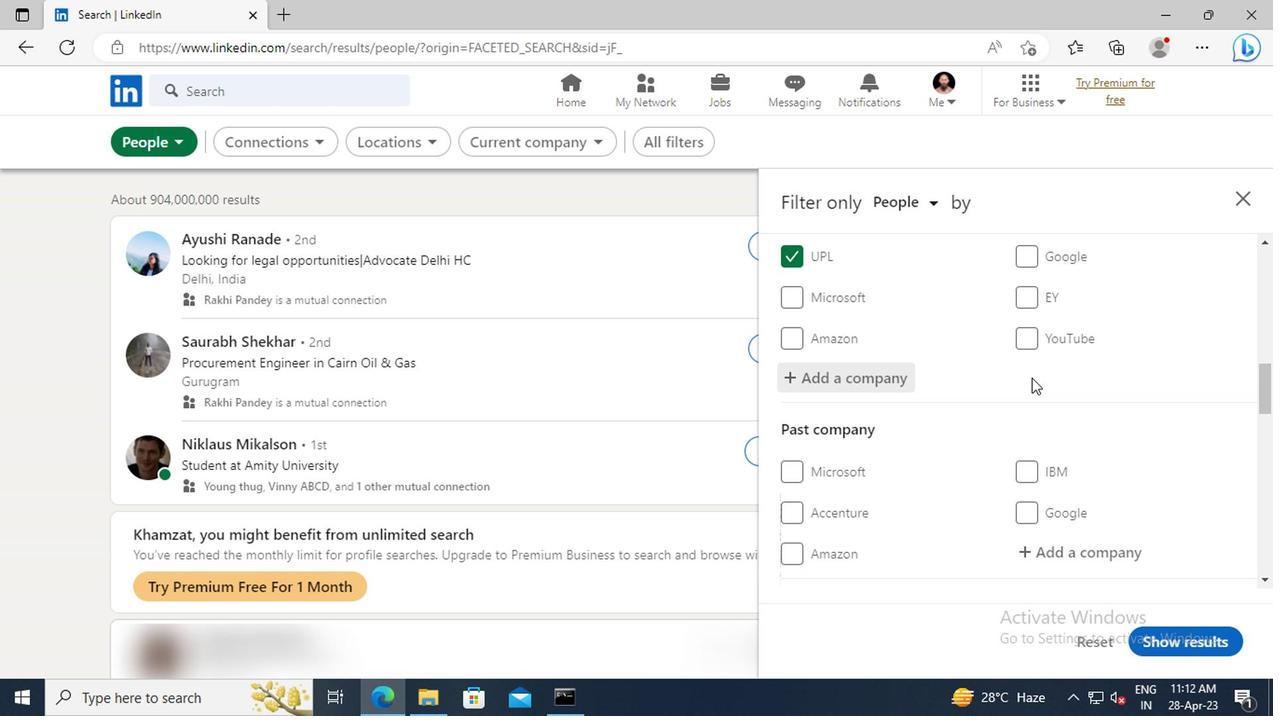 
Action: Mouse scrolled (1029, 378) with delta (0, 0)
Screenshot: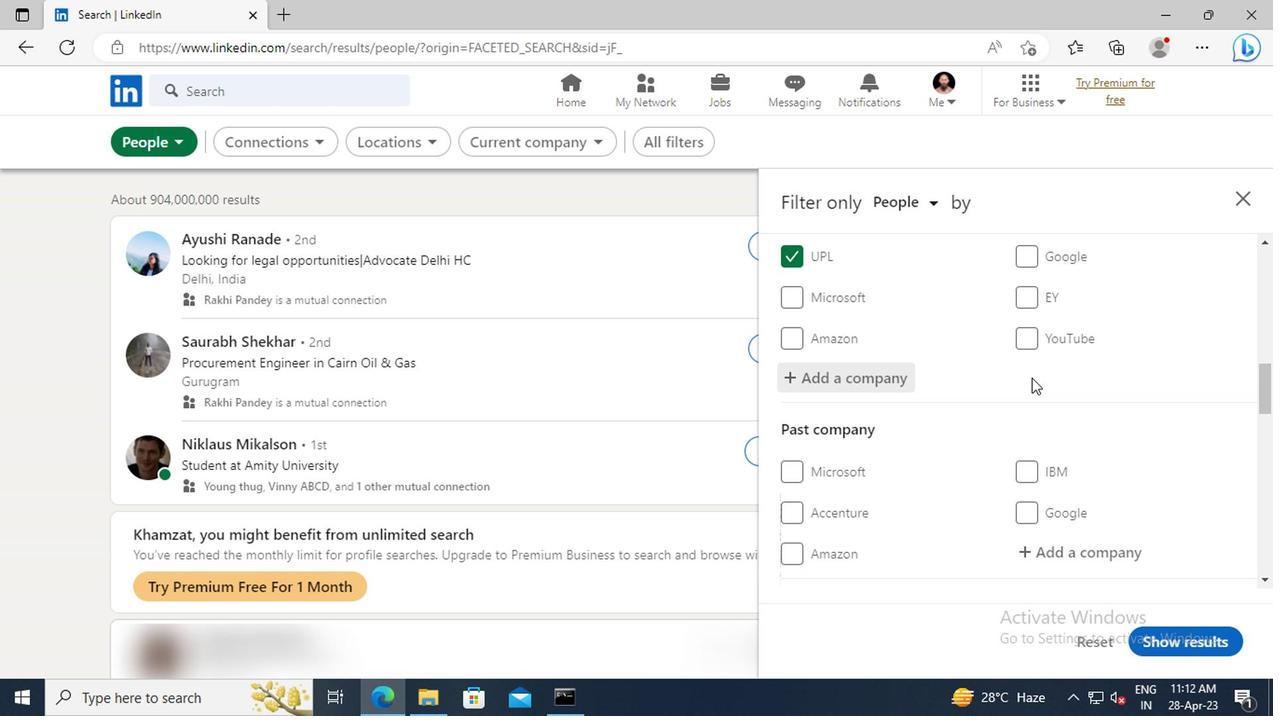 
Action: Mouse scrolled (1029, 378) with delta (0, 0)
Screenshot: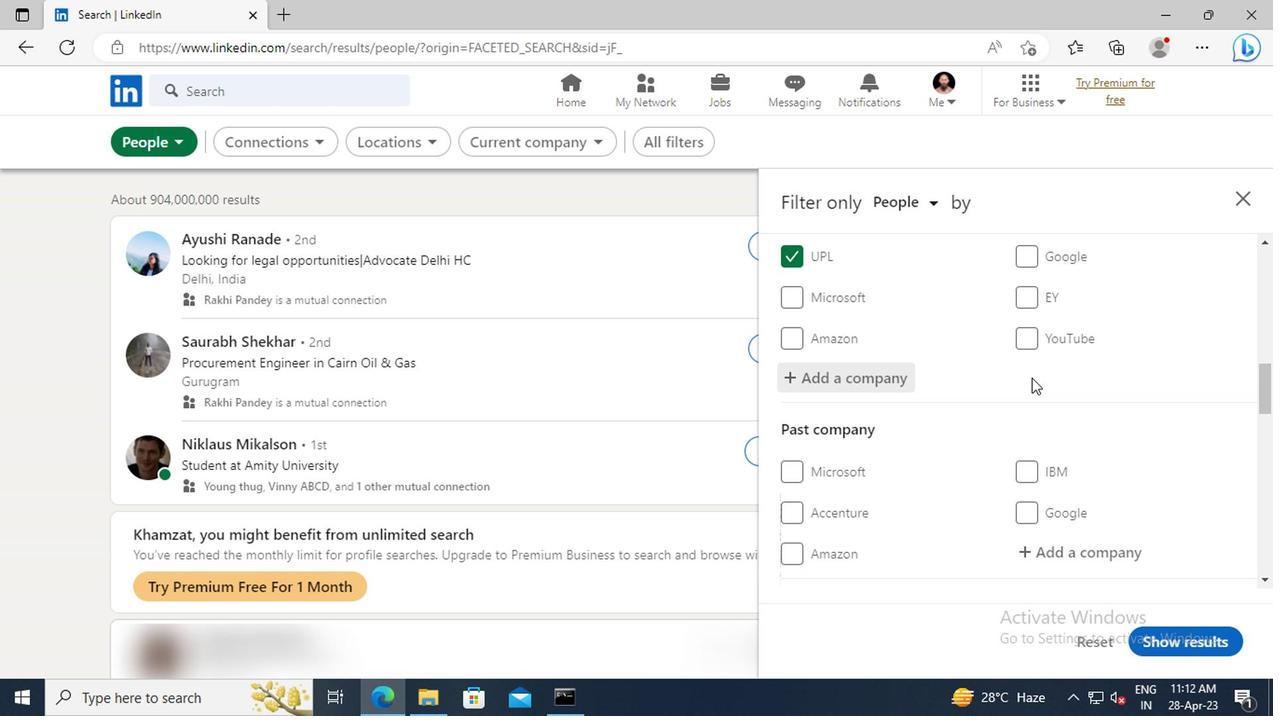 
Action: Mouse scrolled (1029, 378) with delta (0, 0)
Screenshot: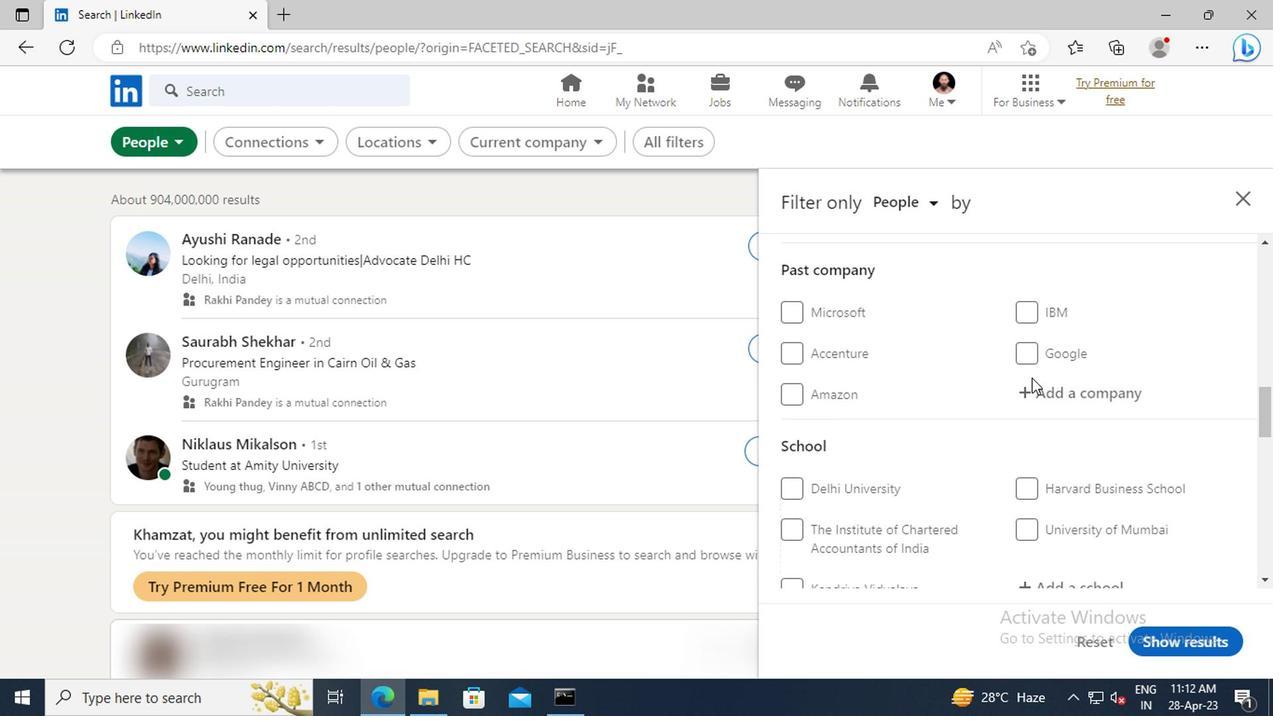 
Action: Mouse scrolled (1029, 378) with delta (0, 0)
Screenshot: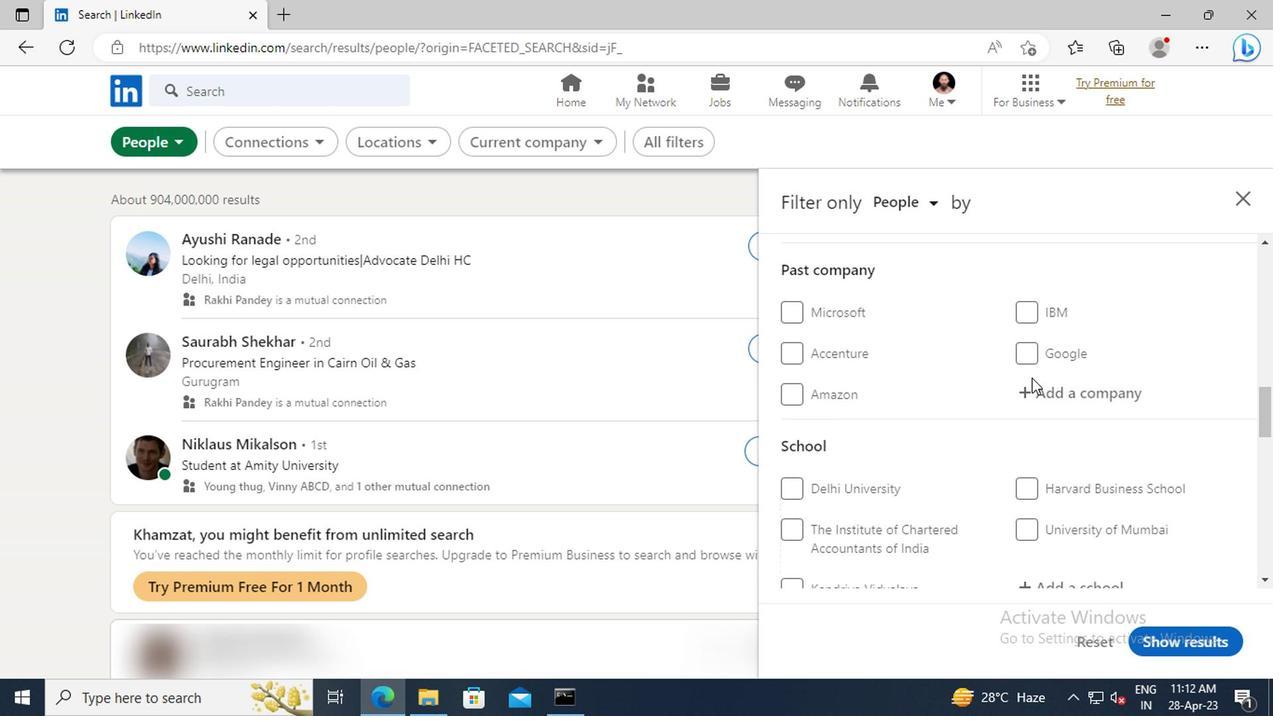 
Action: Mouse scrolled (1029, 378) with delta (0, 0)
Screenshot: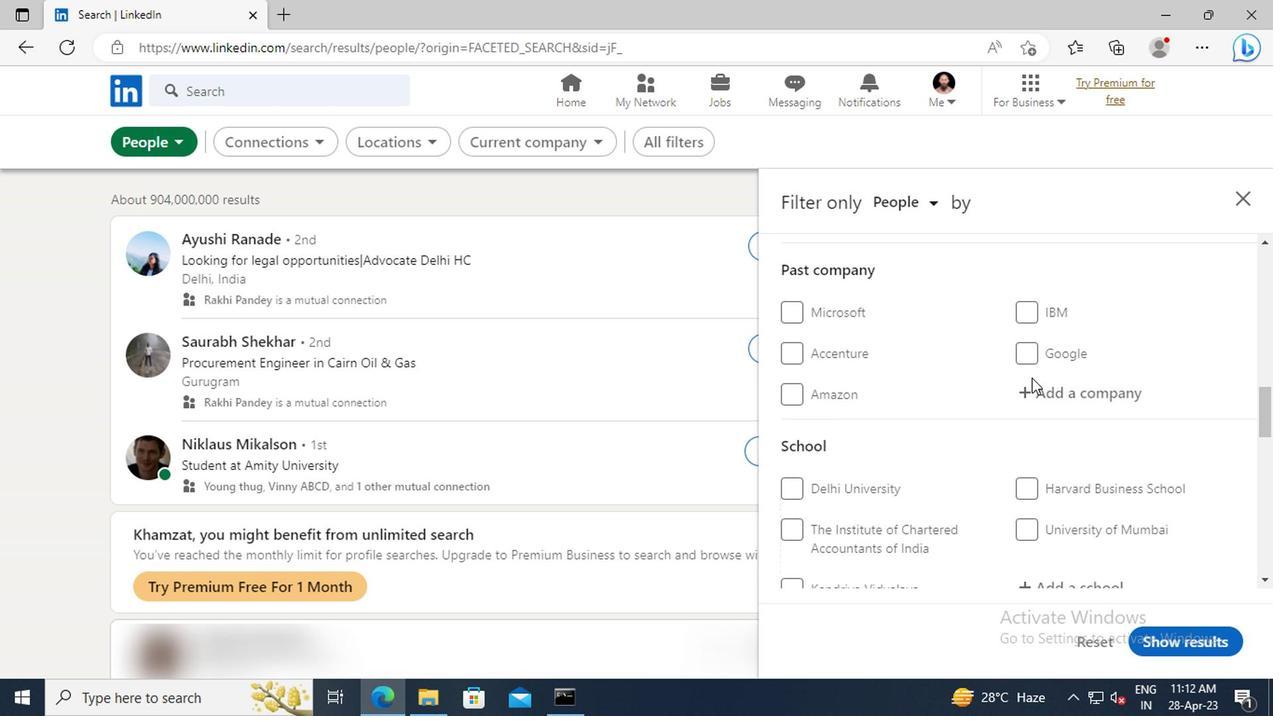 
Action: Mouse moved to (1041, 433)
Screenshot: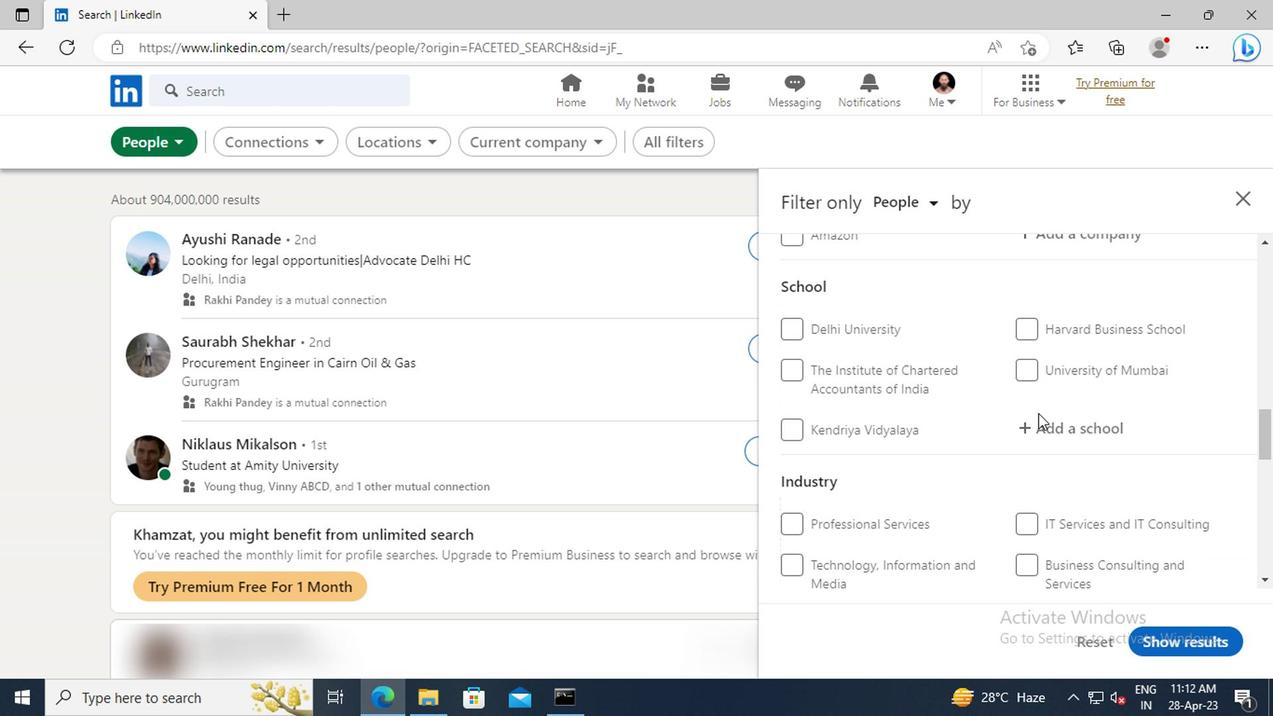 
Action: Mouse pressed left at (1041, 433)
Screenshot: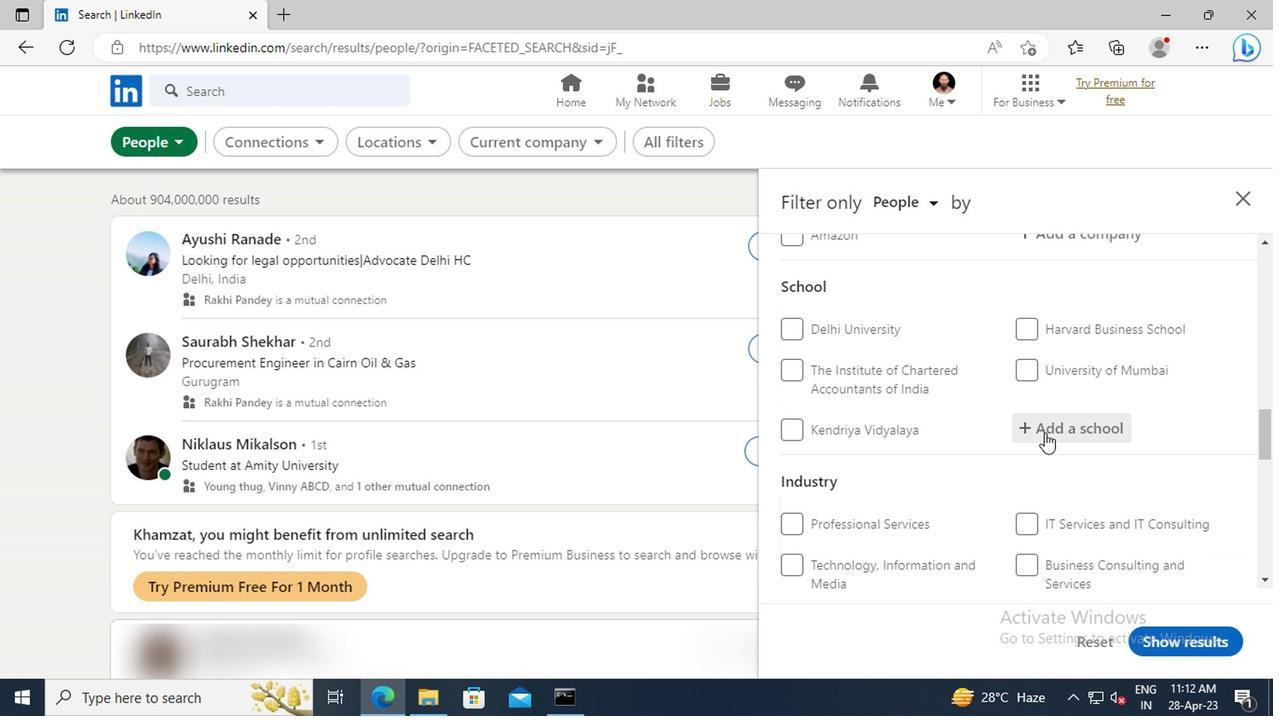 
Action: Key pressed <Key.shift>TRIDENT<Key.space><Key.shift>ACADEMY<Key.space>OF<Key.space><Key.shift>T
Screenshot: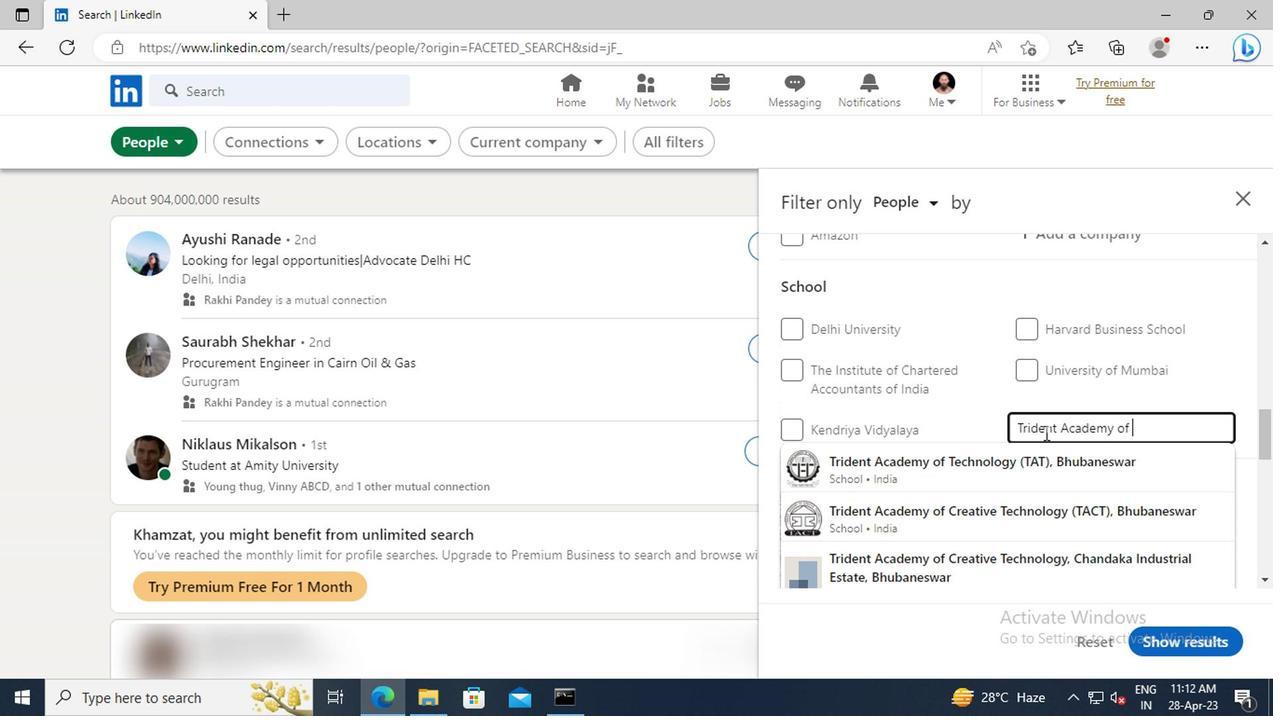 
Action: Mouse moved to (1053, 462)
Screenshot: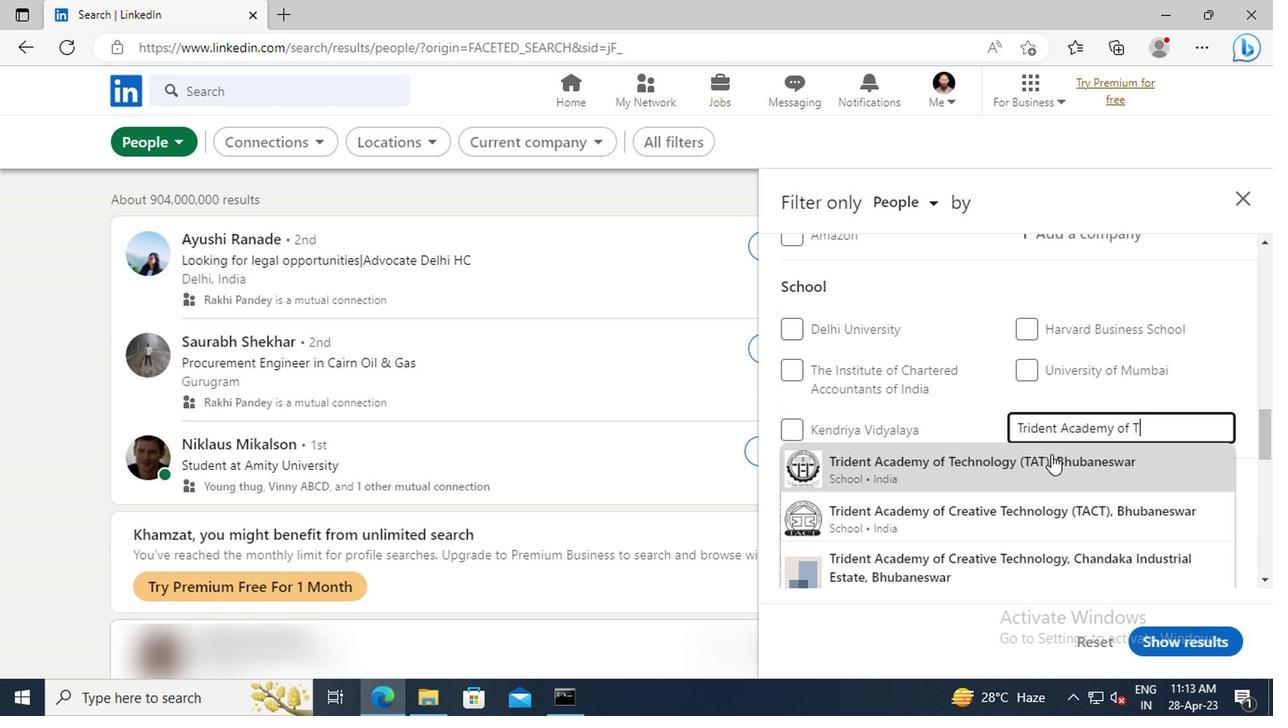 
Action: Mouse pressed left at (1053, 462)
Screenshot: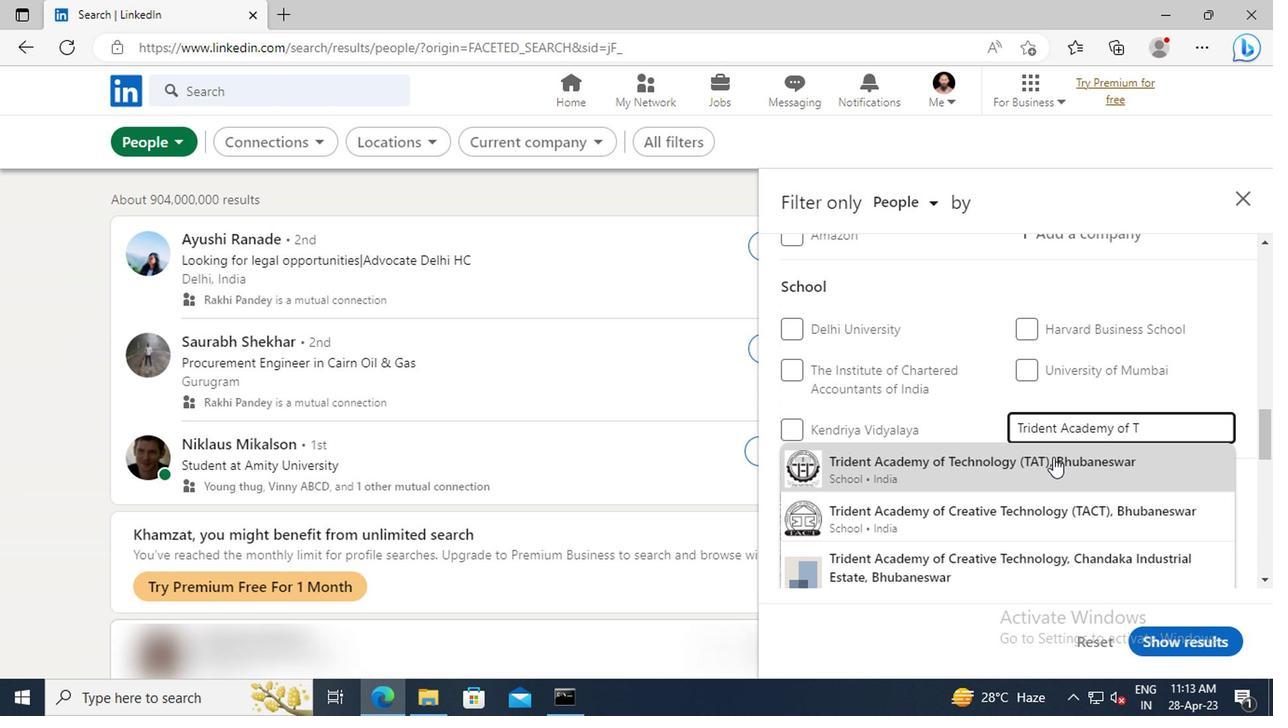 
Action: Mouse moved to (1046, 397)
Screenshot: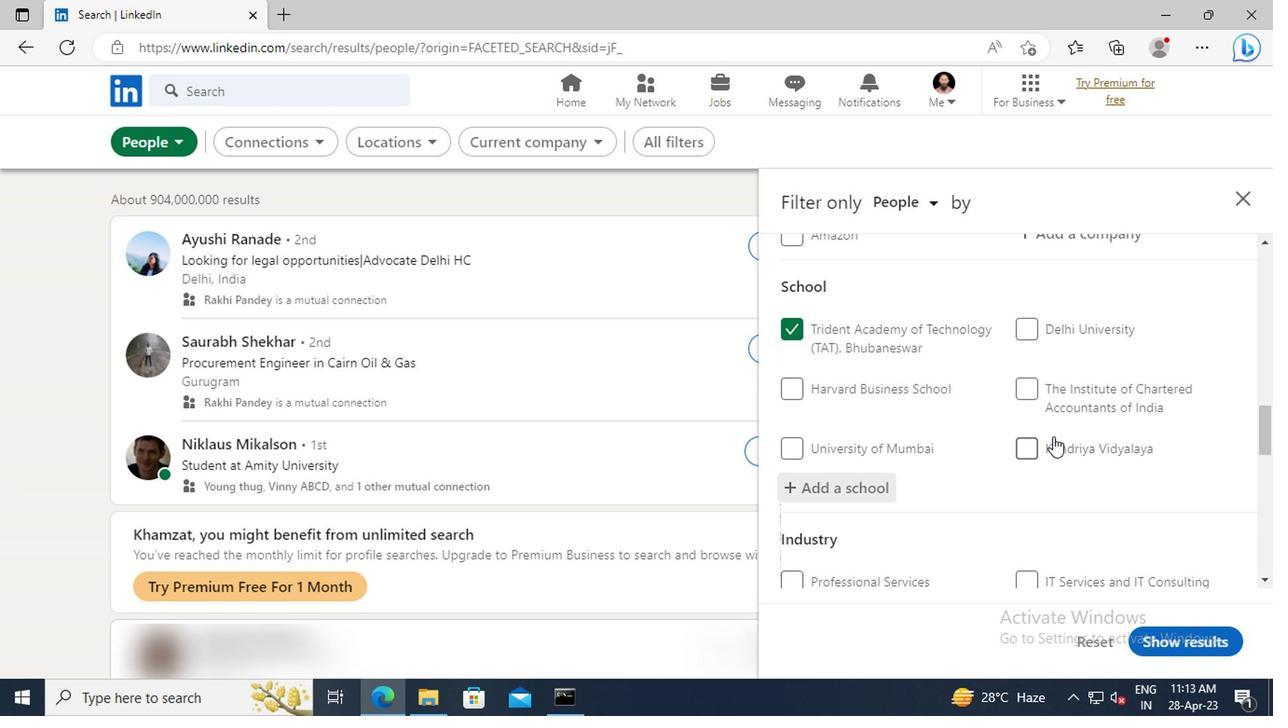 
Action: Mouse scrolled (1046, 396) with delta (0, 0)
Screenshot: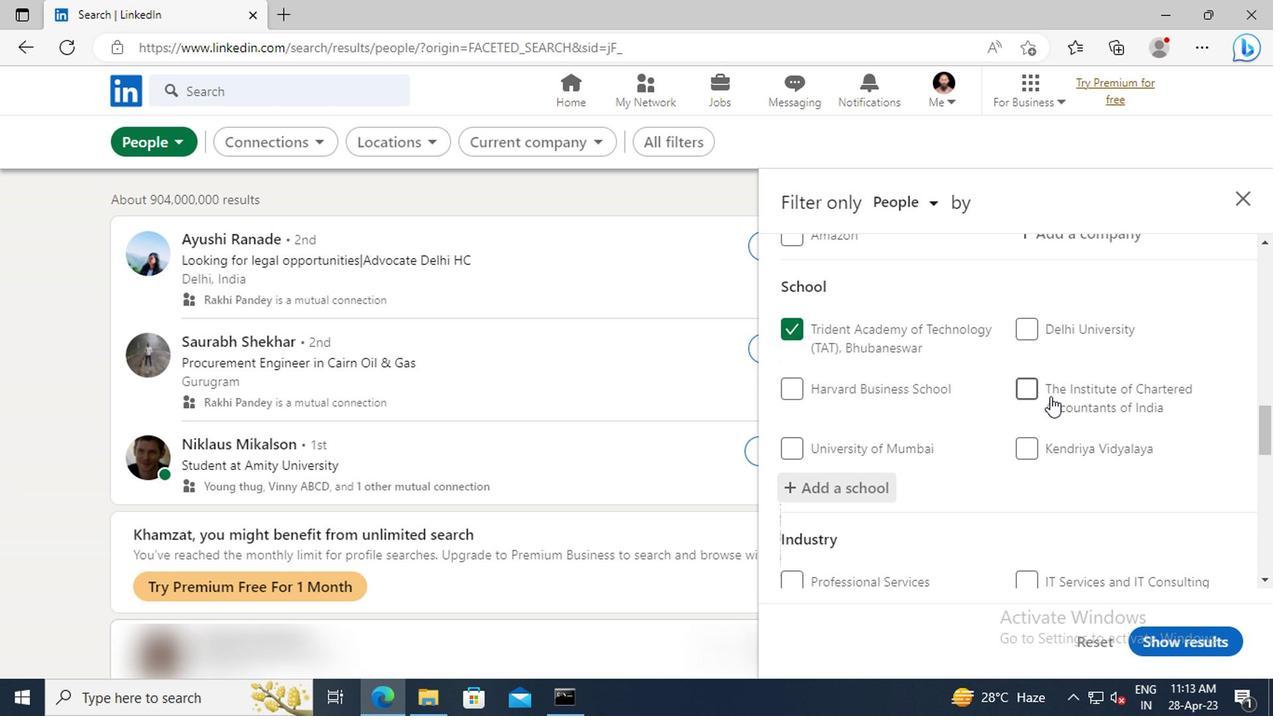 
Action: Mouse scrolled (1046, 396) with delta (0, 0)
Screenshot: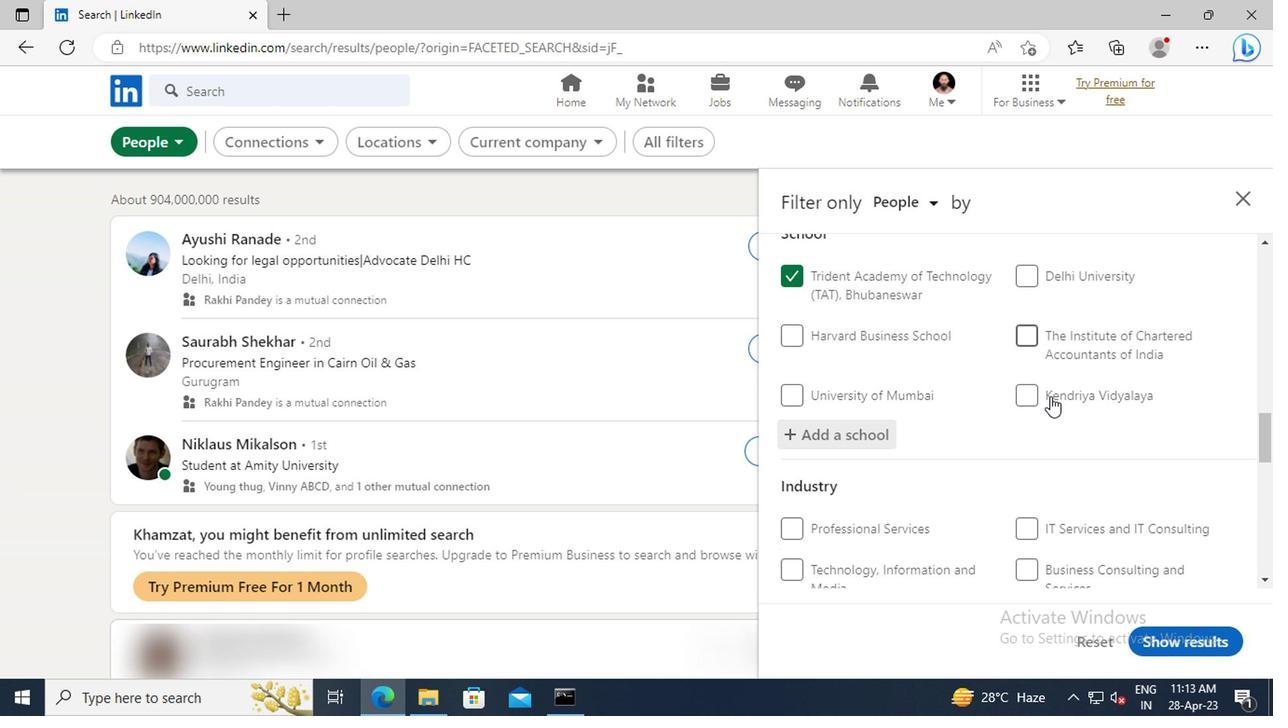 
Action: Mouse scrolled (1046, 396) with delta (0, 0)
Screenshot: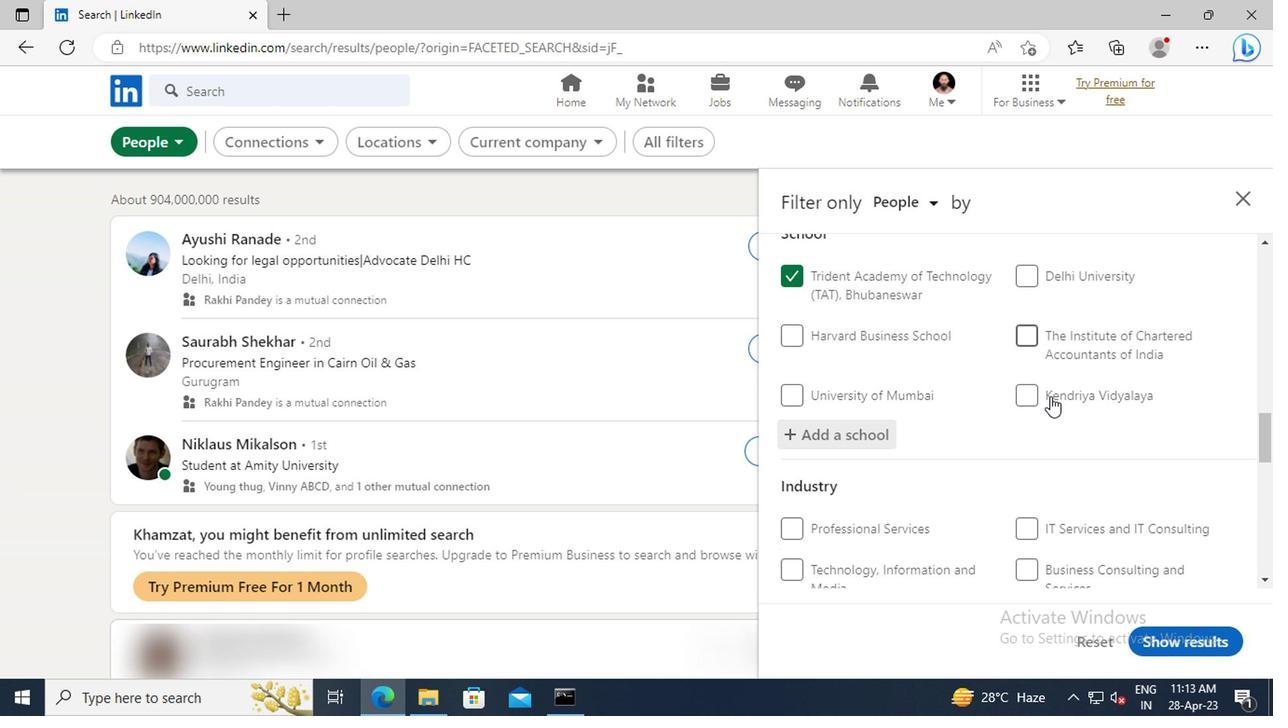 
Action: Mouse scrolled (1046, 396) with delta (0, 0)
Screenshot: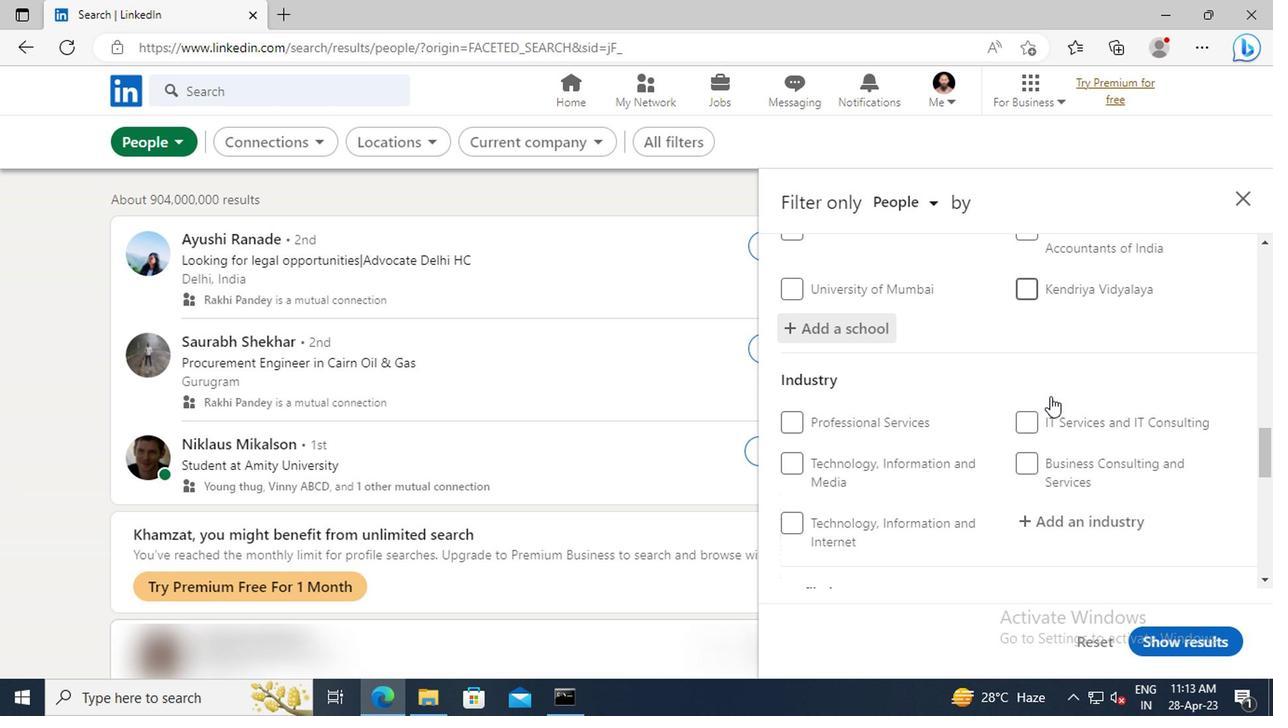 
Action: Mouse moved to (1054, 463)
Screenshot: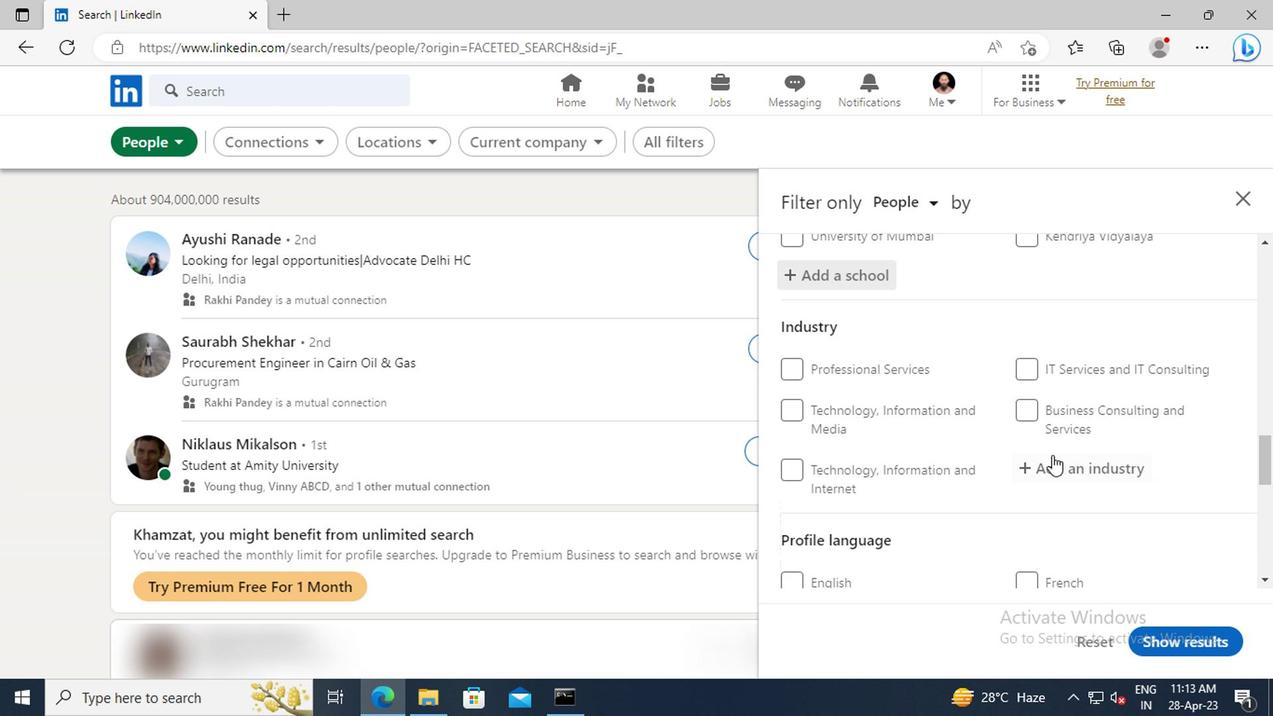 
Action: Mouse pressed left at (1054, 463)
Screenshot: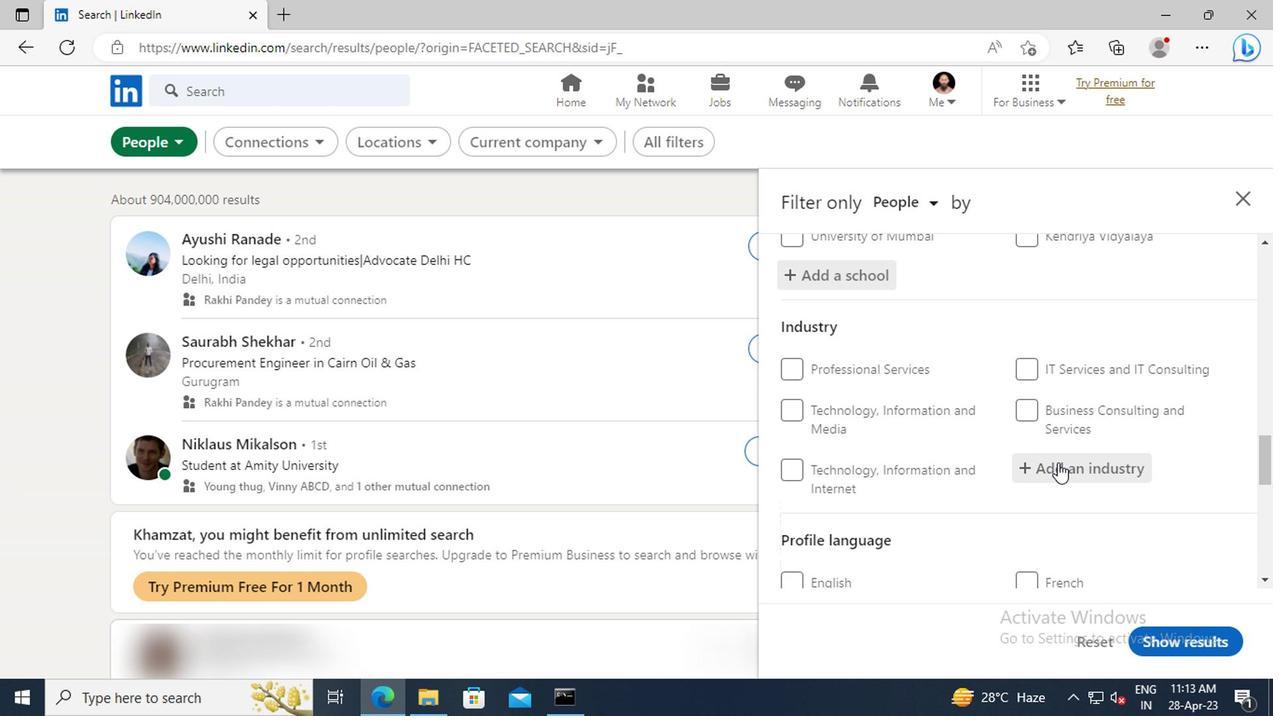 
Action: Key pressed <Key.shift>OFFICE<Key.space><Key.shift>FURNI
Screenshot: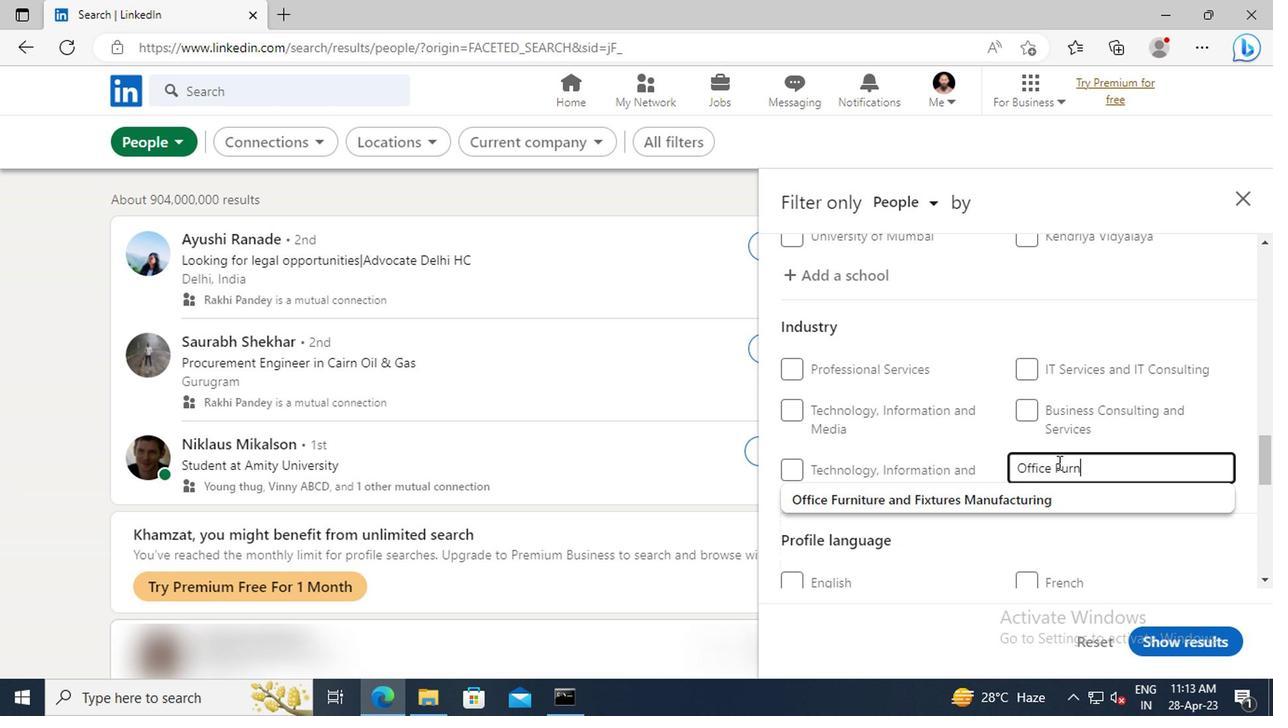 
Action: Mouse moved to (1051, 504)
Screenshot: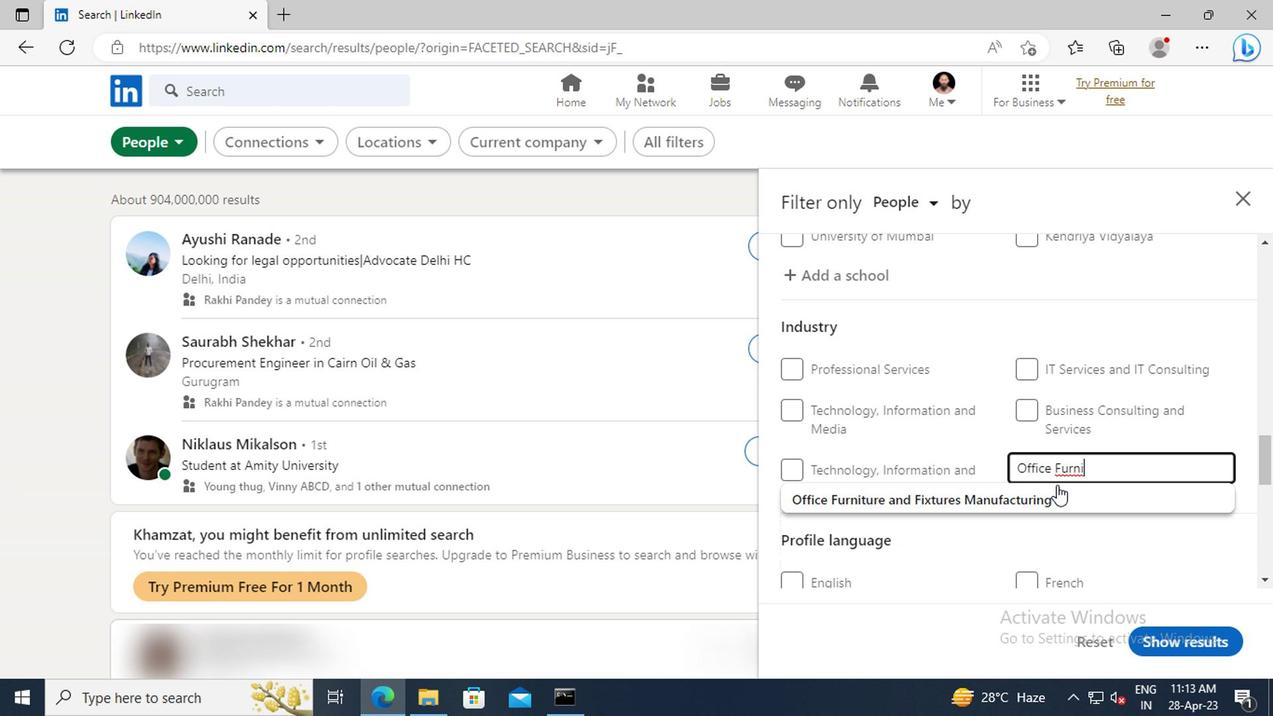 
Action: Mouse pressed left at (1051, 504)
Screenshot: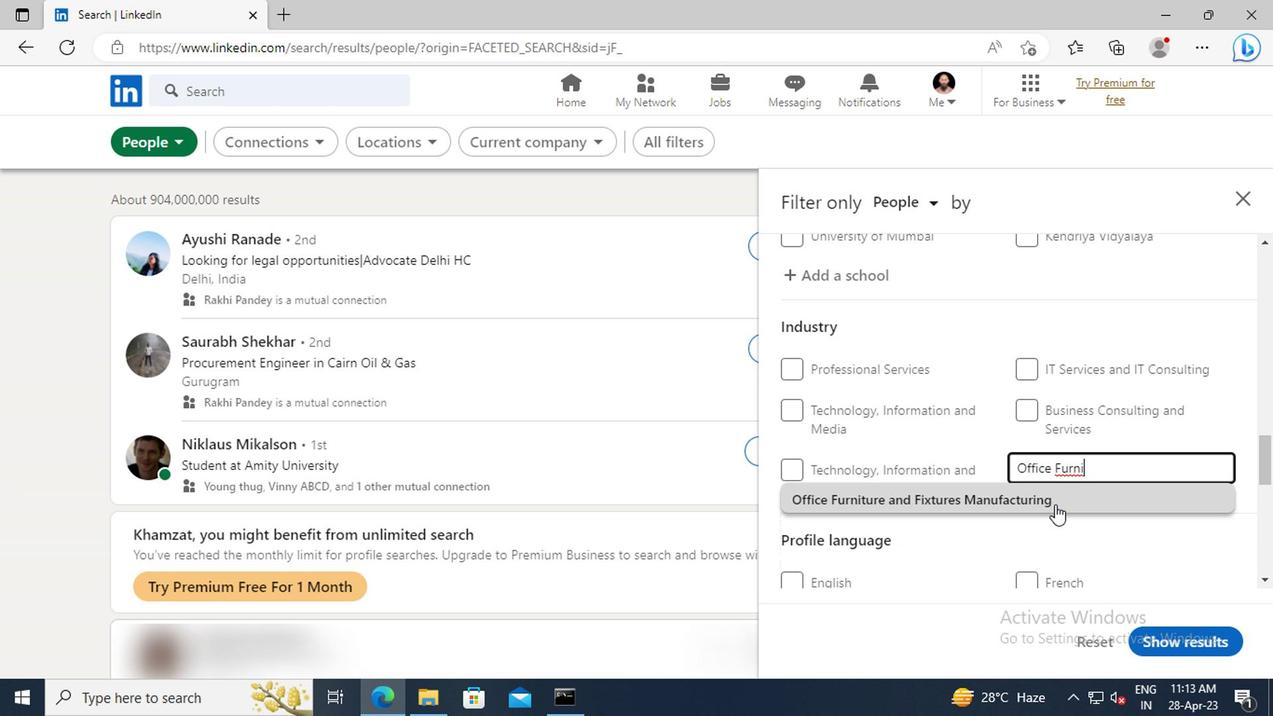 
Action: Mouse moved to (1069, 410)
Screenshot: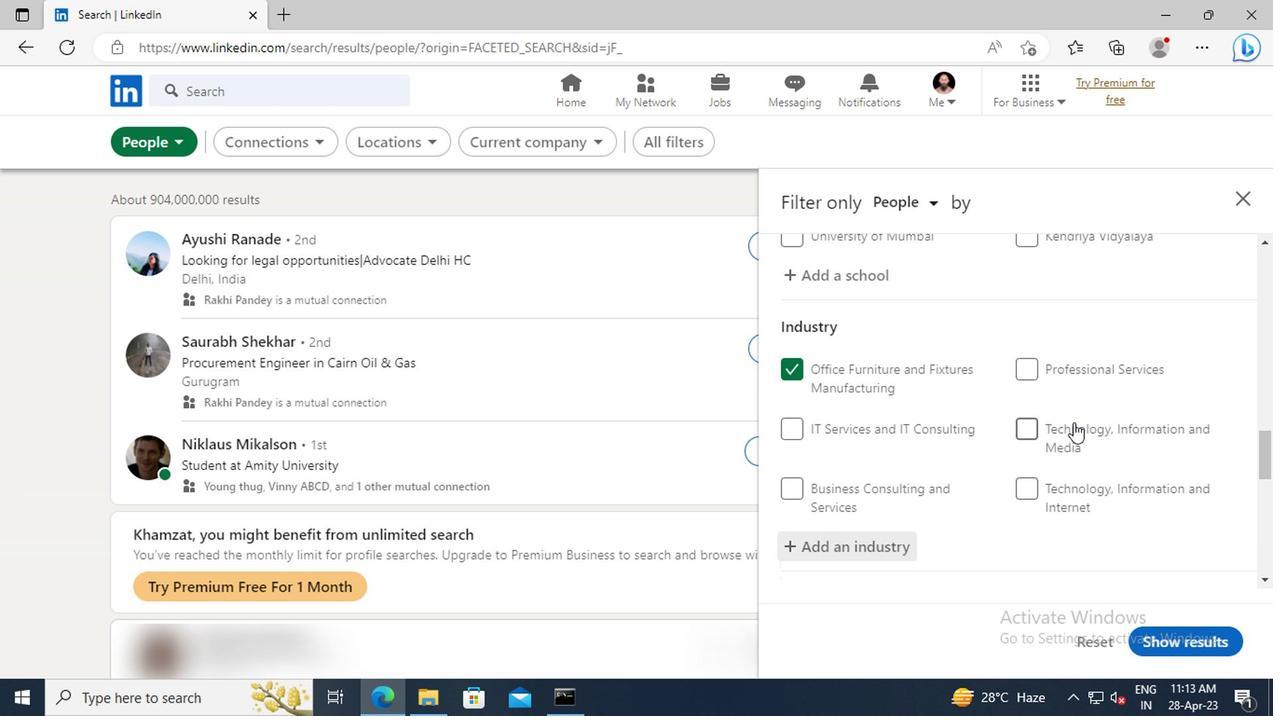 
Action: Mouse scrolled (1069, 409) with delta (0, -1)
Screenshot: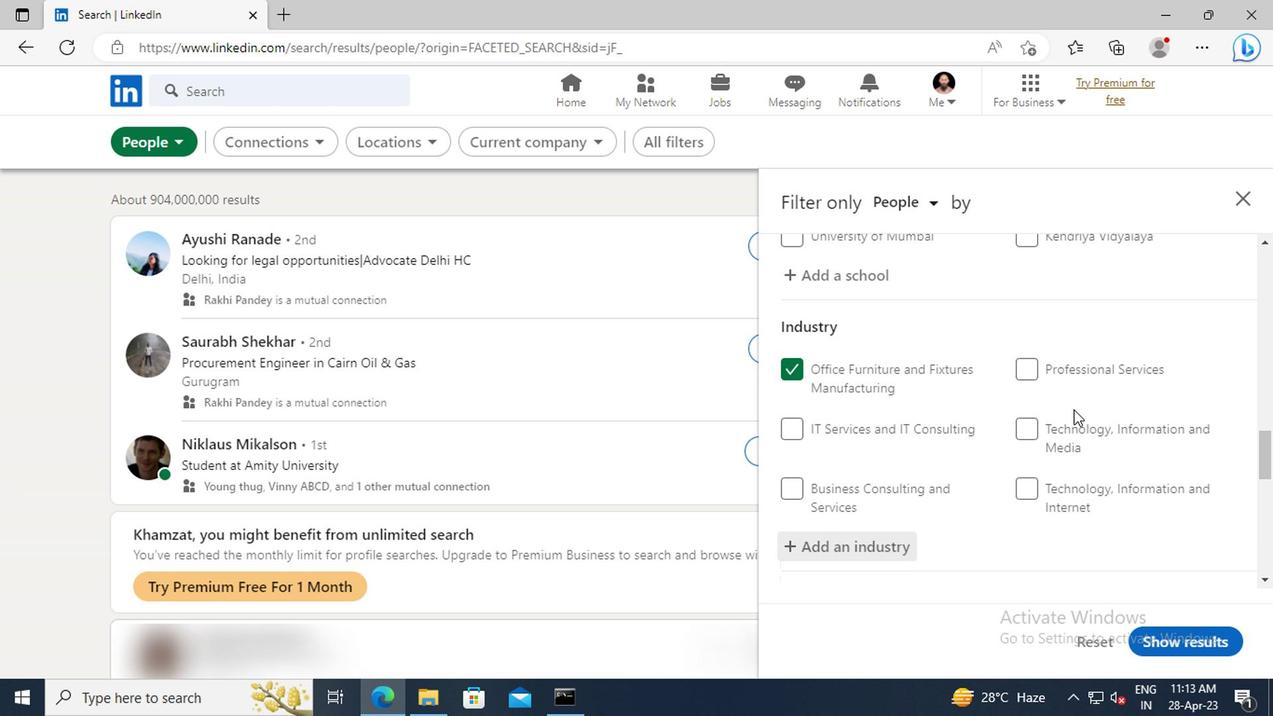 
Action: Mouse scrolled (1069, 409) with delta (0, -1)
Screenshot: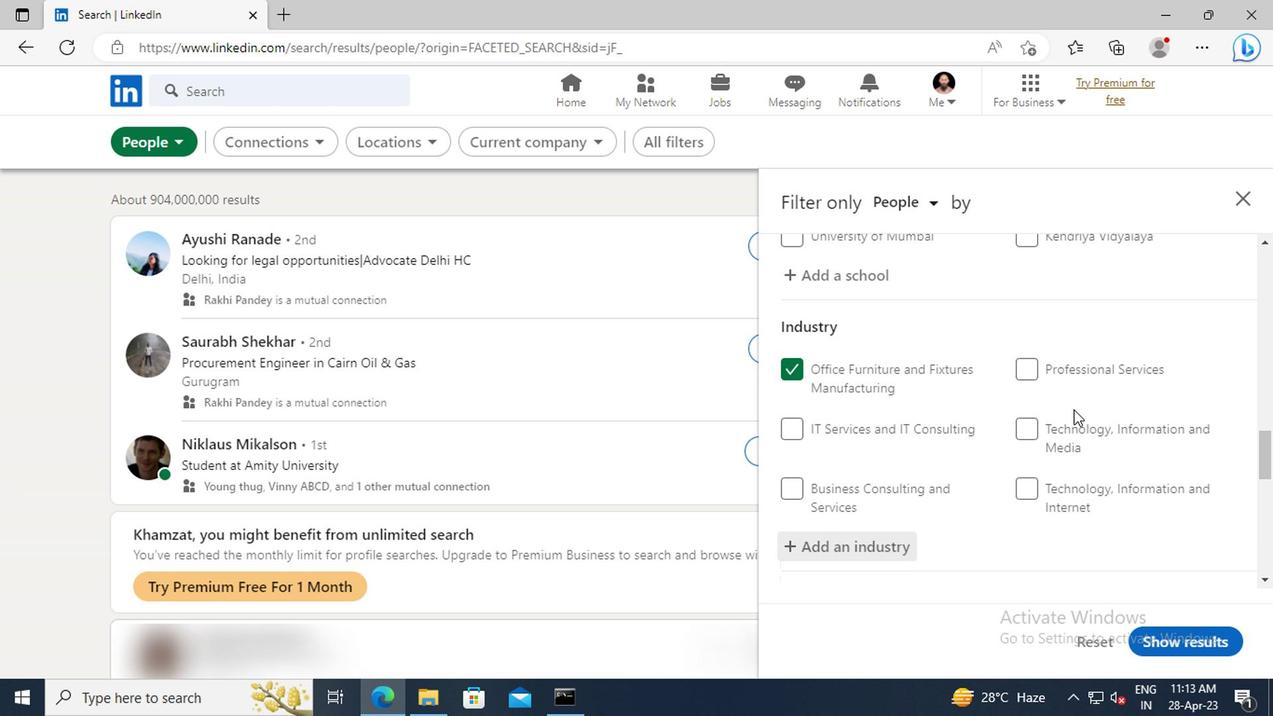 
Action: Mouse scrolled (1069, 409) with delta (0, -1)
Screenshot: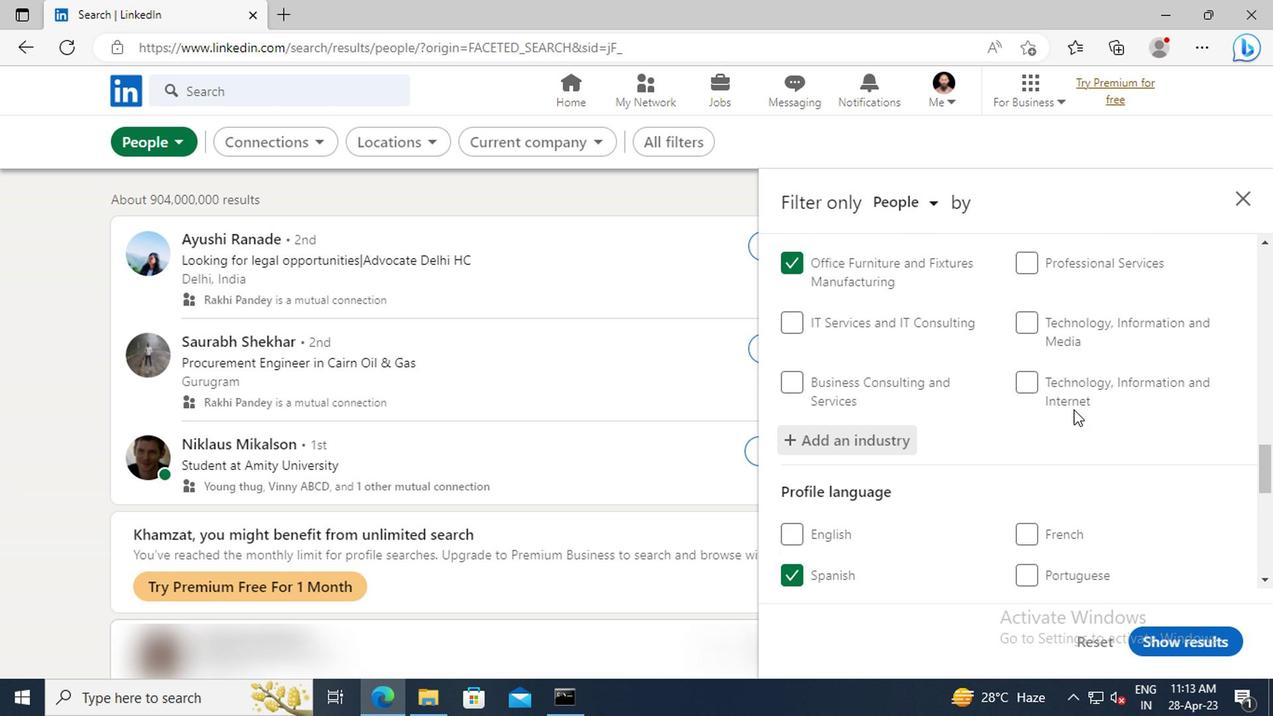 
Action: Mouse scrolled (1069, 409) with delta (0, -1)
Screenshot: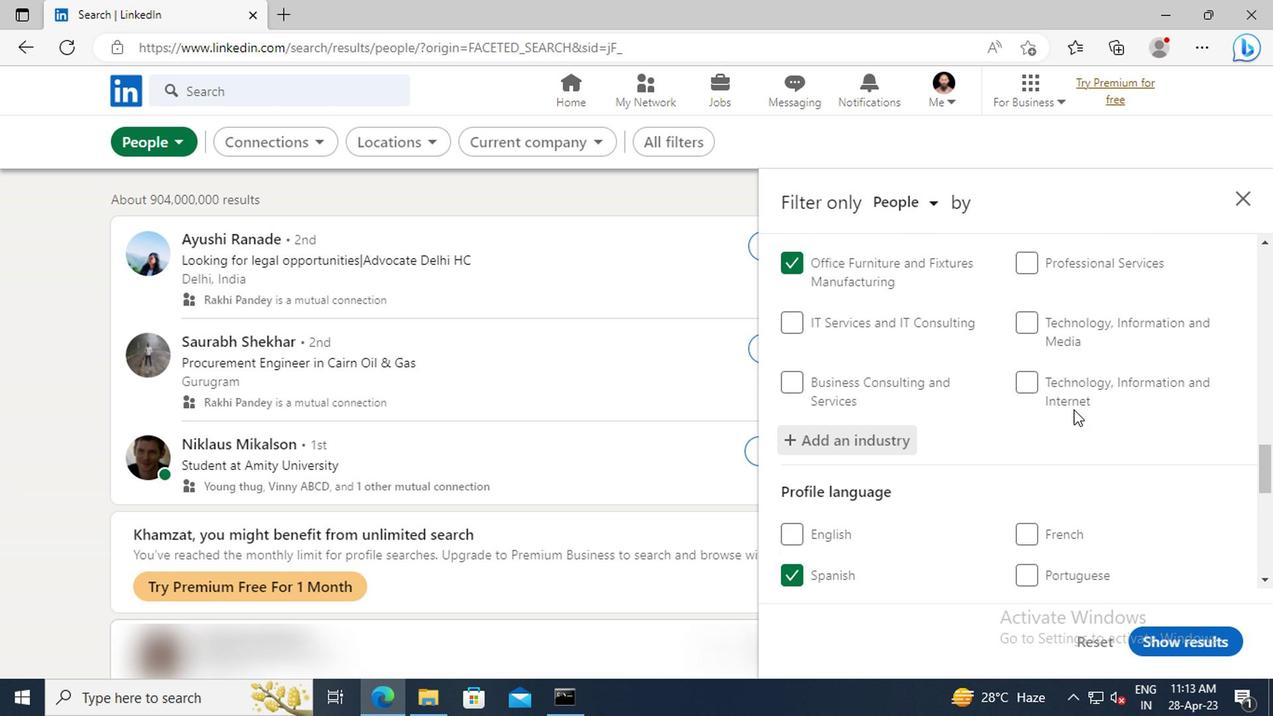 
Action: Mouse scrolled (1069, 409) with delta (0, -1)
Screenshot: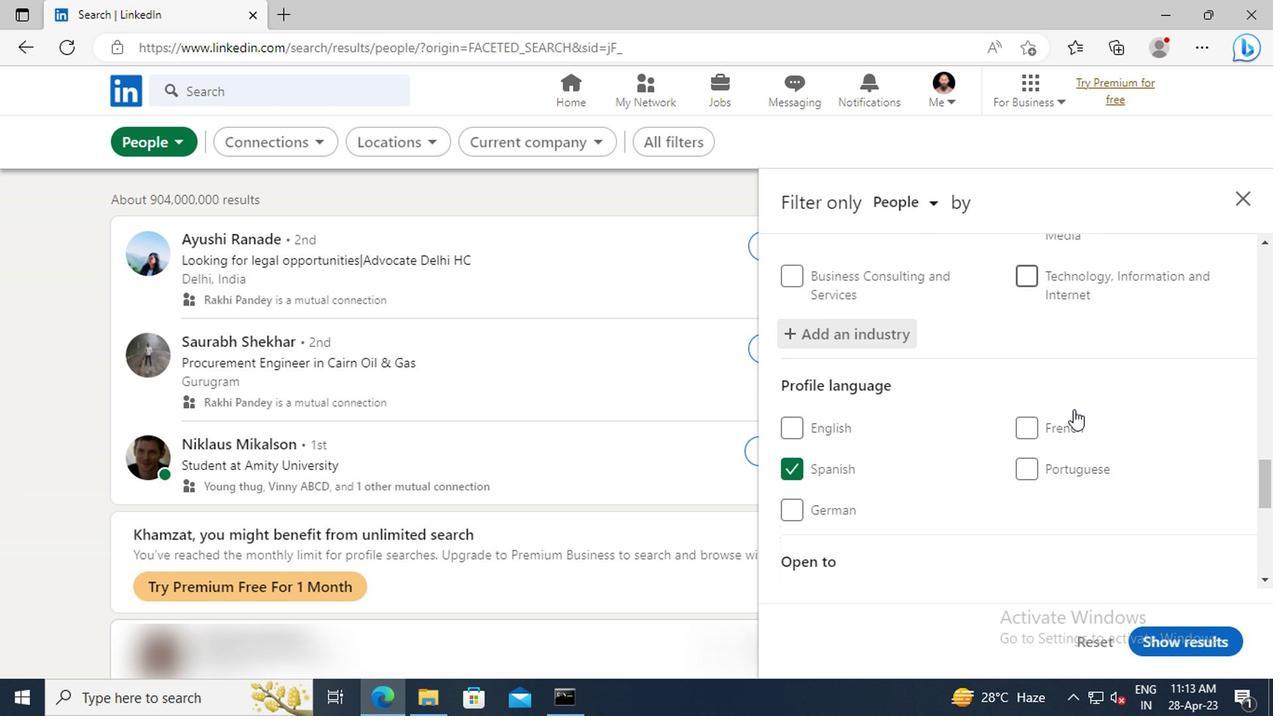 
Action: Mouse scrolled (1069, 409) with delta (0, -1)
Screenshot: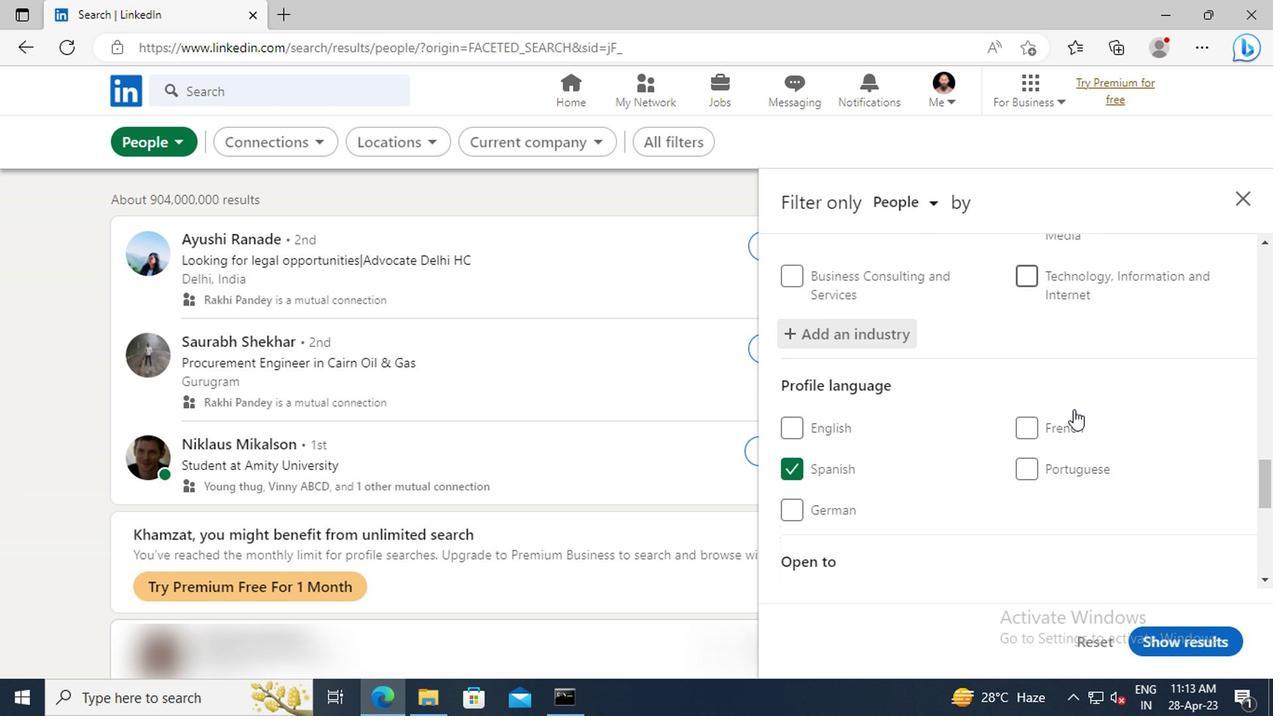 
Action: Mouse scrolled (1069, 409) with delta (0, -1)
Screenshot: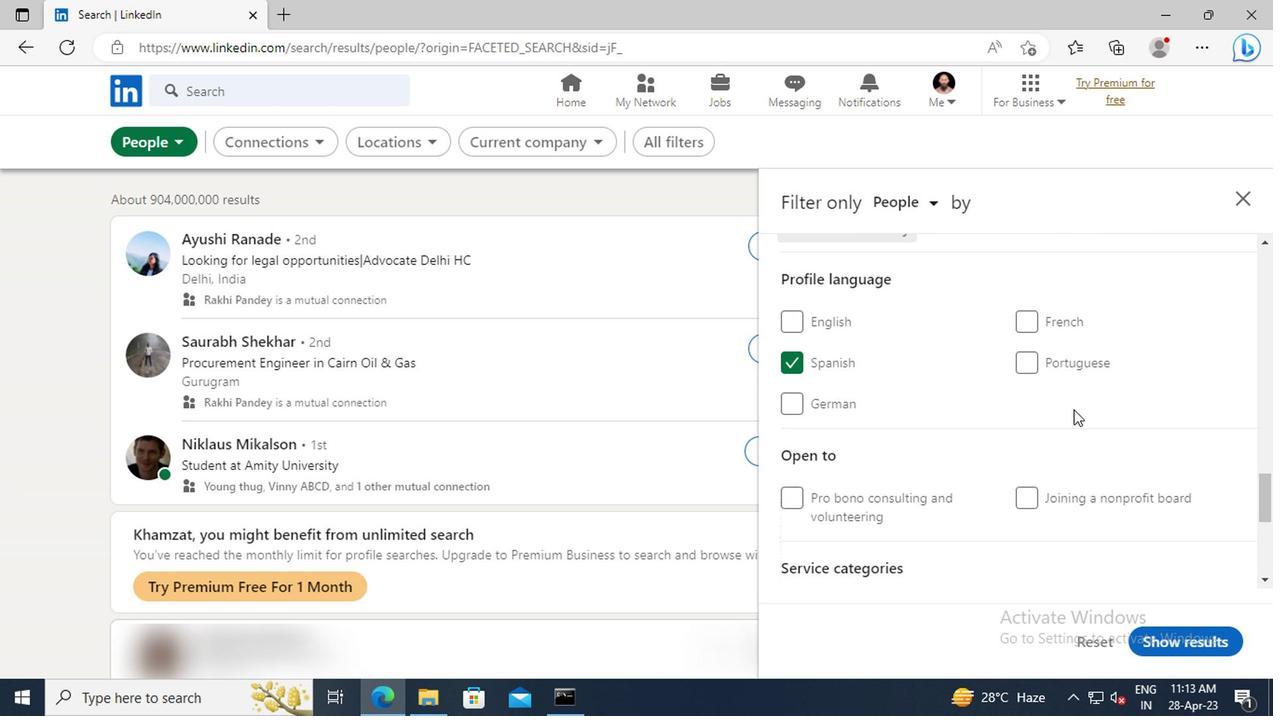 
Action: Mouse scrolled (1069, 409) with delta (0, -1)
Screenshot: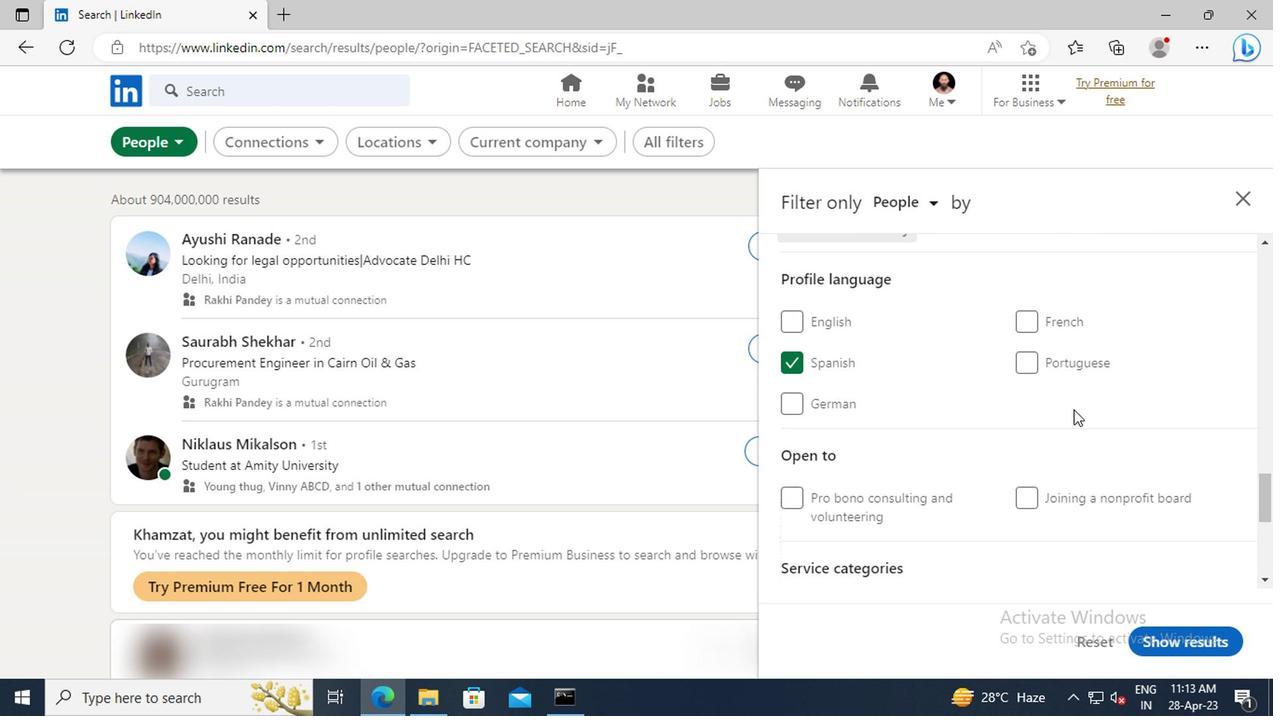 
Action: Mouse scrolled (1069, 409) with delta (0, -1)
Screenshot: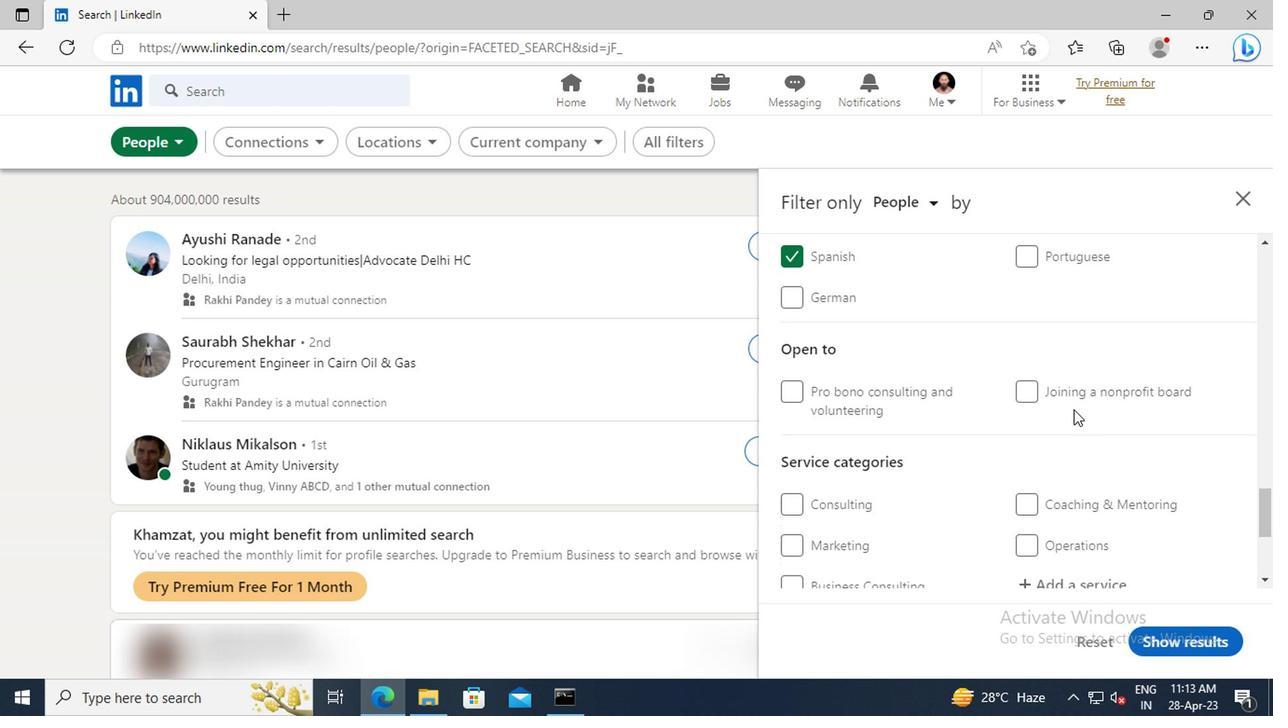
Action: Mouse scrolled (1069, 409) with delta (0, -1)
Screenshot: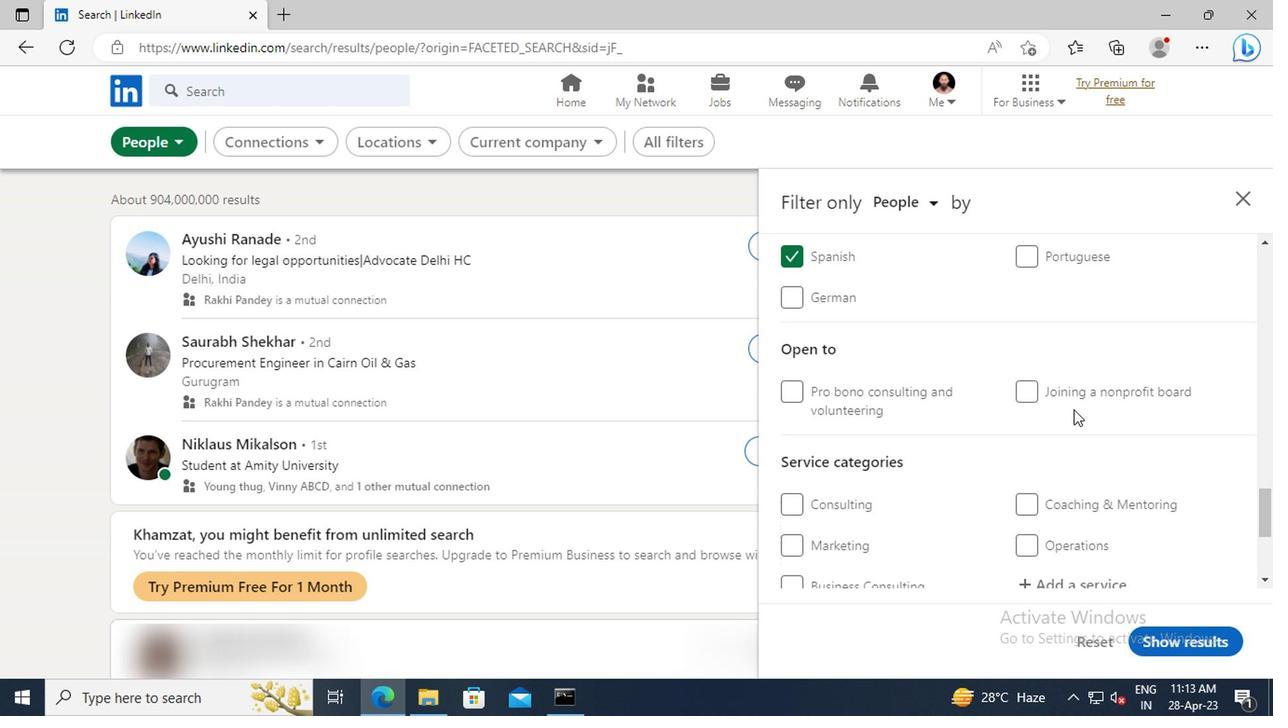 
Action: Mouse moved to (1057, 476)
Screenshot: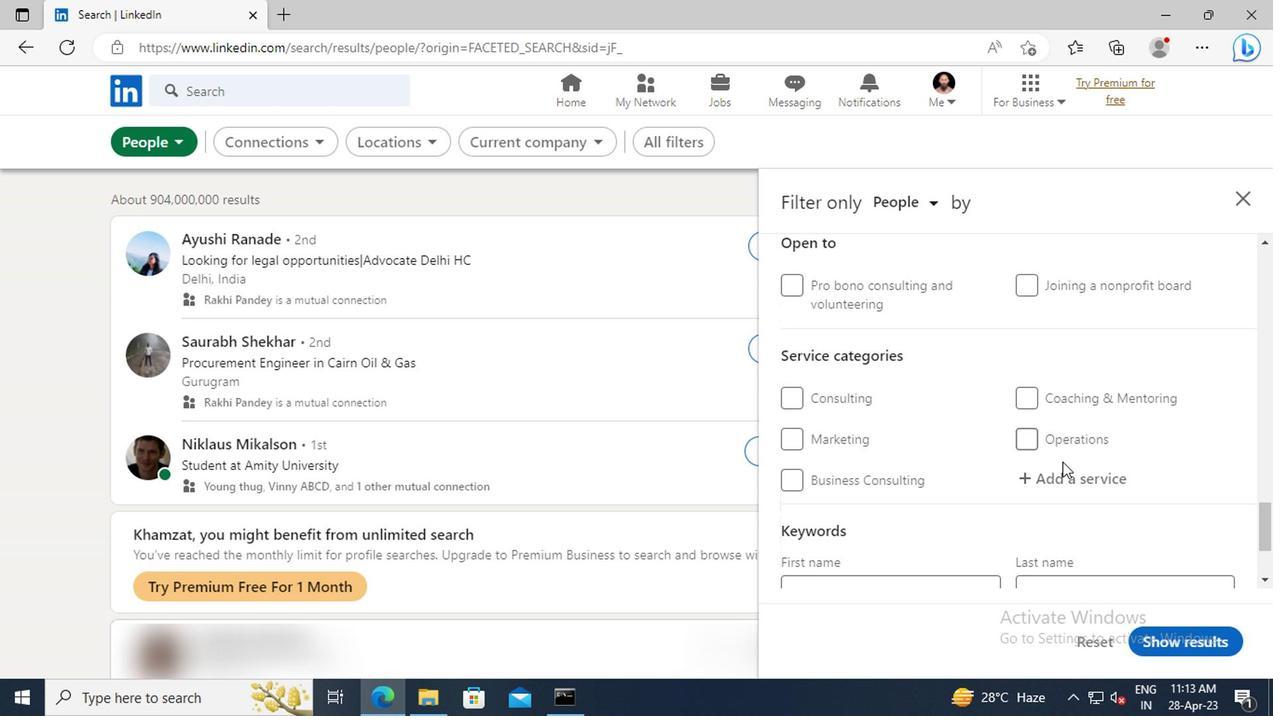 
Action: Mouse pressed left at (1057, 476)
Screenshot: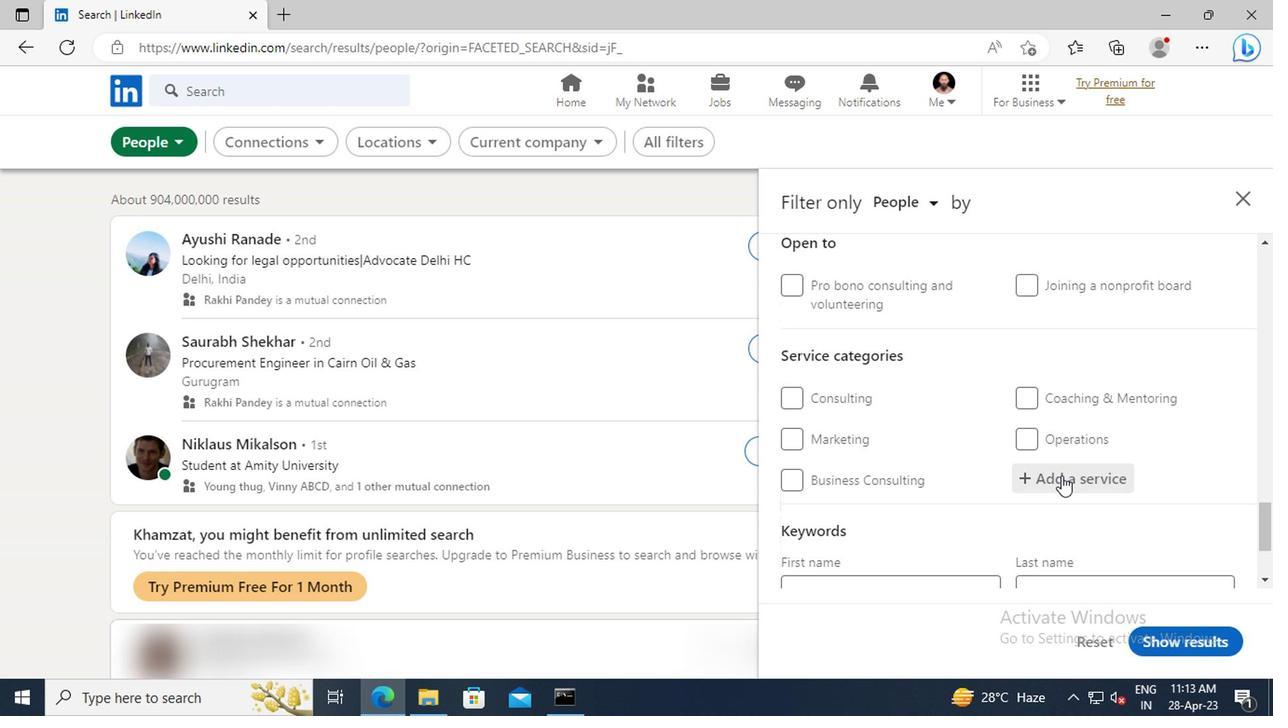 
Action: Key pressed <Key.shift>STRATEGIC<Key.space><Key.shift>PLANNING
Screenshot: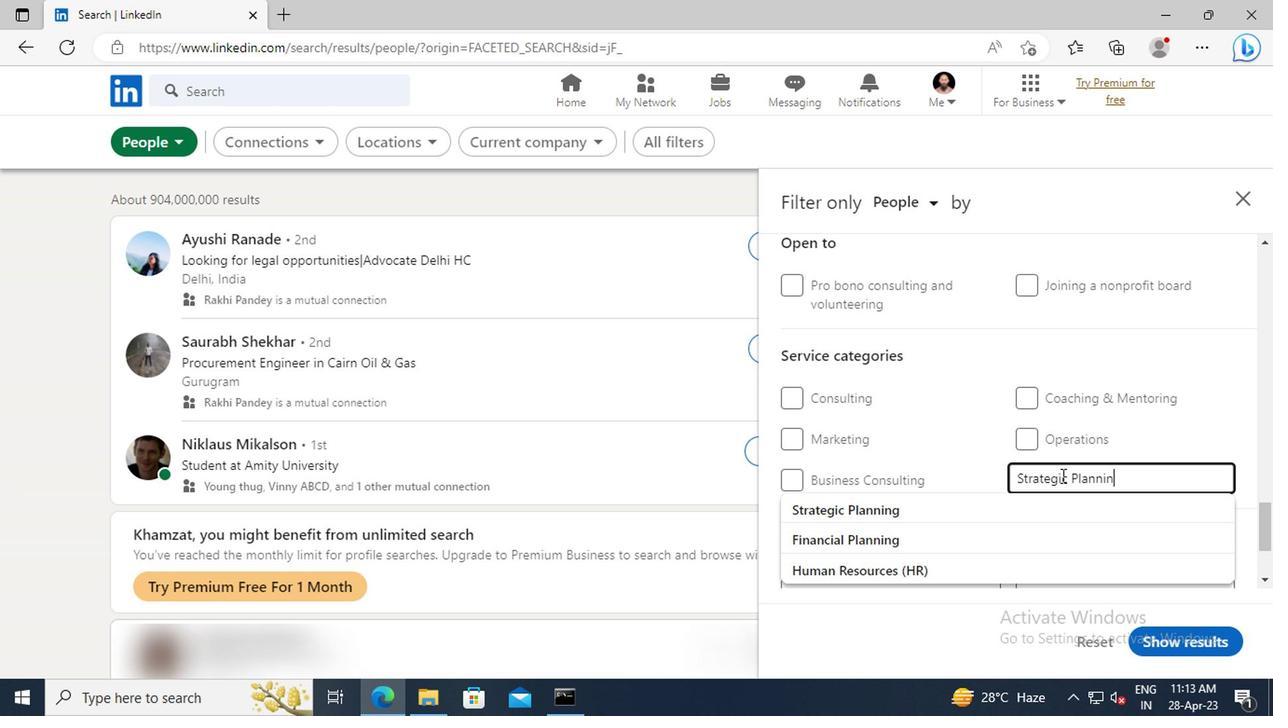 
Action: Mouse moved to (1052, 504)
Screenshot: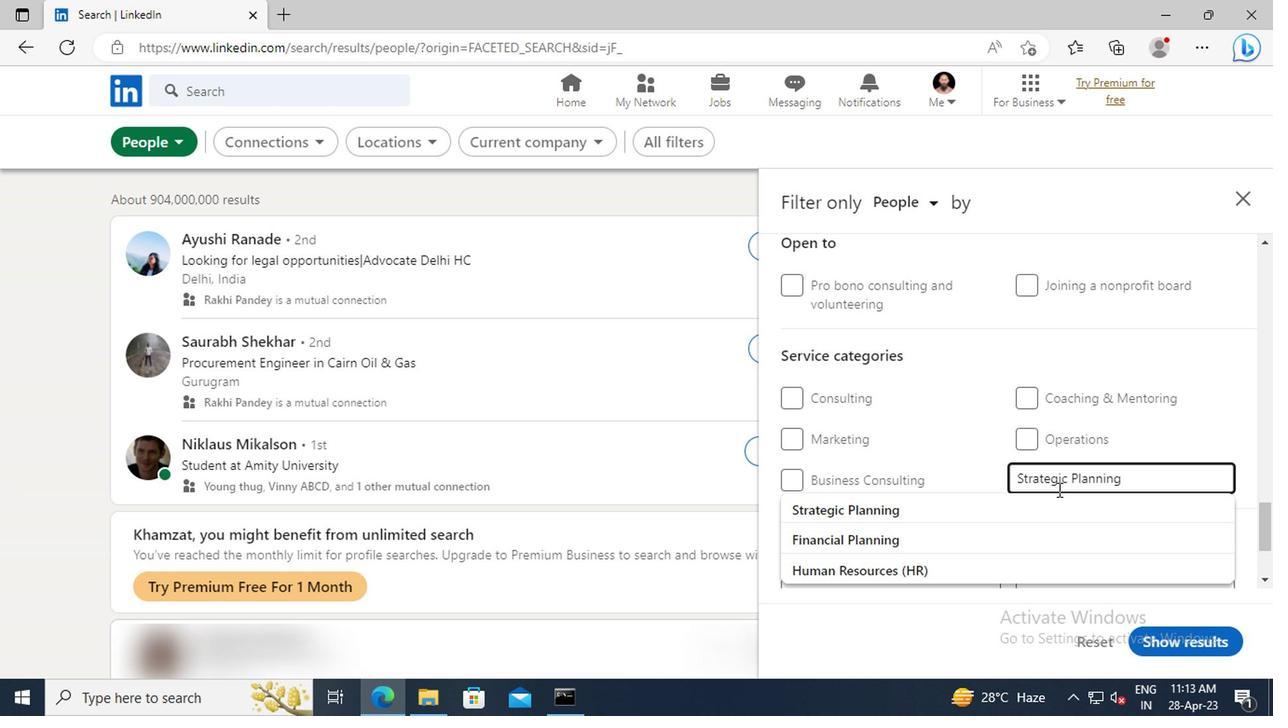 
Action: Mouse pressed left at (1052, 504)
Screenshot: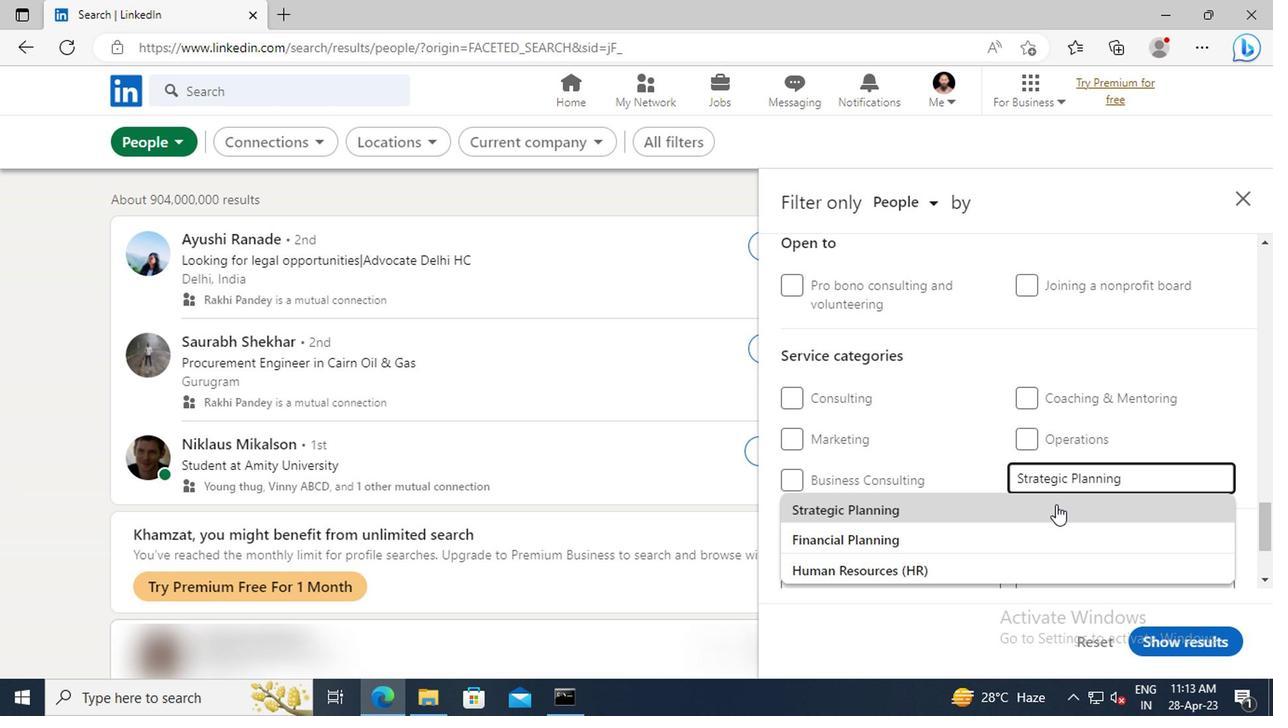 
Action: Mouse moved to (1054, 441)
Screenshot: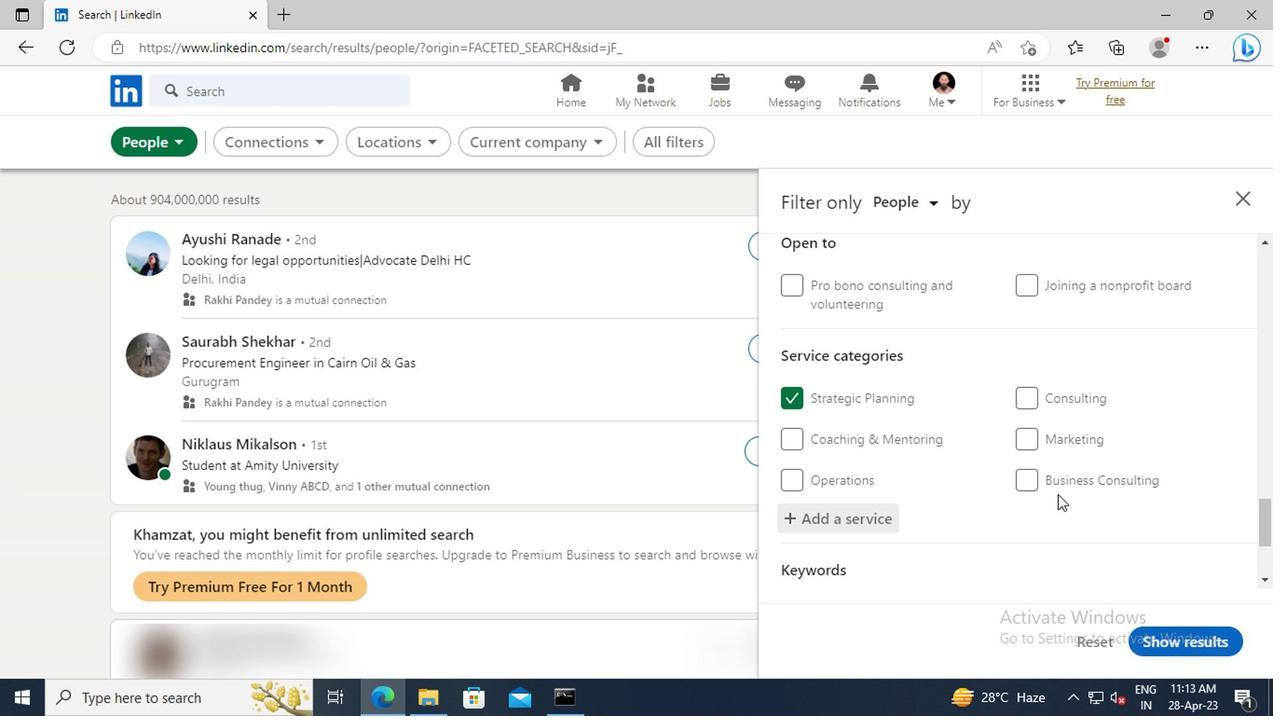 
Action: Mouse scrolled (1054, 441) with delta (0, 0)
Screenshot: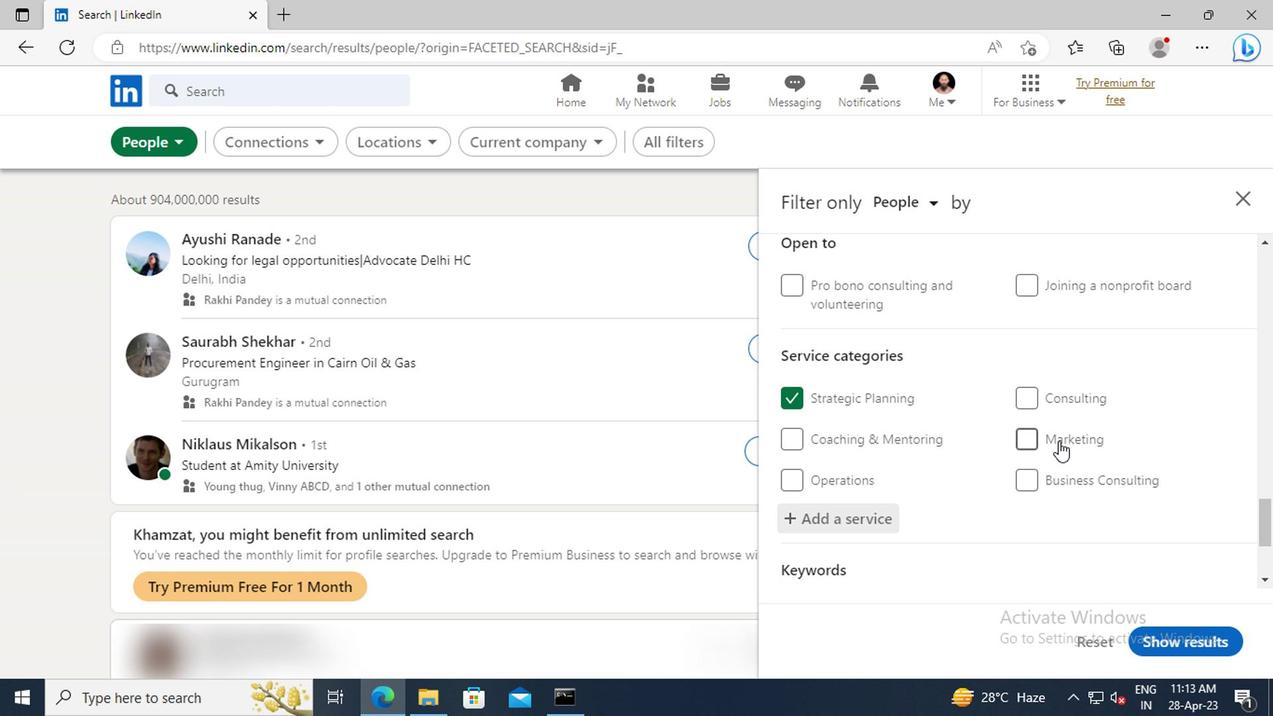 
Action: Mouse scrolled (1054, 441) with delta (0, 0)
Screenshot: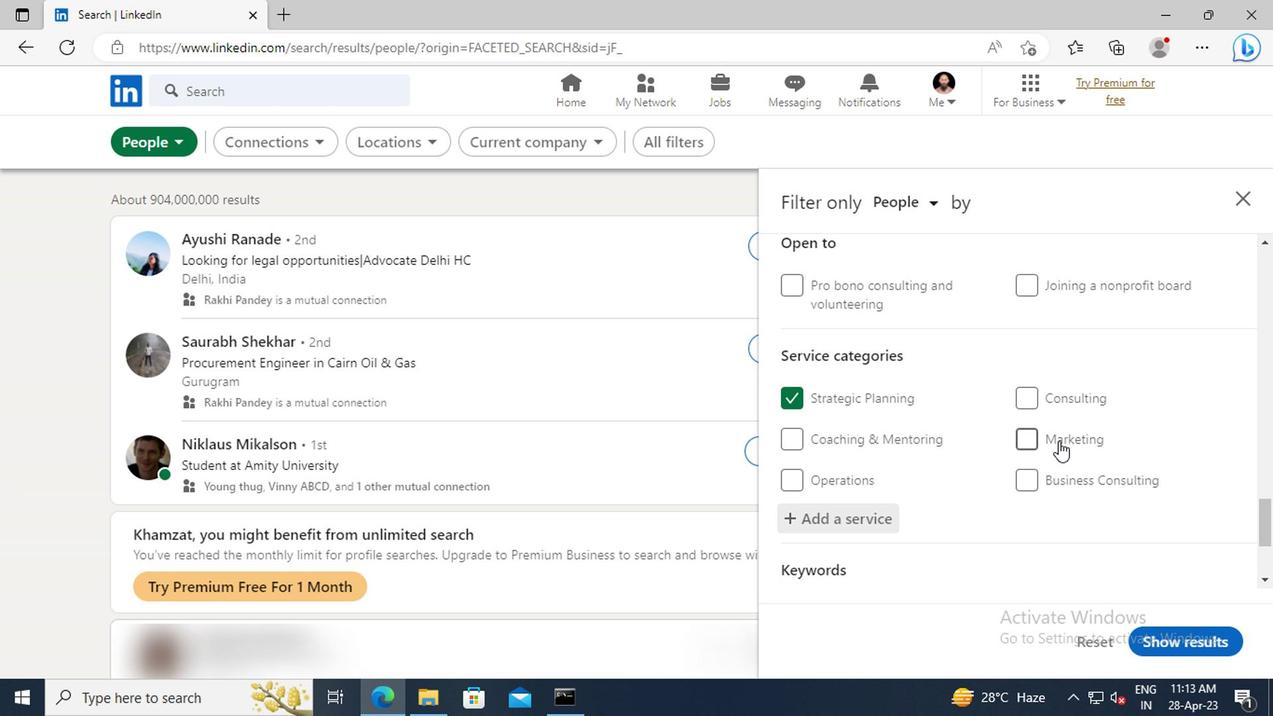 
Action: Mouse scrolled (1054, 441) with delta (0, 0)
Screenshot: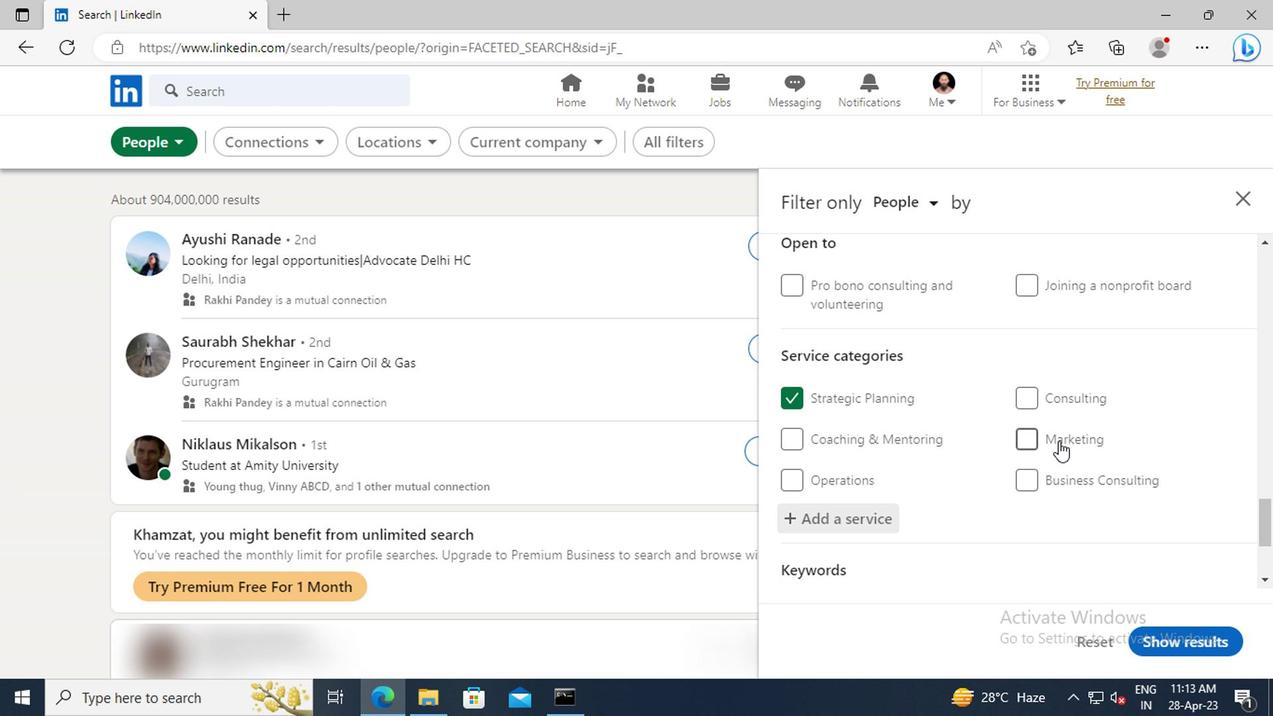 
Action: Mouse moved to (975, 492)
Screenshot: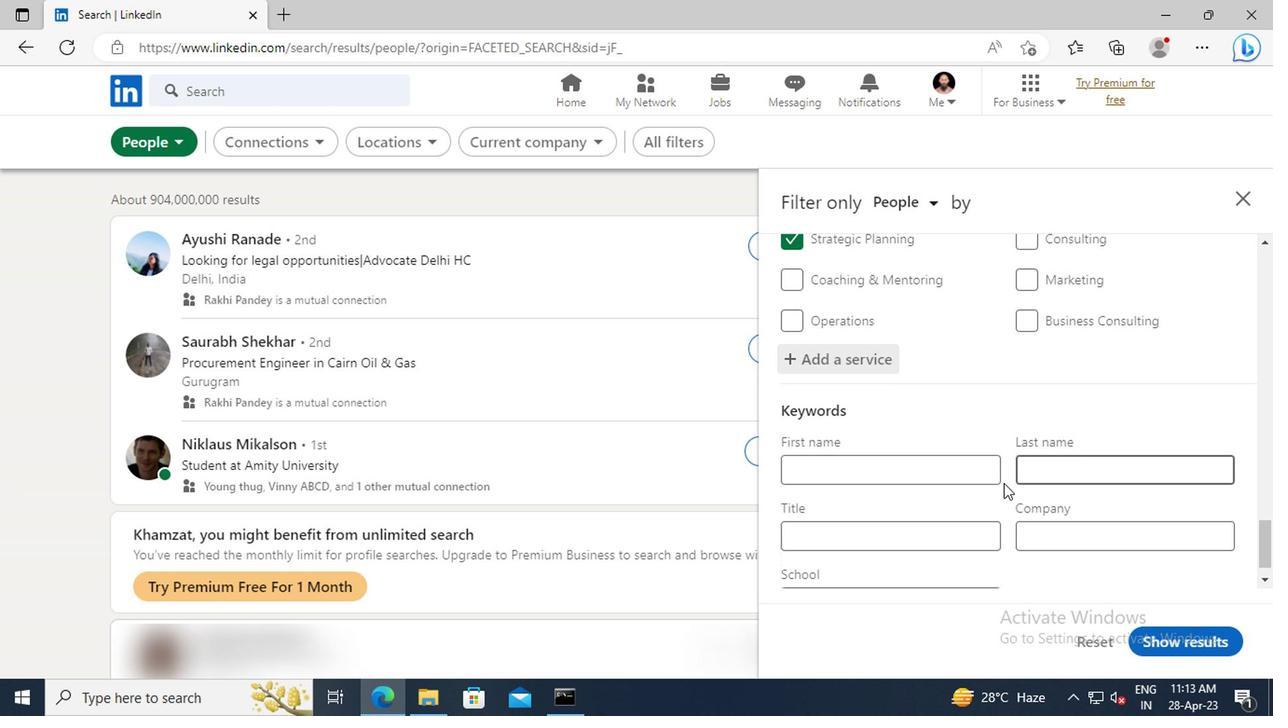 
Action: Mouse scrolled (975, 492) with delta (0, 0)
Screenshot: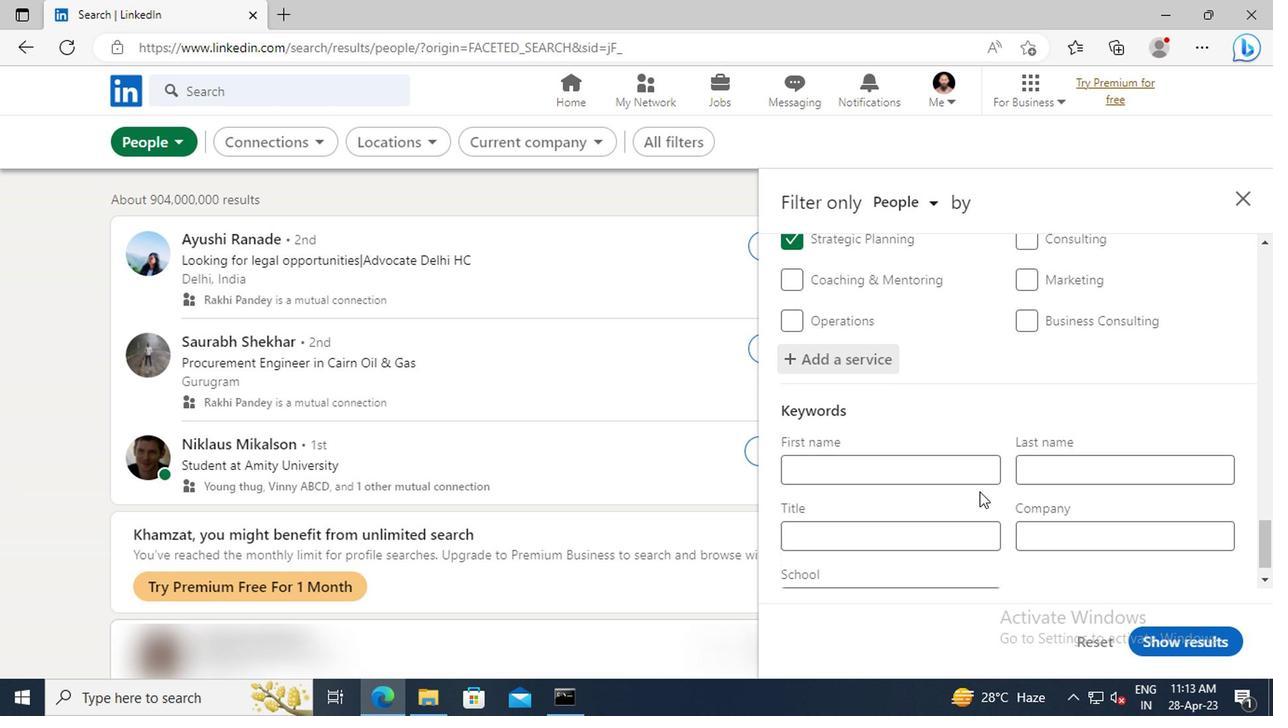 
Action: Mouse moved to (975, 492)
Screenshot: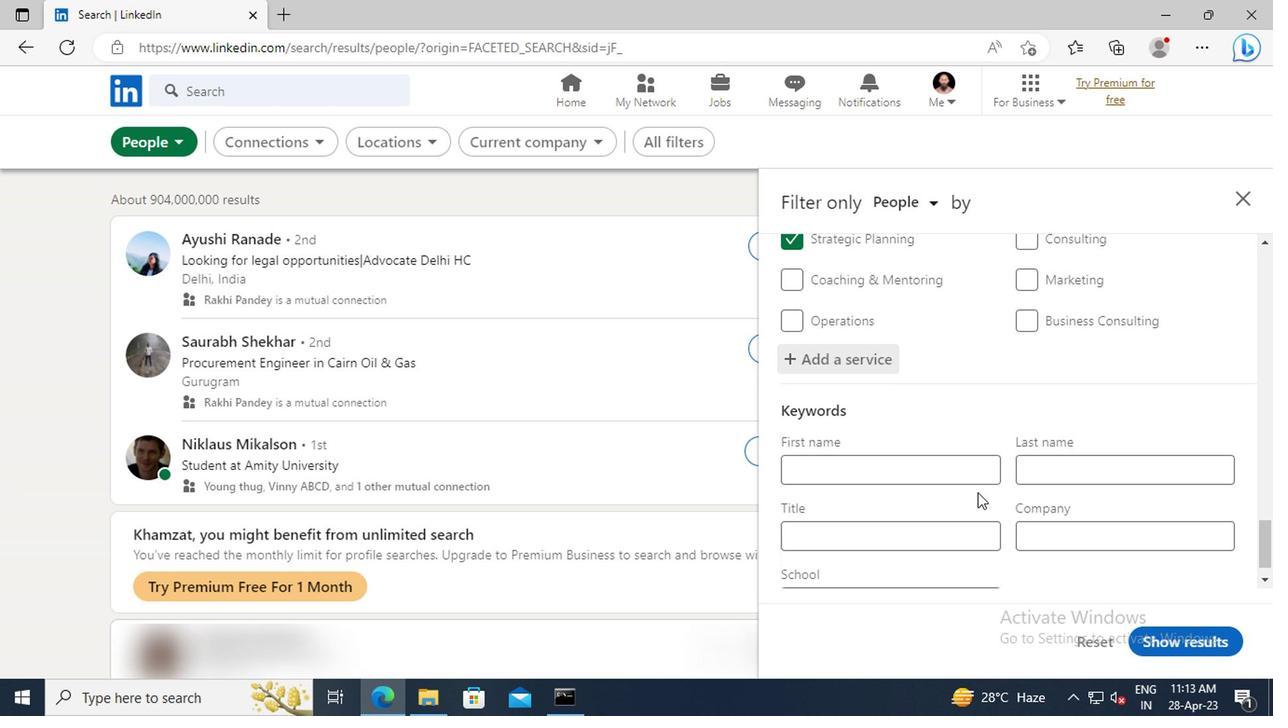 
Action: Mouse scrolled (975, 492) with delta (0, 0)
Screenshot: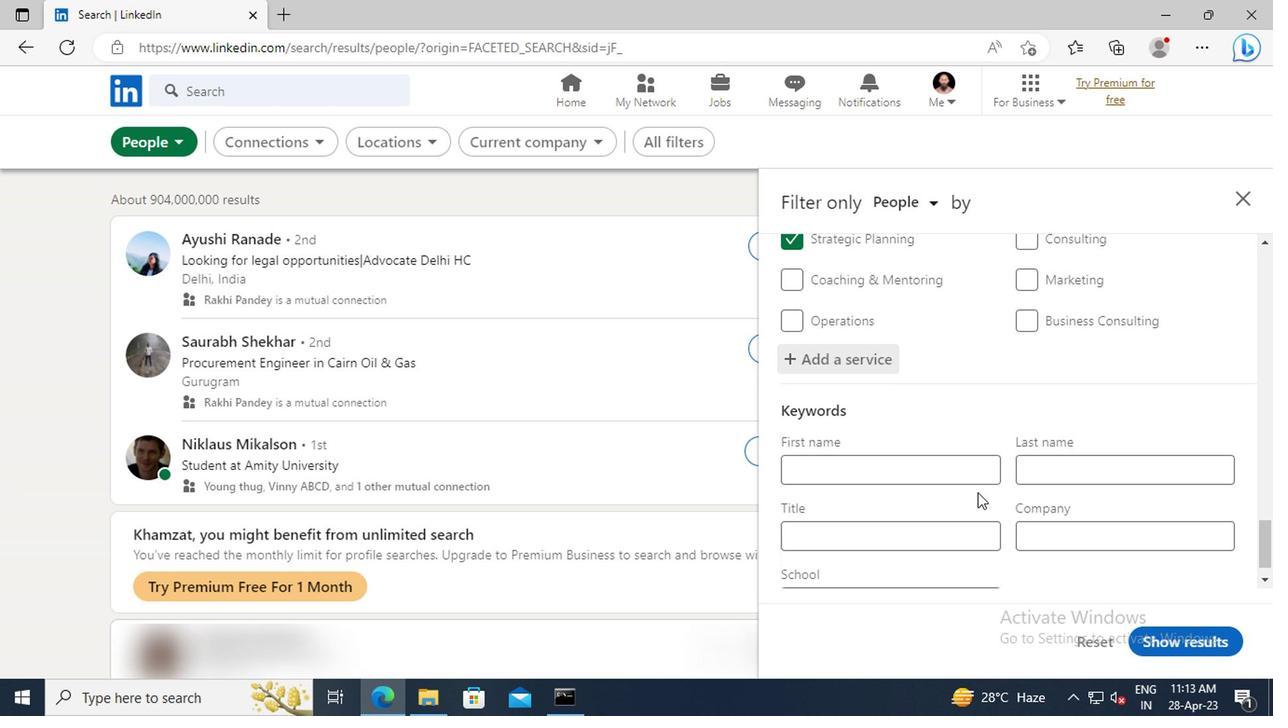 
Action: Mouse moved to (895, 504)
Screenshot: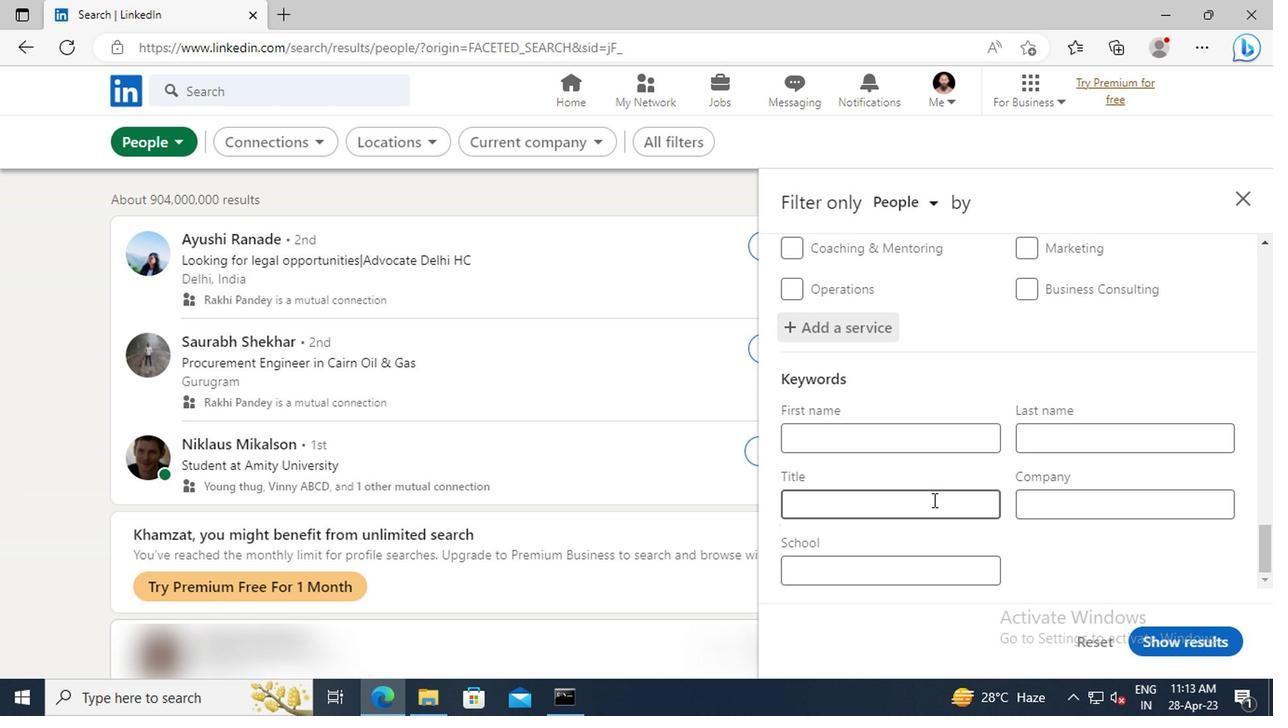 
Action: Mouse pressed left at (895, 504)
Screenshot: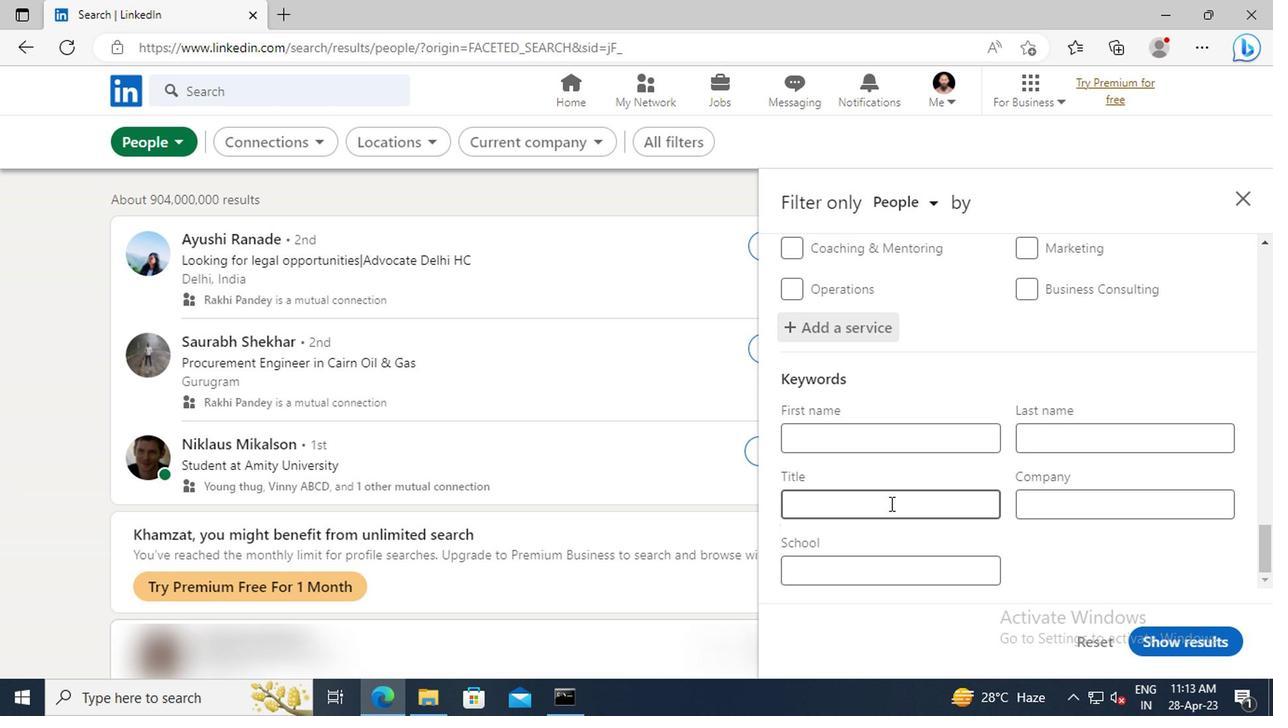 
Action: Key pressed <Key.shift>CARPENTER<Key.enter>
Screenshot: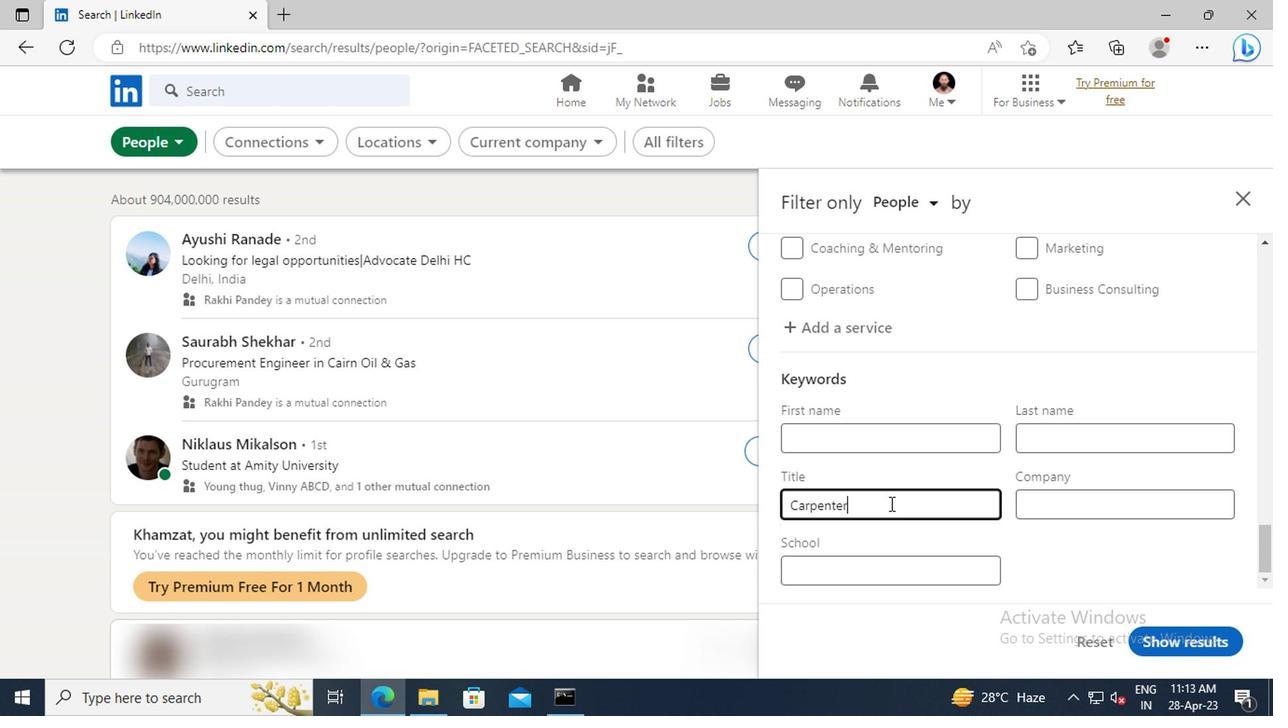
Action: Mouse moved to (1154, 642)
Screenshot: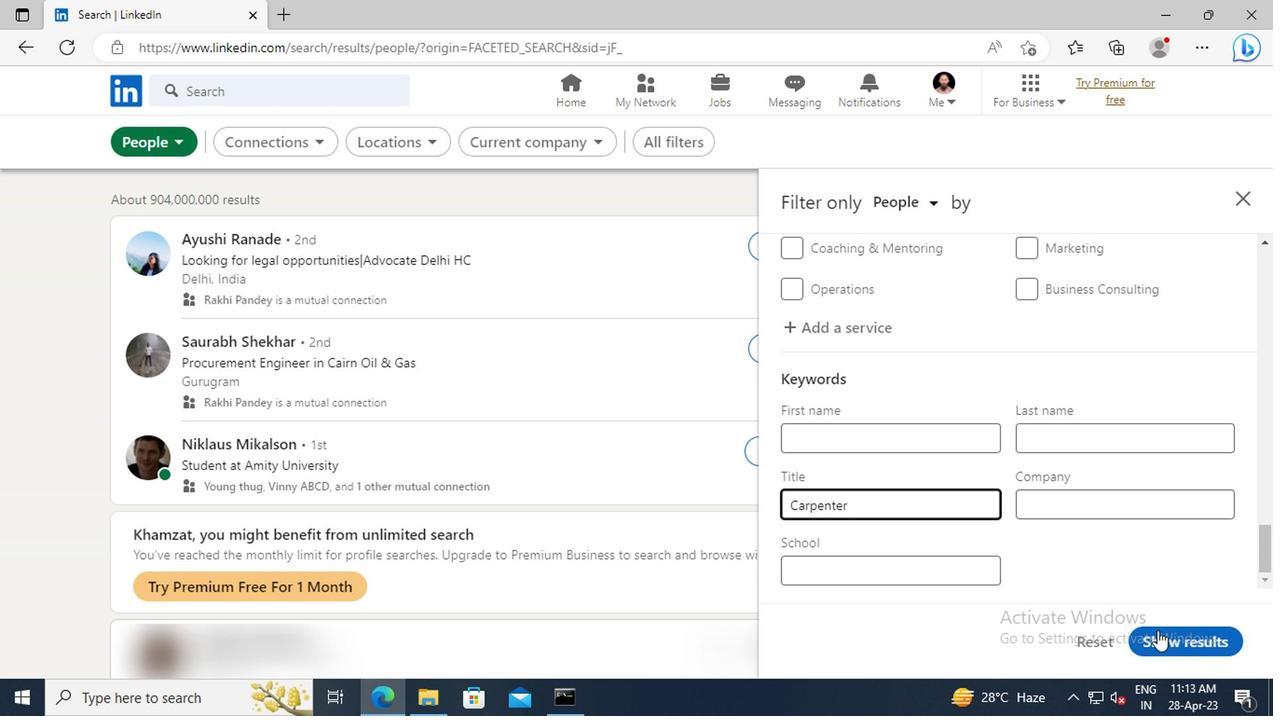 
Action: Mouse pressed left at (1154, 642)
Screenshot: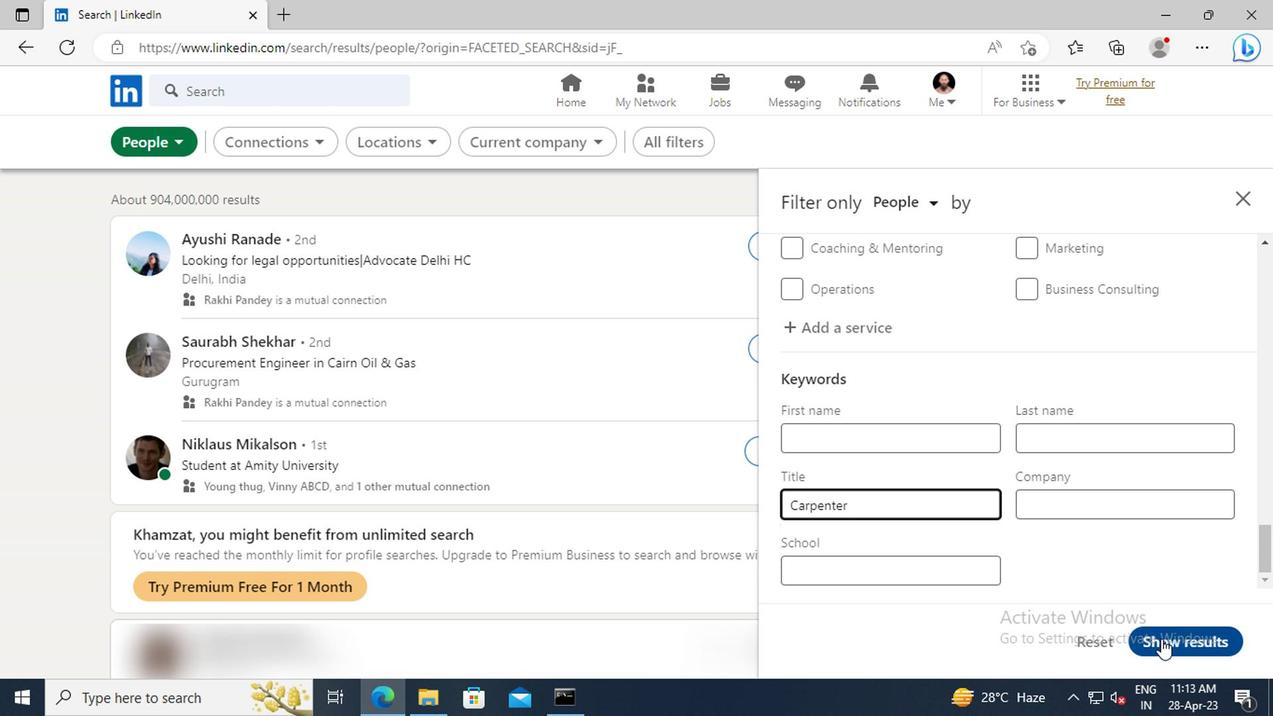 
Action: Mouse moved to (1105, 596)
Screenshot: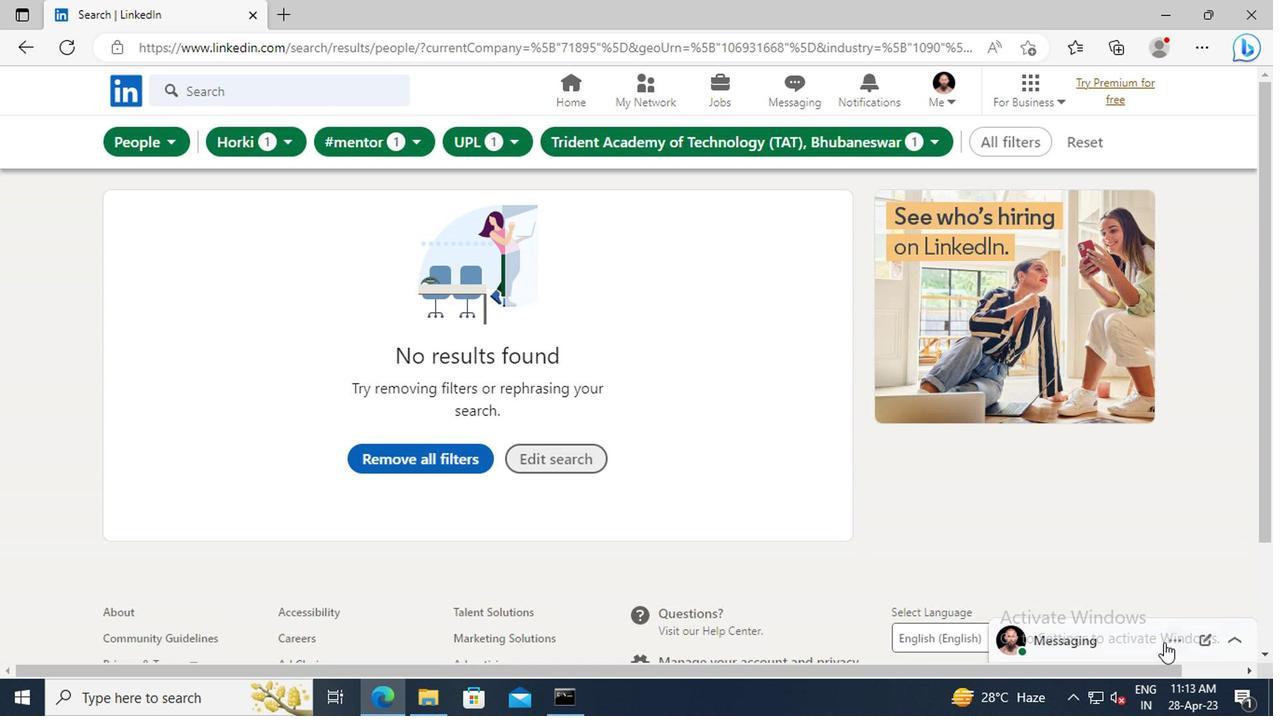 
